 Task: Buy 5 Compact Refrigerators from Small Appliances section under best seller category for shipping address: Andrew Lee, 3630 Station Street, Austin, Texas 78702, Cell Number 5122113583. Pay from credit card ending with 7965, CVV 549
Action: Mouse moved to (155, 72)
Screenshot: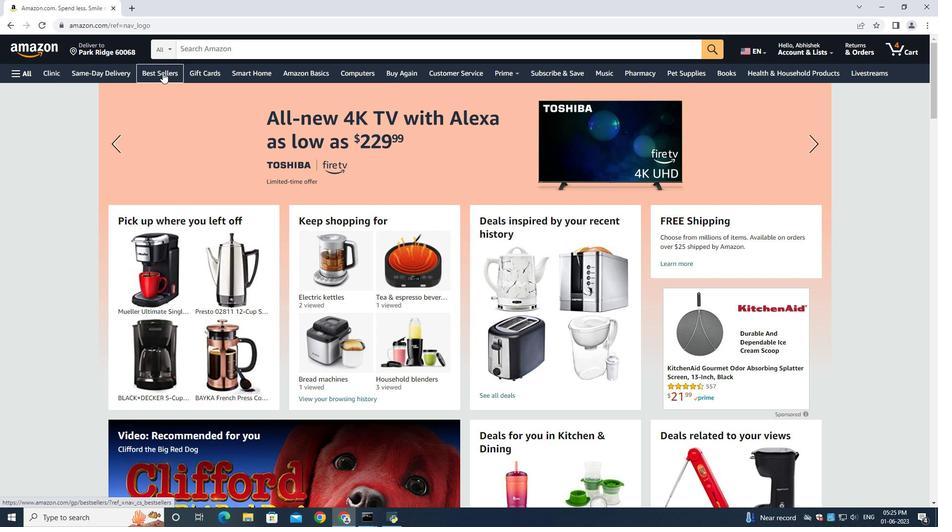 
Action: Mouse pressed left at (155, 72)
Screenshot: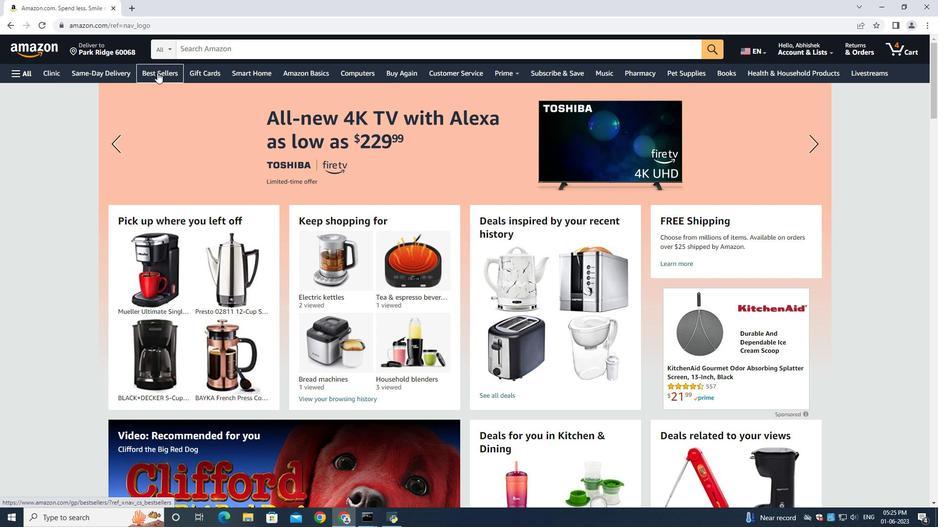 
Action: Mouse moved to (203, 50)
Screenshot: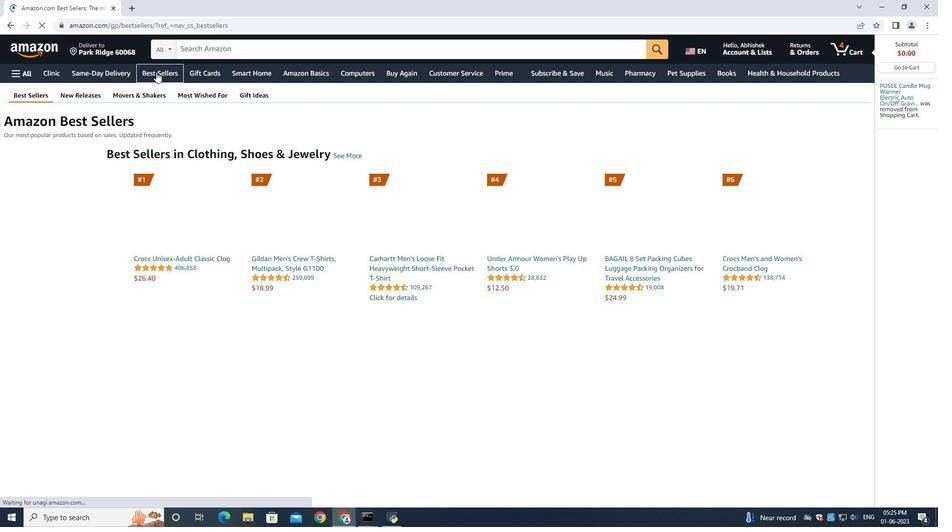 
Action: Mouse pressed left at (203, 50)
Screenshot: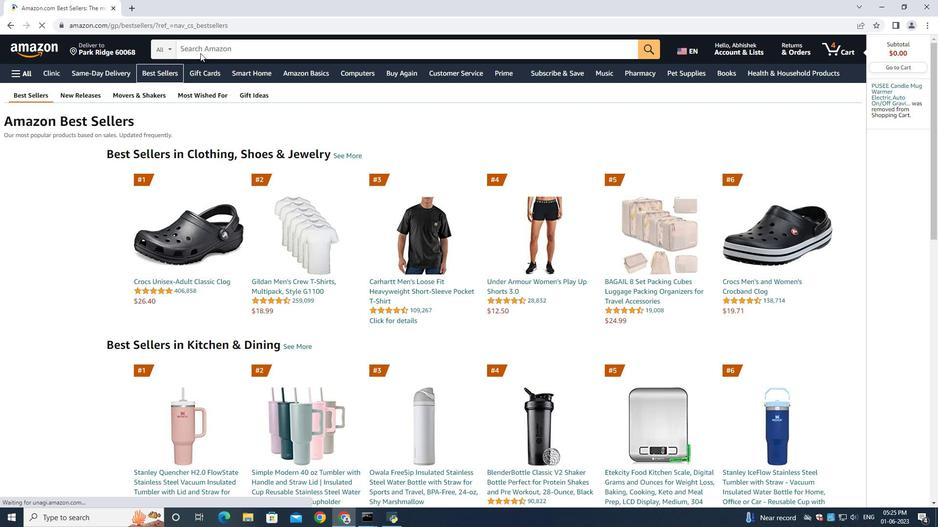 
Action: Mouse moved to (914, 205)
Screenshot: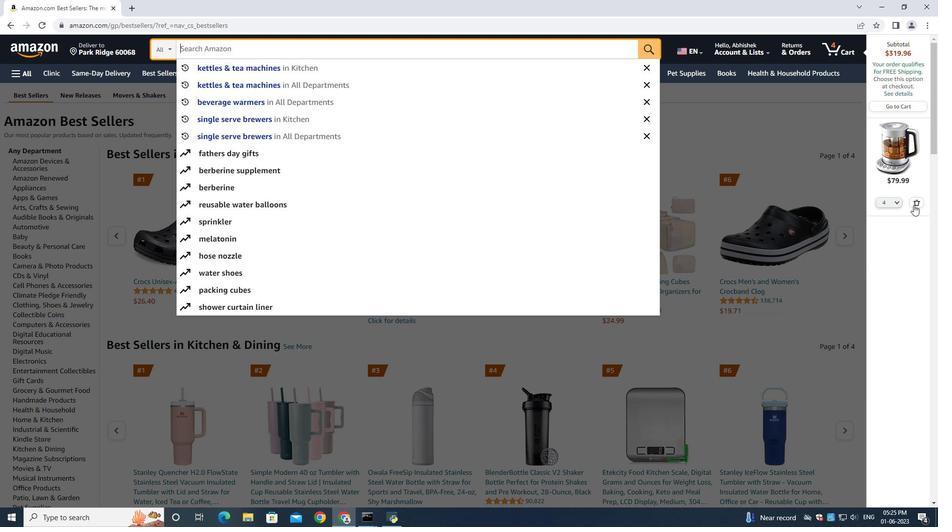 
Action: Mouse pressed left at (914, 205)
Screenshot: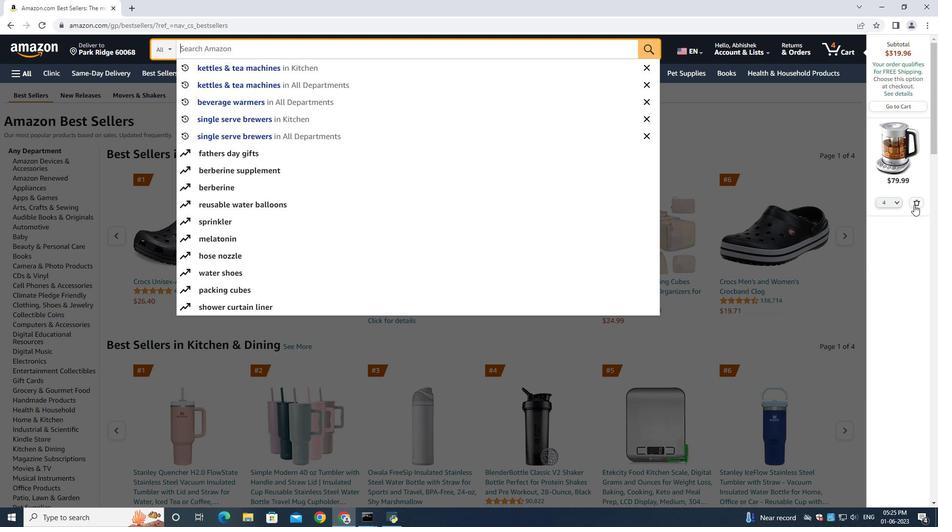 
Action: Mouse moved to (211, 46)
Screenshot: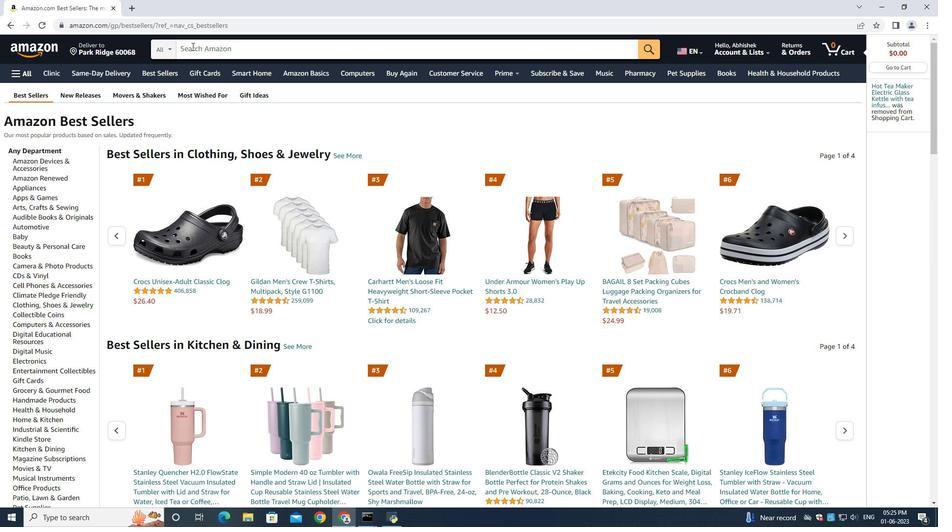 
Action: Mouse pressed left at (211, 46)
Screenshot: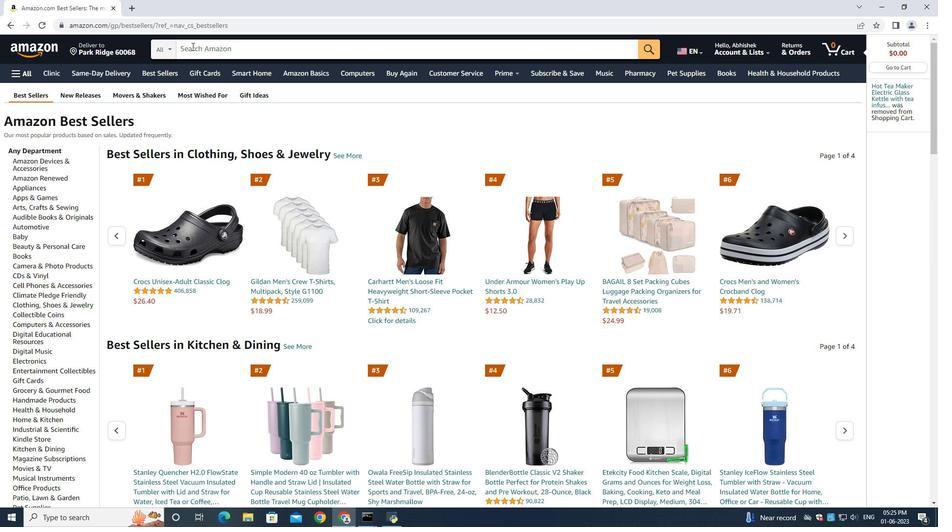 
Action: Mouse moved to (211, 46)
Screenshot: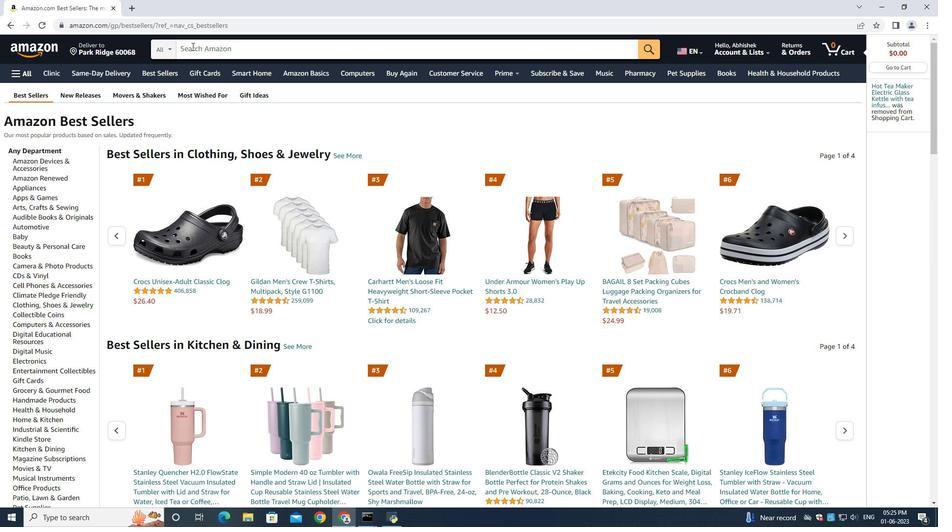 
Action: Key pressed <Key.shift>Compact<Key.space><Key.shift>Refriger<Key.backspace>ators<Key.enter>
Screenshot: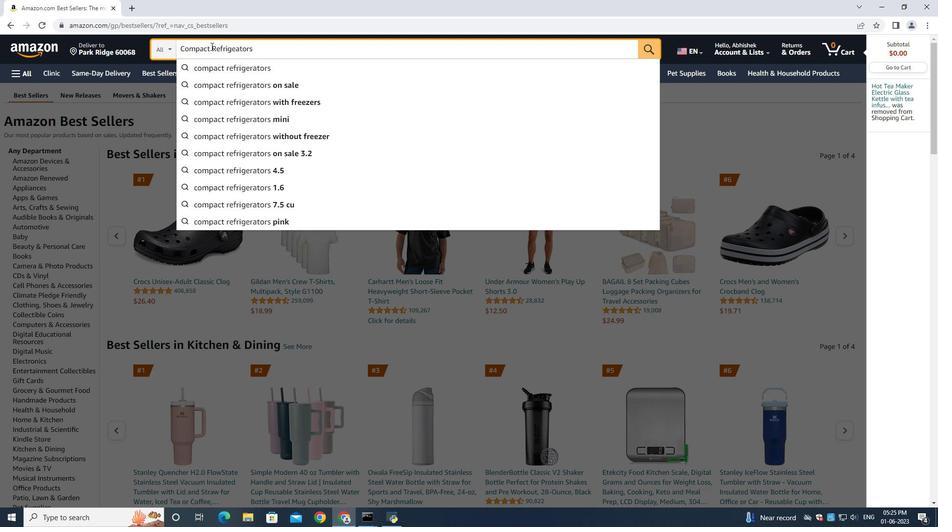 
Action: Mouse moved to (71, 230)
Screenshot: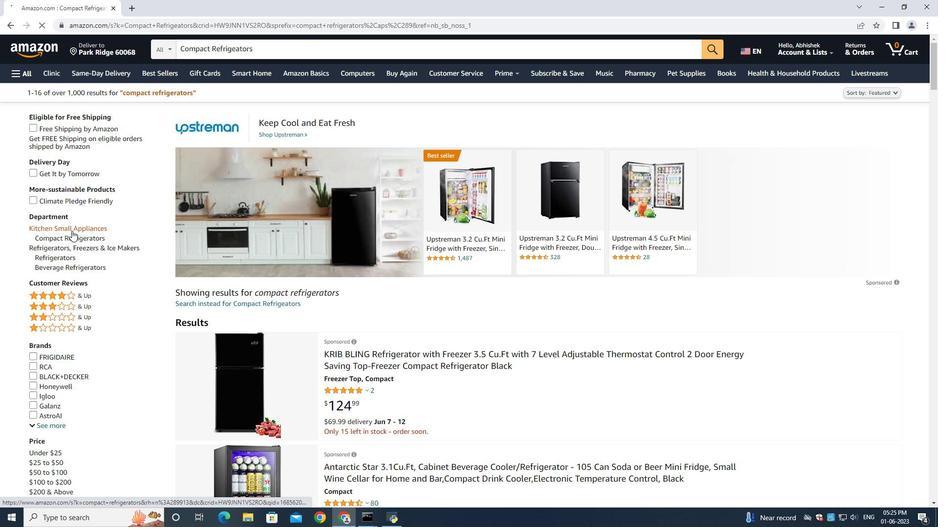 
Action: Mouse pressed left at (71, 230)
Screenshot: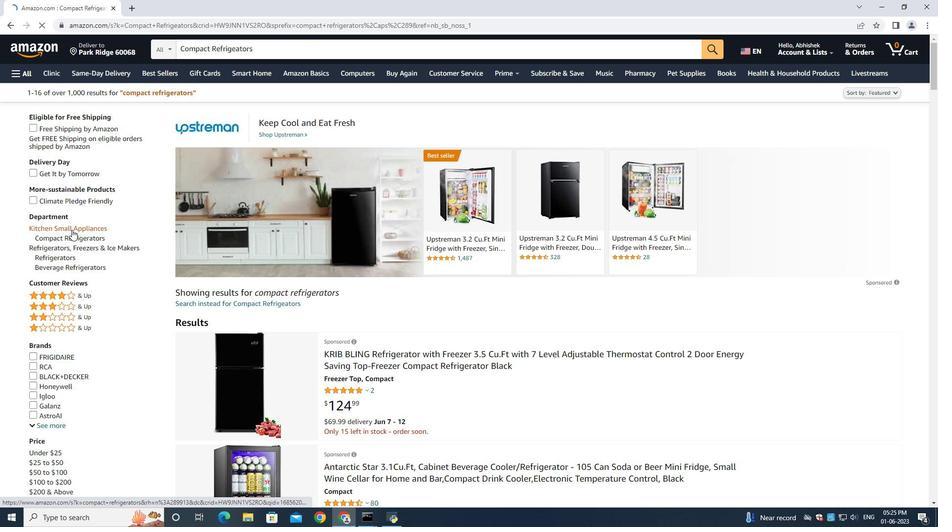 
Action: Mouse moved to (486, 311)
Screenshot: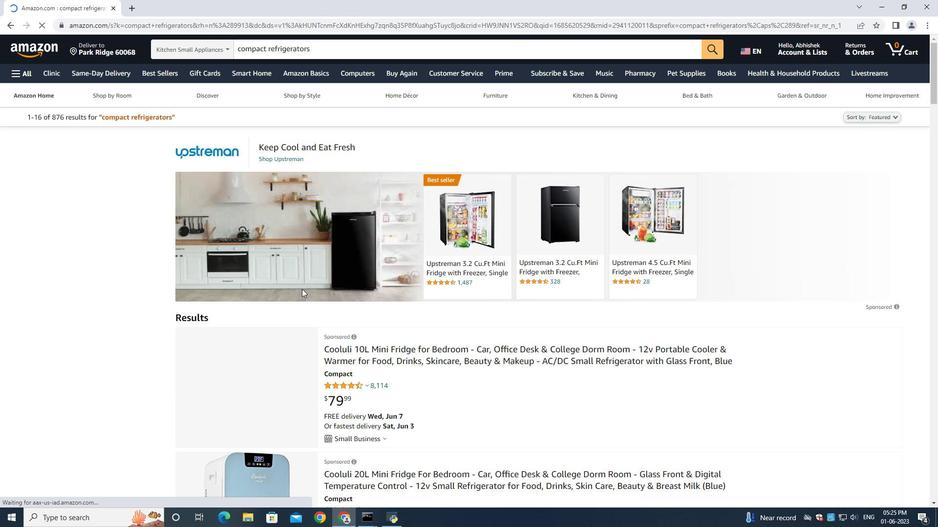 
Action: Mouse scrolled (486, 311) with delta (0, 0)
Screenshot: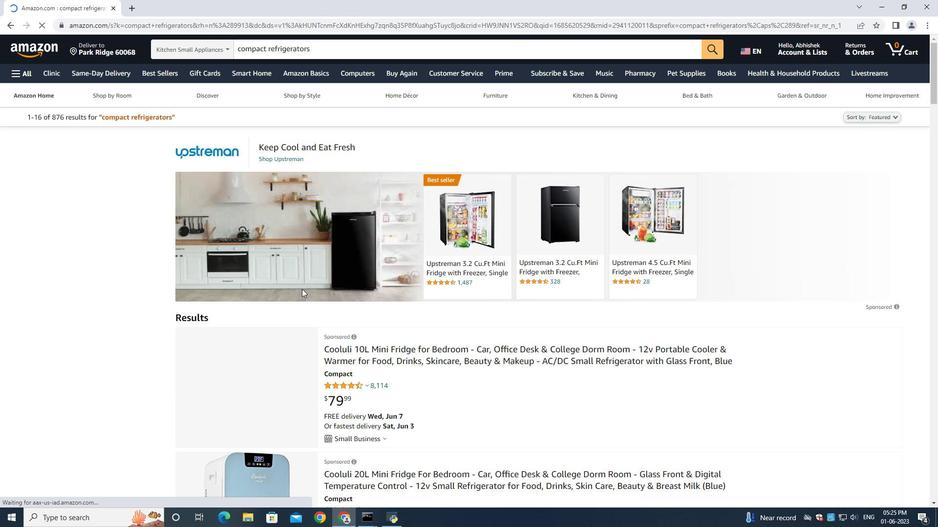 
Action: Mouse moved to (489, 312)
Screenshot: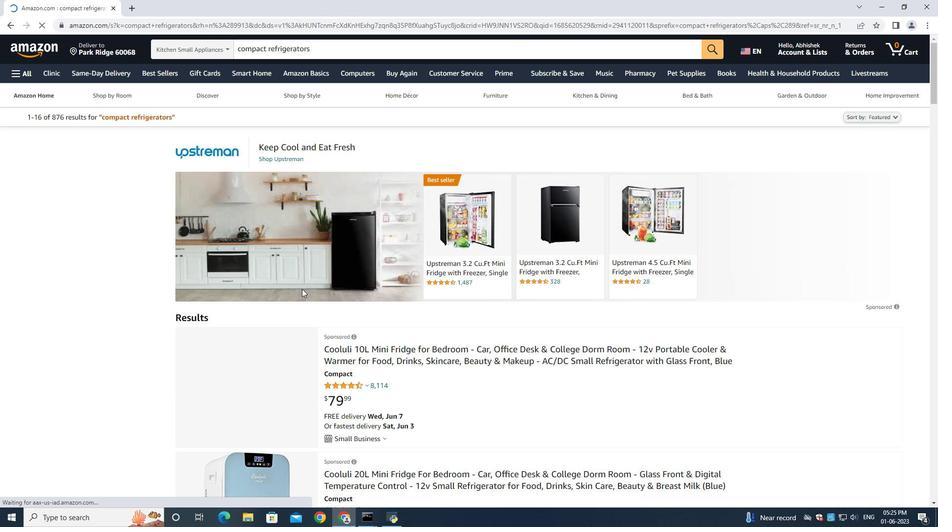 
Action: Mouse scrolled (489, 312) with delta (0, 0)
Screenshot: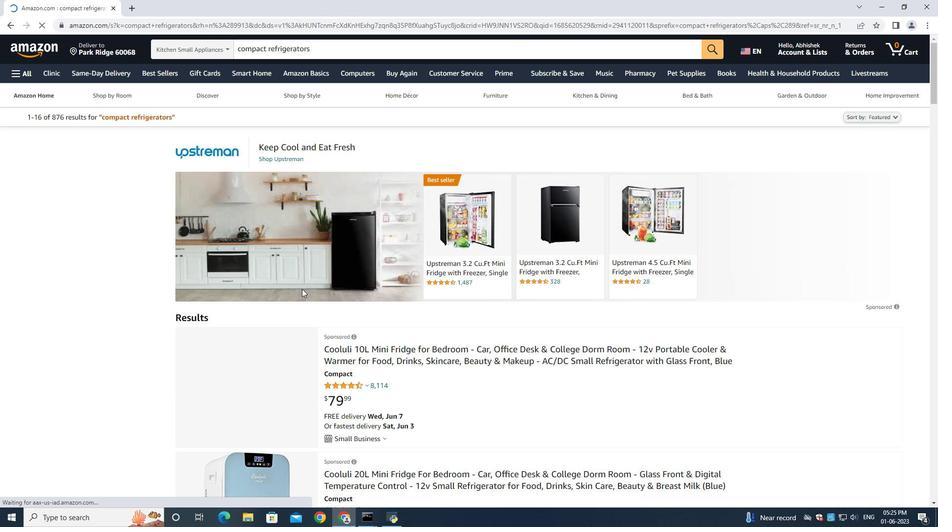 
Action: Mouse moved to (489, 312)
Screenshot: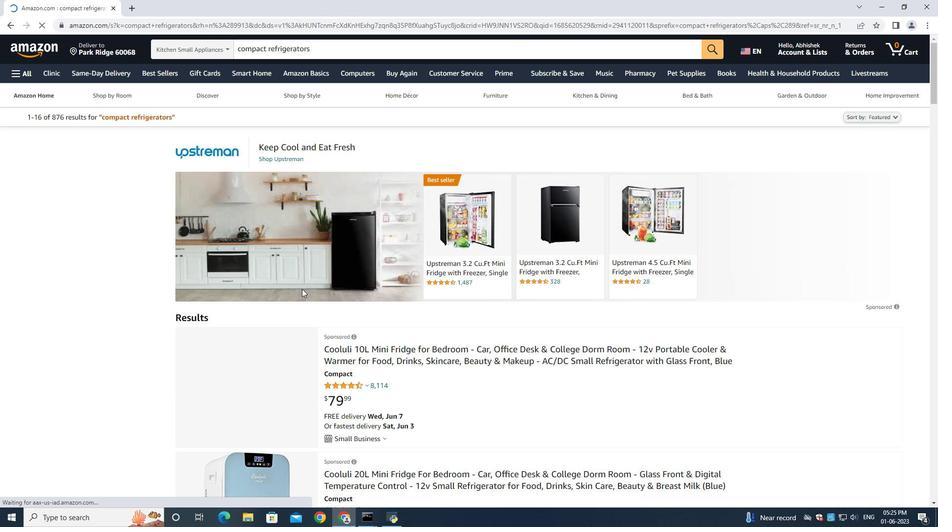 
Action: Mouse scrolled (489, 312) with delta (0, 0)
Screenshot: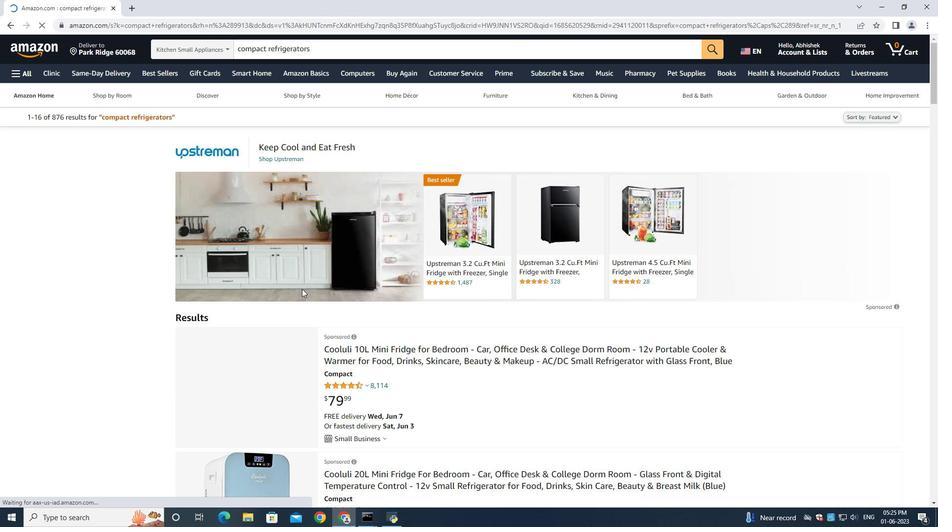 
Action: Mouse moved to (440, 208)
Screenshot: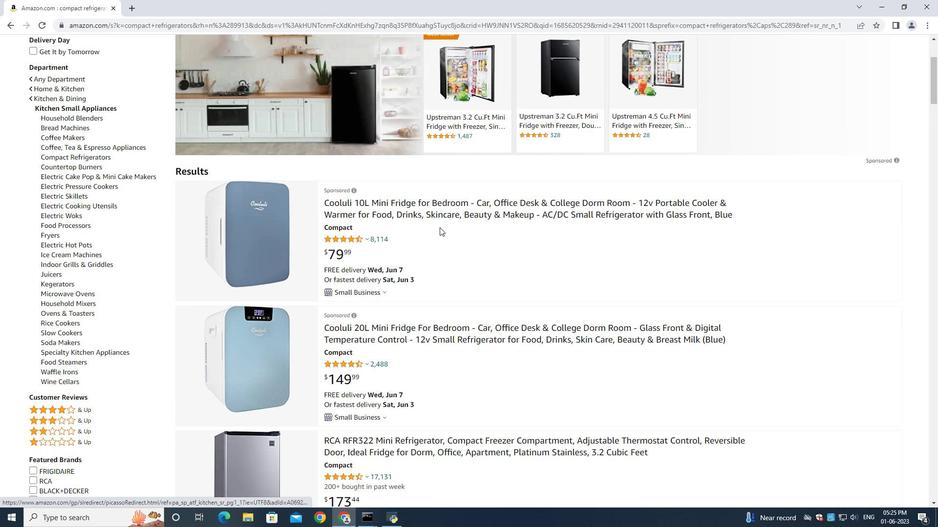 
Action: Mouse pressed left at (440, 208)
Screenshot: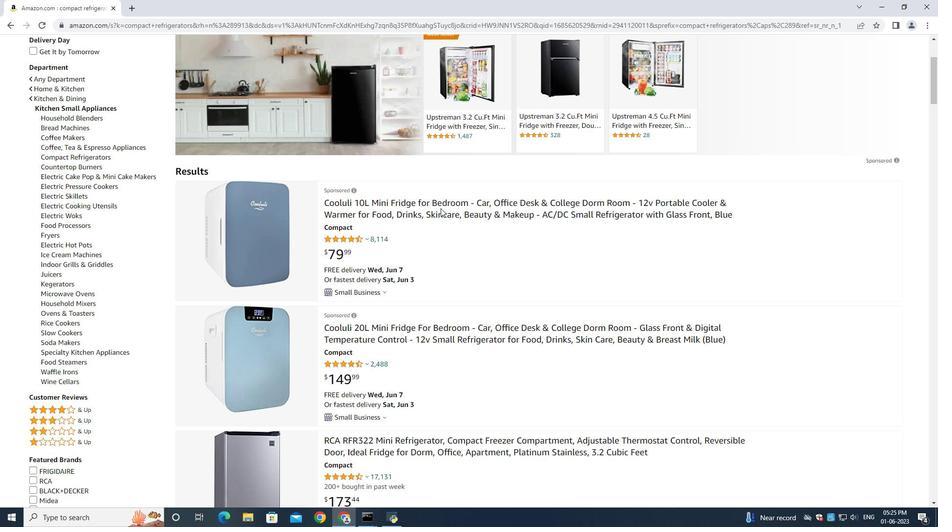 
Action: Mouse moved to (398, 210)
Screenshot: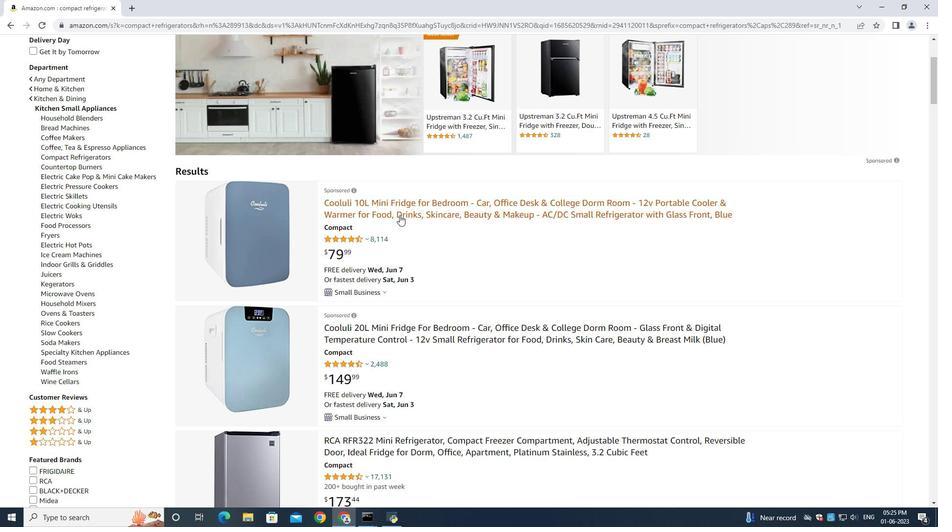 
Action: Mouse pressed left at (398, 210)
Screenshot: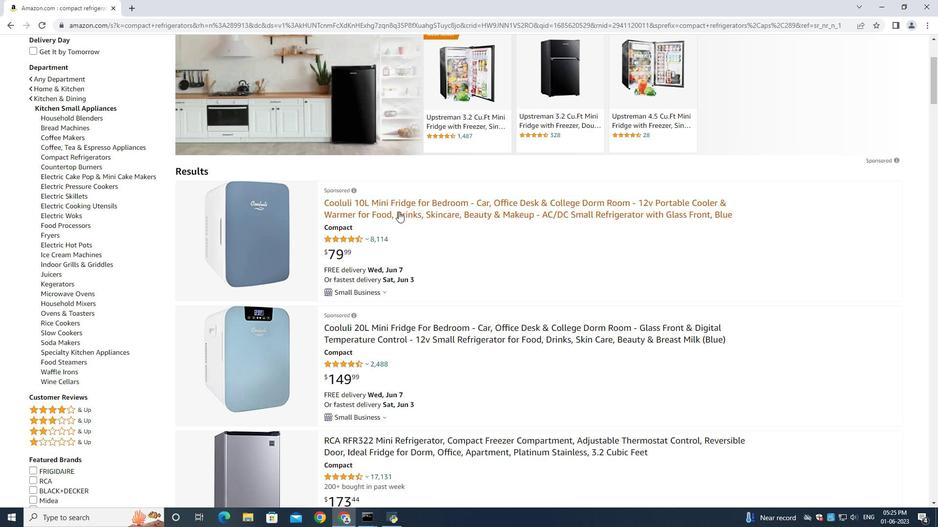 
Action: Mouse moved to (733, 374)
Screenshot: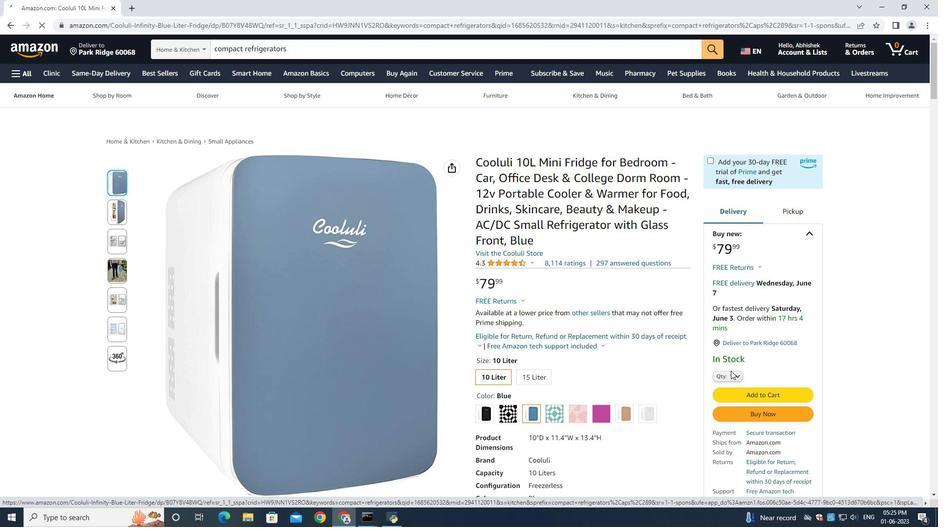 
Action: Mouse pressed left at (733, 374)
Screenshot: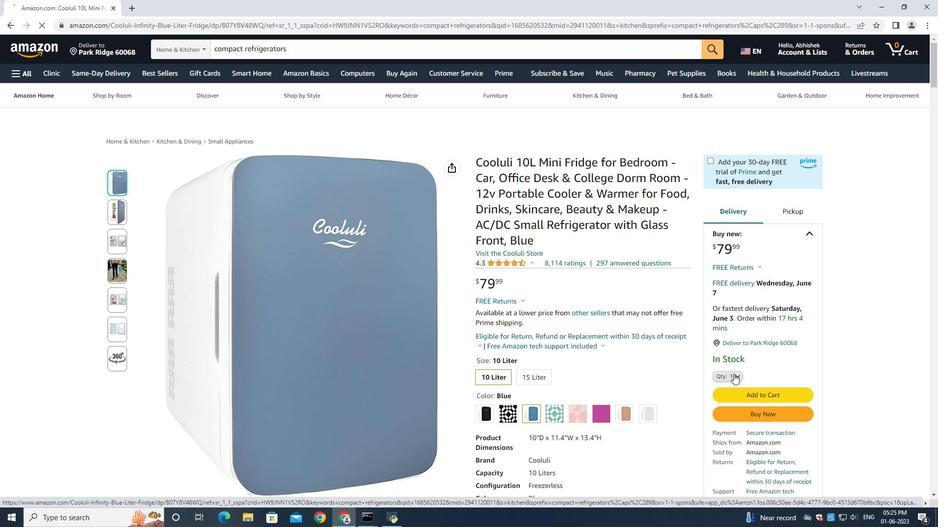 
Action: Mouse moved to (722, 107)
Screenshot: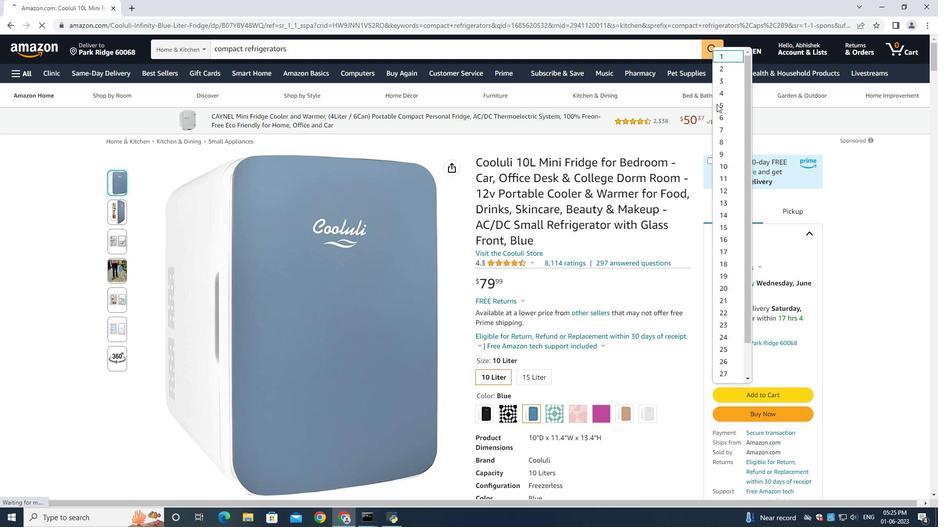 
Action: Mouse pressed left at (722, 107)
Screenshot: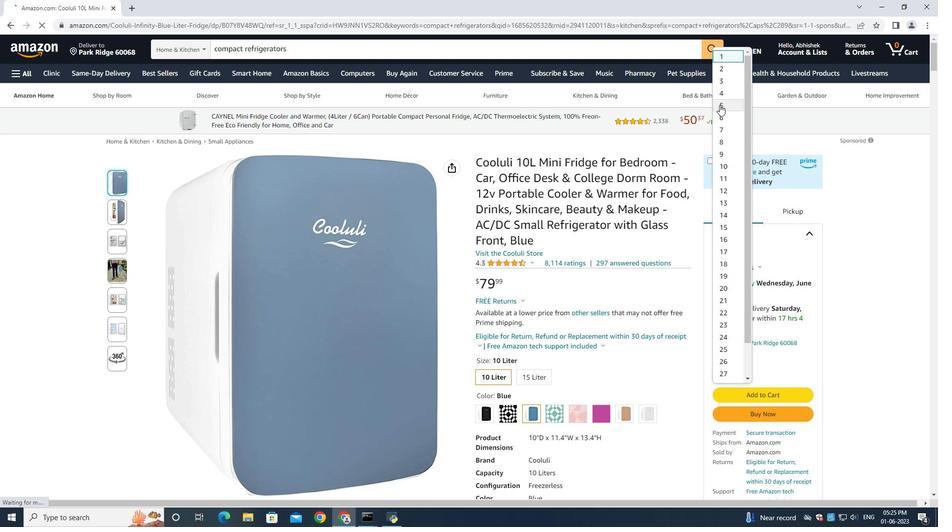 
Action: Mouse moved to (763, 415)
Screenshot: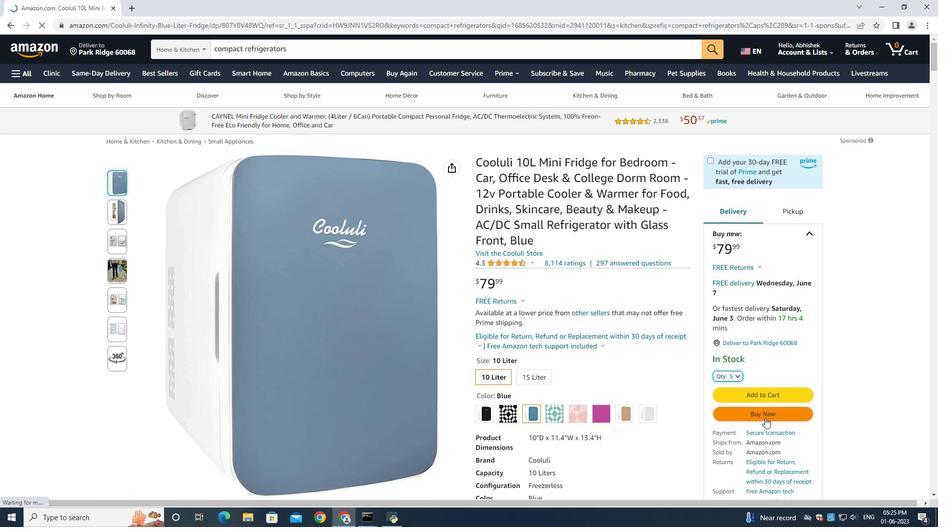 
Action: Mouse pressed left at (763, 415)
Screenshot: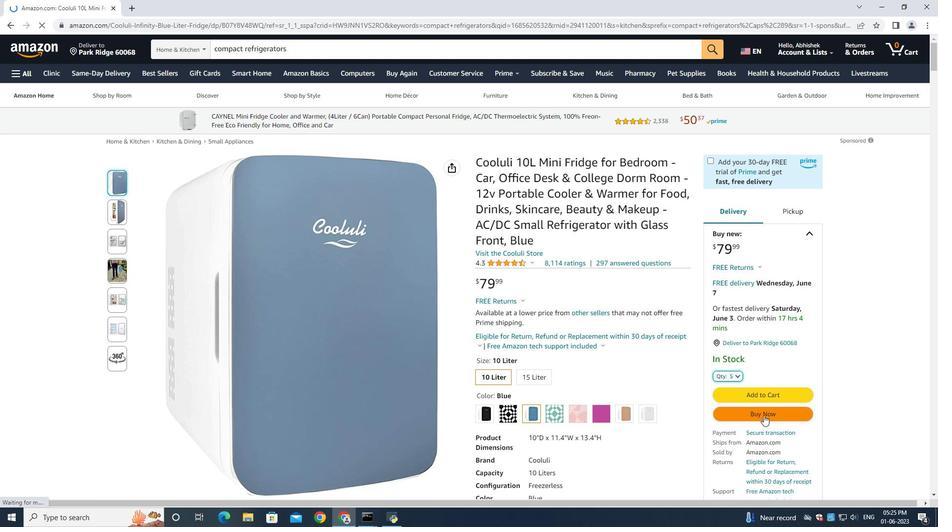
Action: Mouse moved to (534, 319)
Screenshot: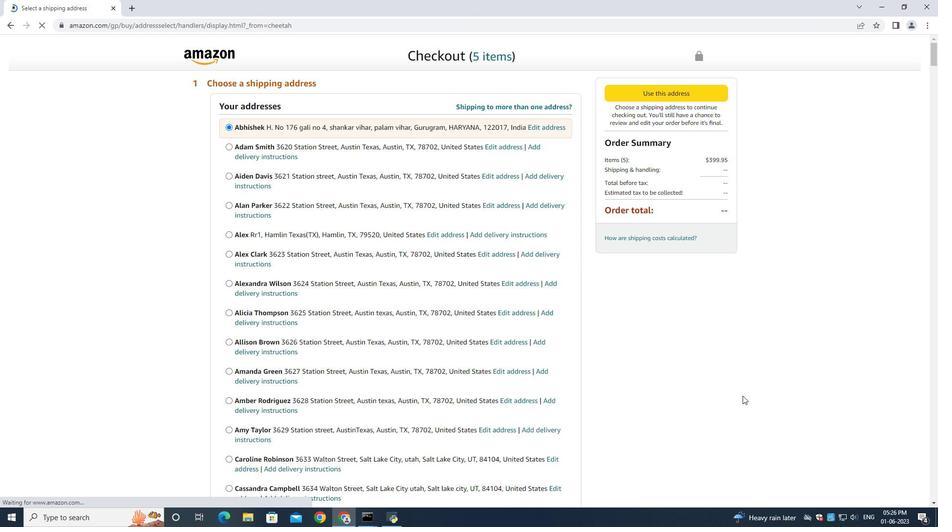 
Action: Mouse scrolled (536, 318) with delta (0, 0)
Screenshot: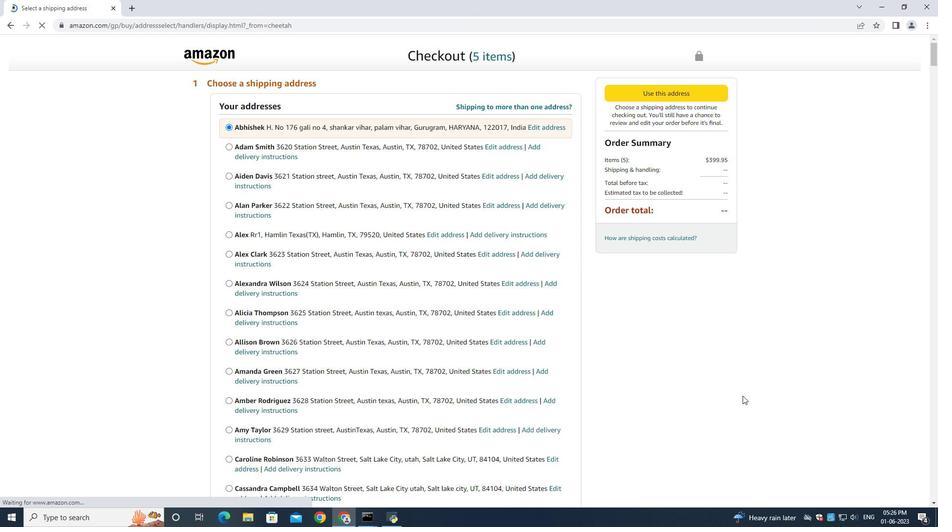 
Action: Mouse moved to (531, 319)
Screenshot: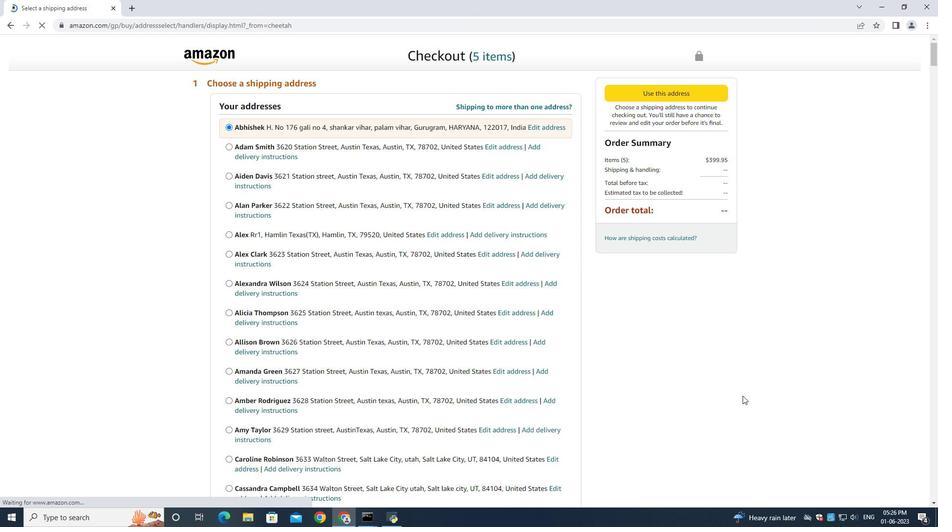 
Action: Mouse scrolled (536, 319) with delta (0, 0)
Screenshot: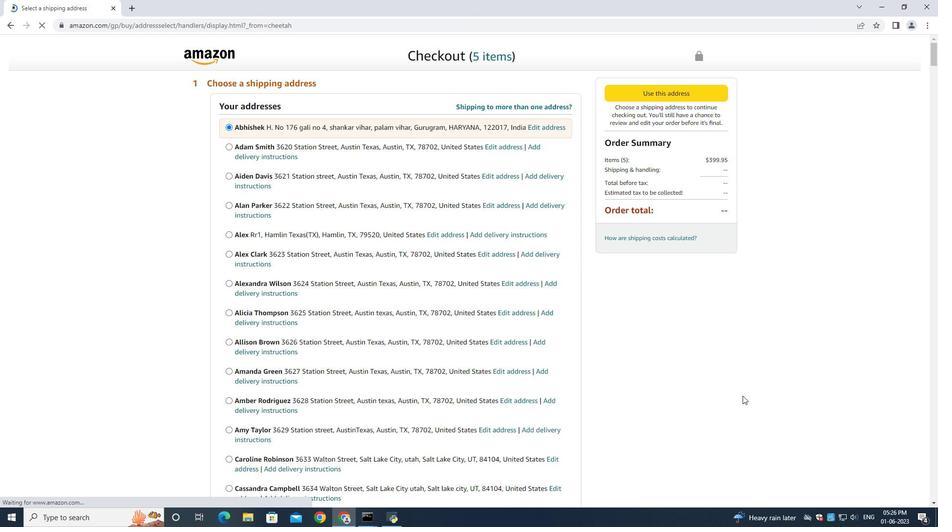 
Action: Mouse moved to (528, 318)
Screenshot: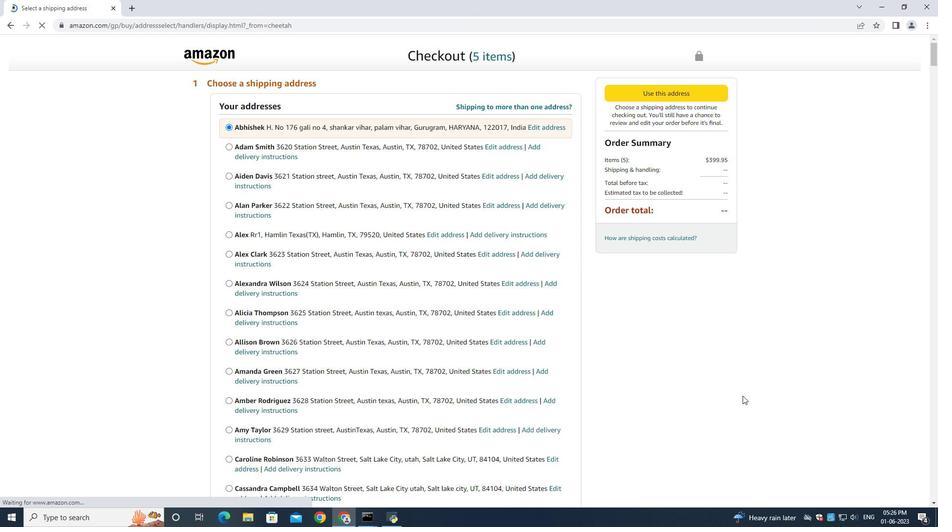 
Action: Mouse scrolled (536, 319) with delta (0, 0)
Screenshot: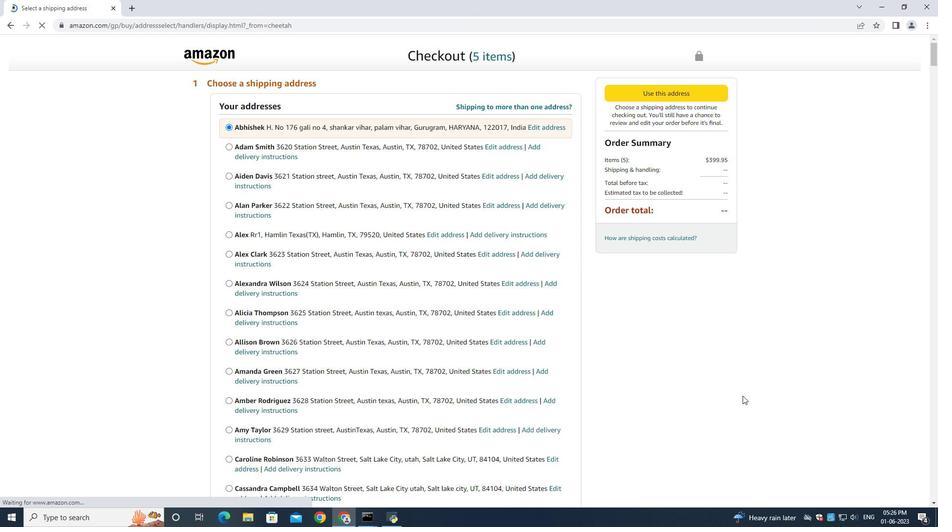 
Action: Mouse moved to (523, 316)
Screenshot: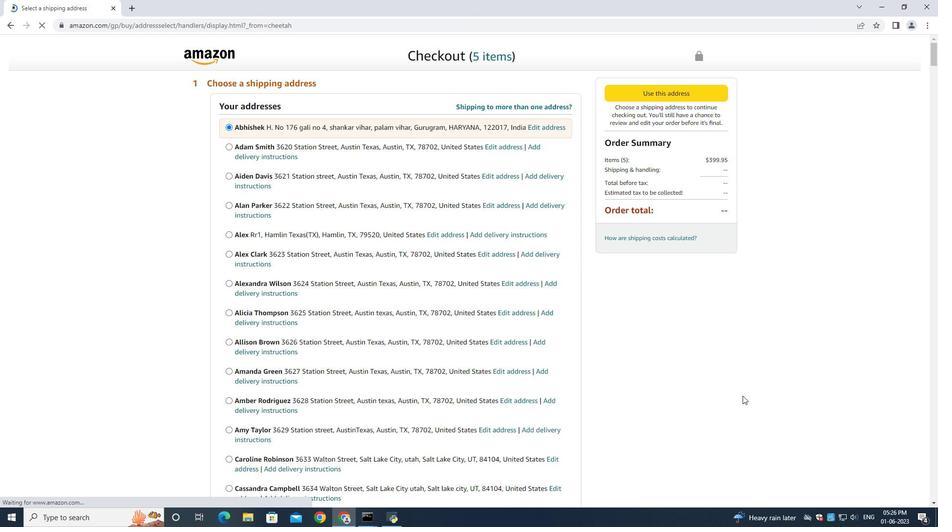 
Action: Mouse scrolled (536, 319) with delta (0, 0)
Screenshot: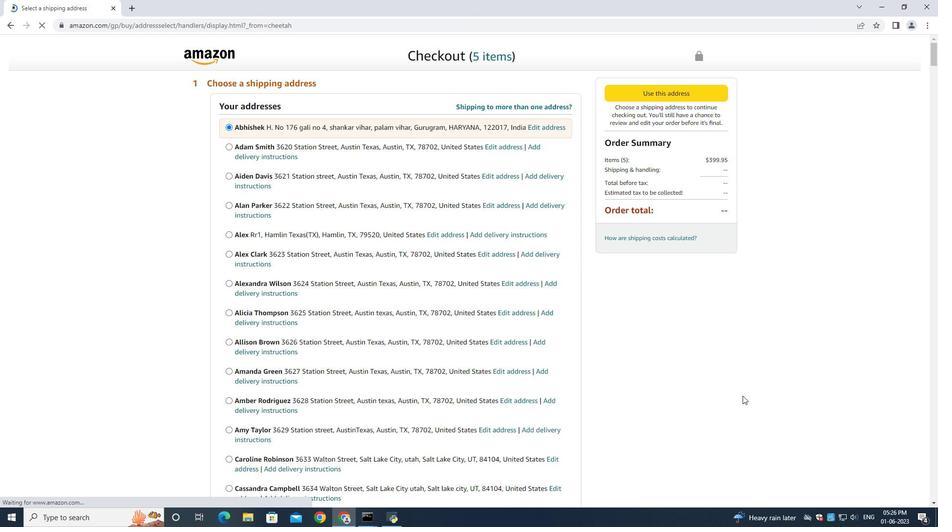 
Action: Mouse moved to (521, 315)
Screenshot: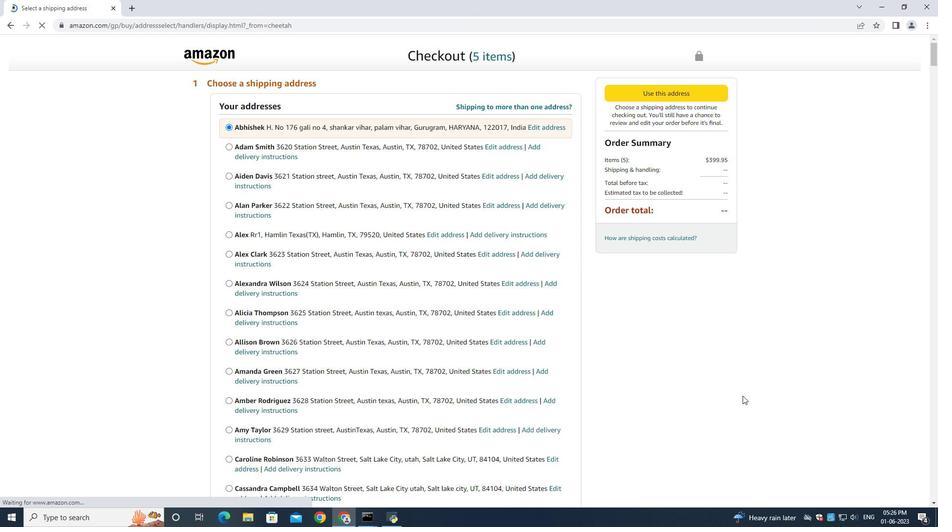 
Action: Mouse scrolled (536, 319) with delta (0, 0)
Screenshot: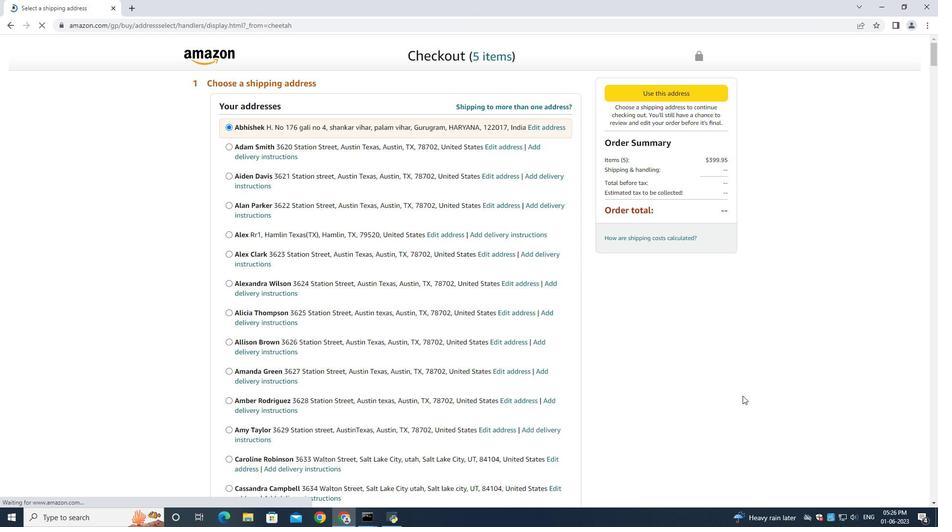 
Action: Mouse moved to (520, 315)
Screenshot: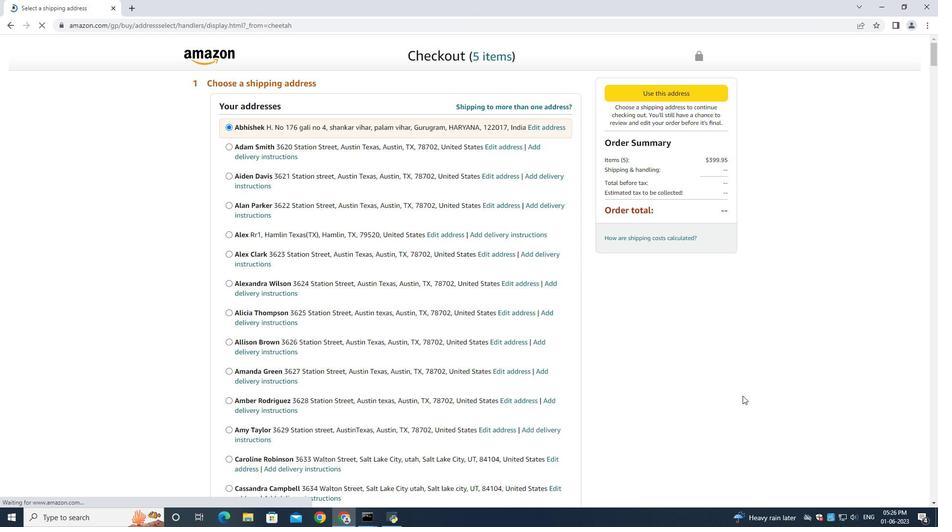 
Action: Mouse scrolled (534, 319) with delta (0, 0)
Screenshot: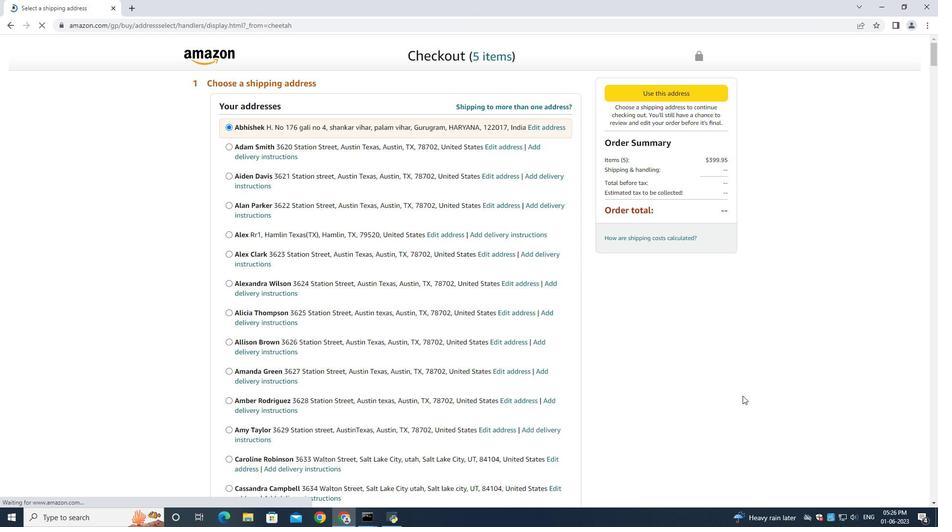 
Action: Mouse moved to (520, 315)
Screenshot: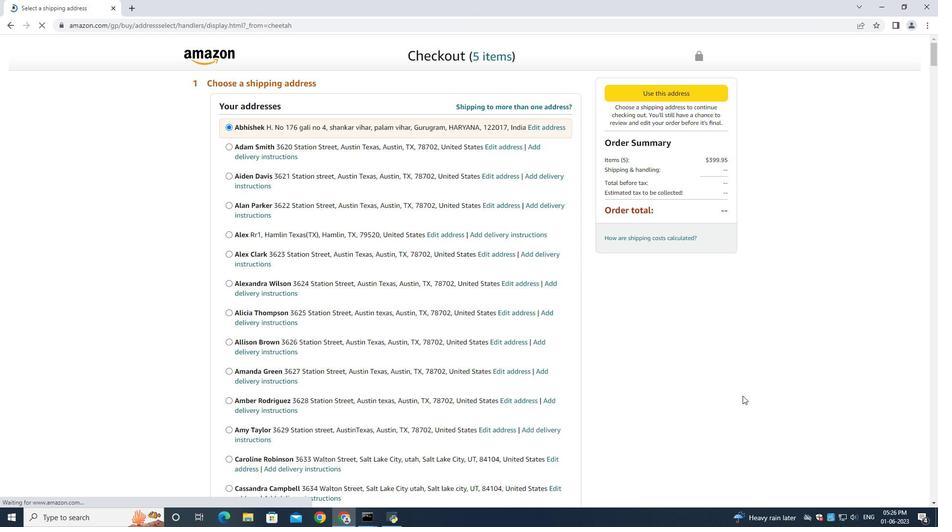 
Action: Mouse scrolled (528, 318) with delta (0, 0)
Screenshot: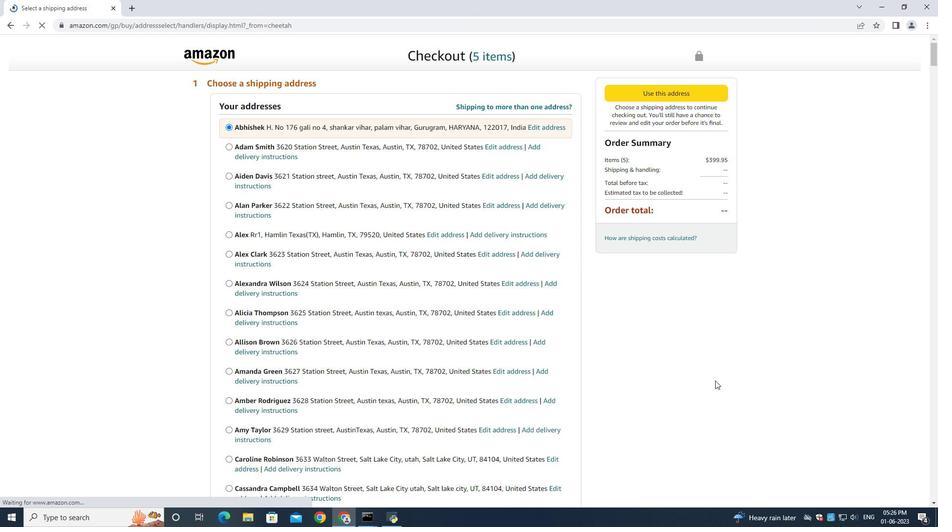 
Action: Mouse moved to (509, 319)
Screenshot: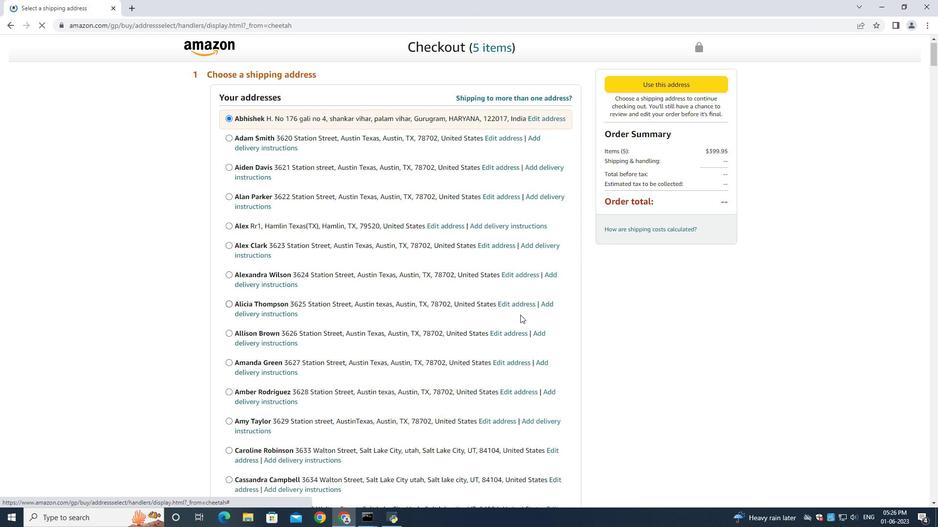 
Action: Mouse scrolled (509, 318) with delta (0, 0)
Screenshot: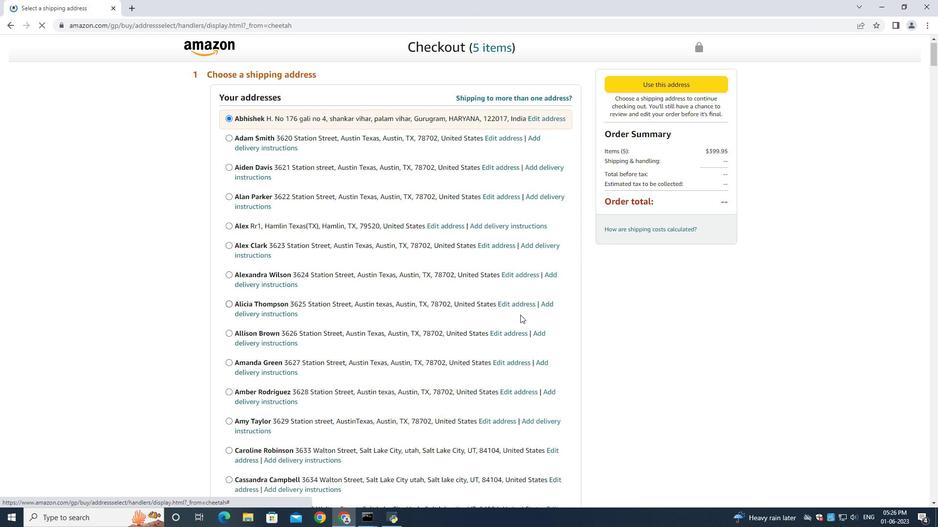 
Action: Mouse moved to (507, 321)
Screenshot: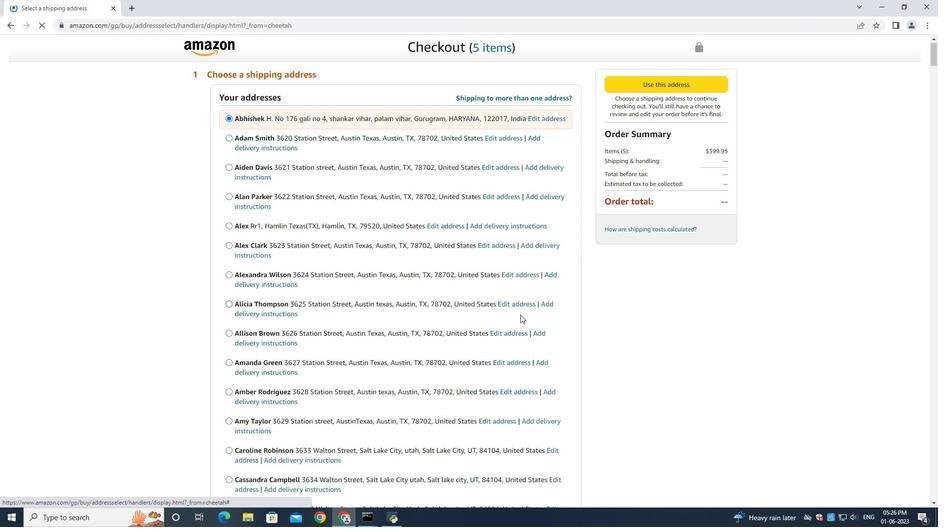 
Action: Mouse scrolled (507, 320) with delta (0, 0)
Screenshot: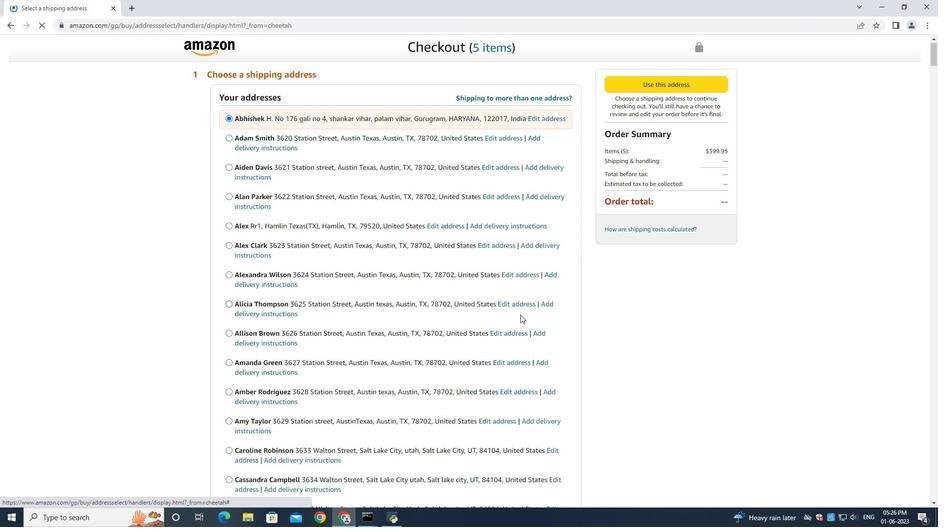 
Action: Mouse scrolled (507, 320) with delta (0, 0)
Screenshot: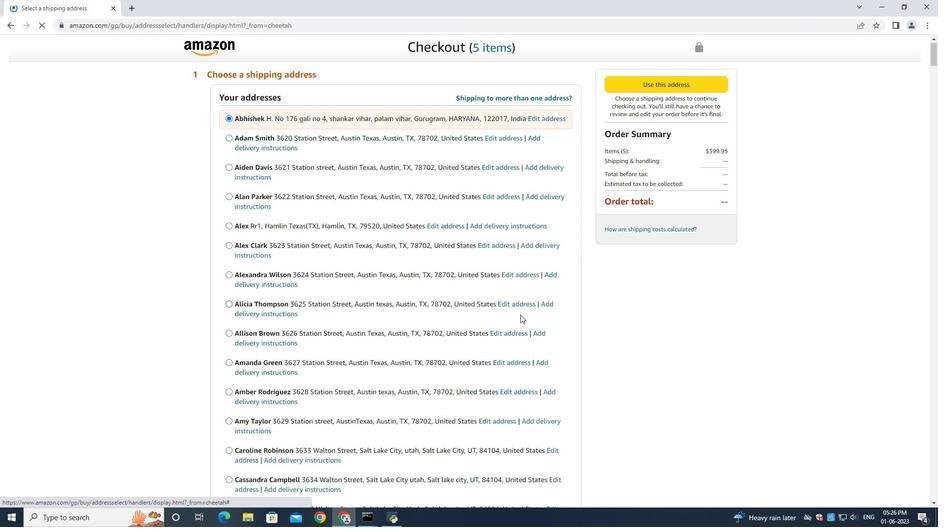 
Action: Mouse scrolled (507, 320) with delta (0, 0)
Screenshot: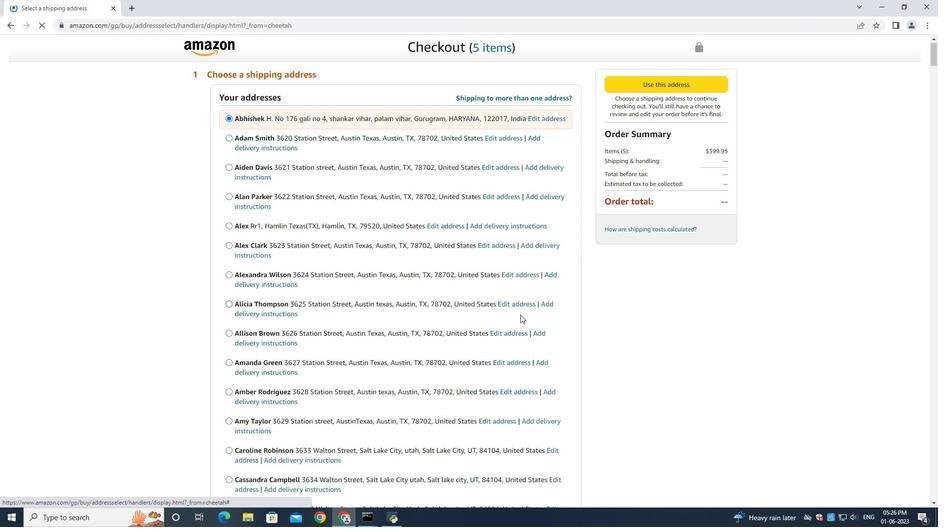 
Action: Mouse scrolled (507, 320) with delta (0, 0)
Screenshot: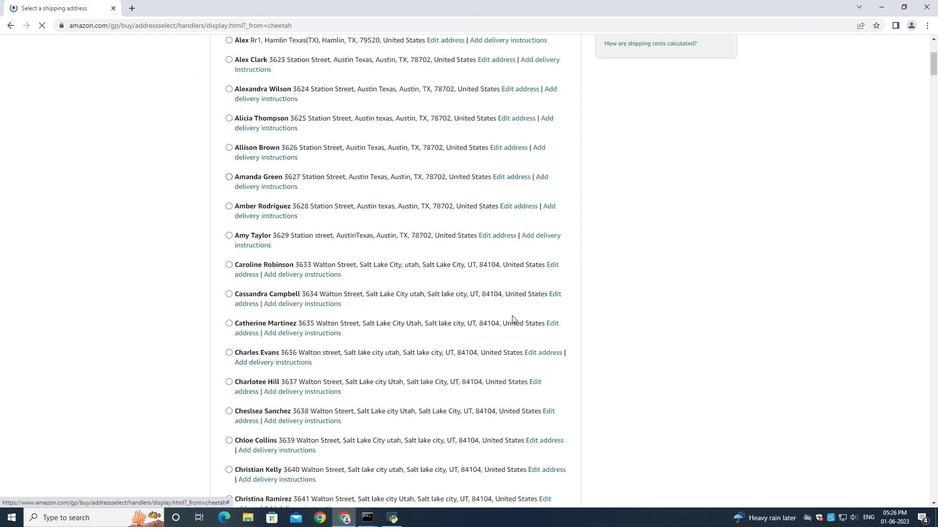 
Action: Mouse scrolled (507, 320) with delta (0, 0)
Screenshot: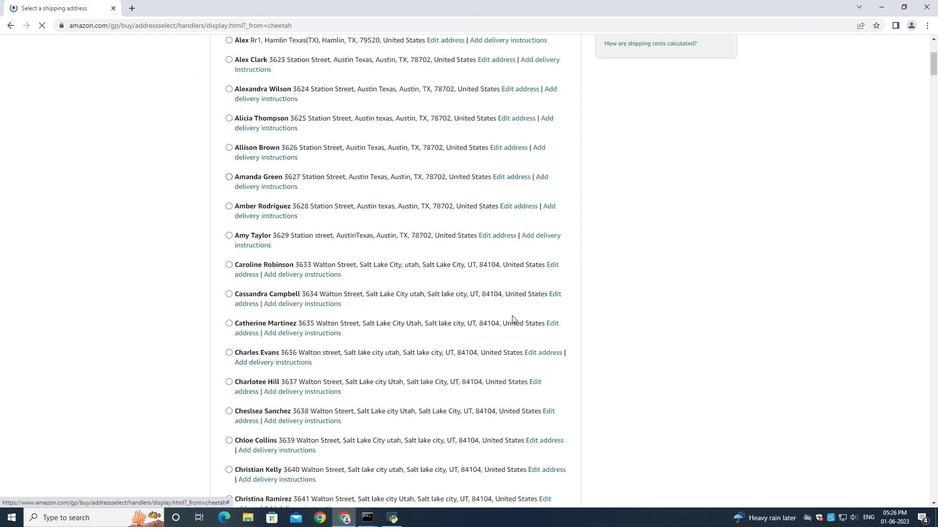 
Action: Mouse scrolled (507, 320) with delta (0, 0)
Screenshot: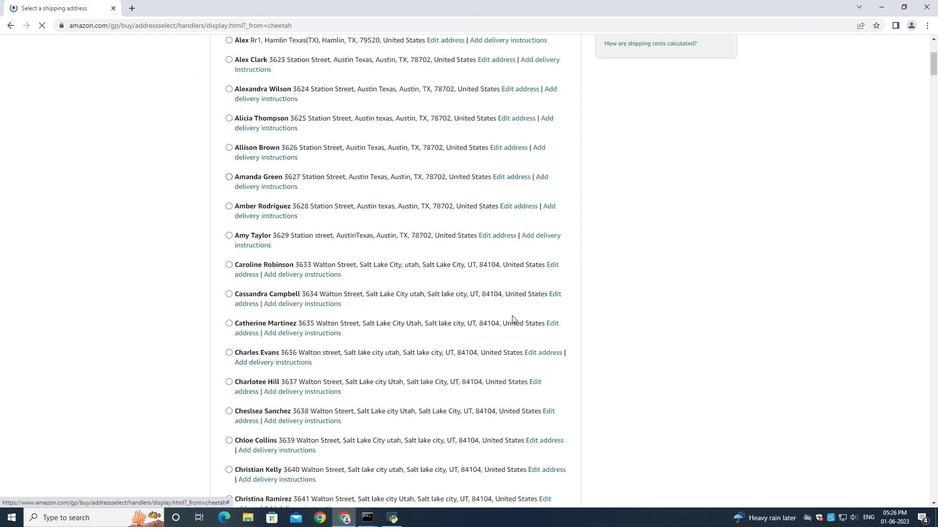 
Action: Mouse moved to (507, 319)
Screenshot: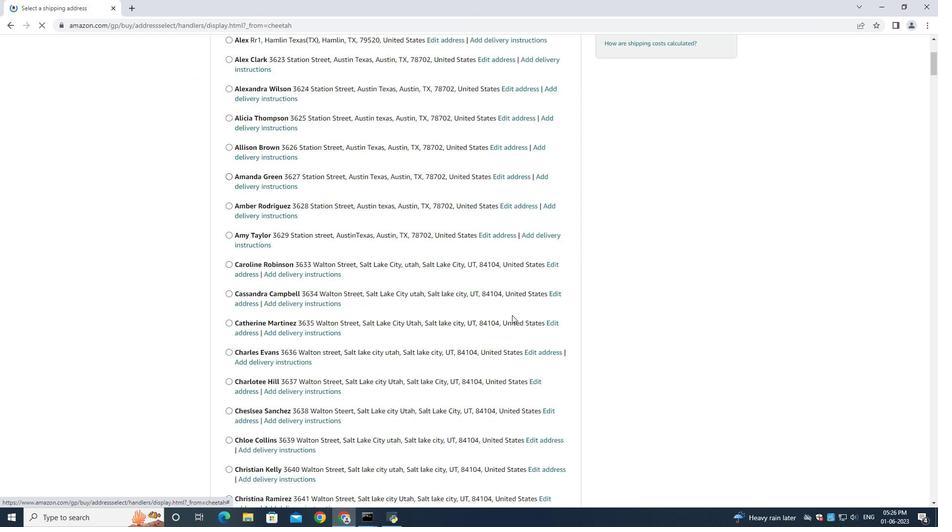 
Action: Mouse scrolled (507, 319) with delta (0, 0)
Screenshot: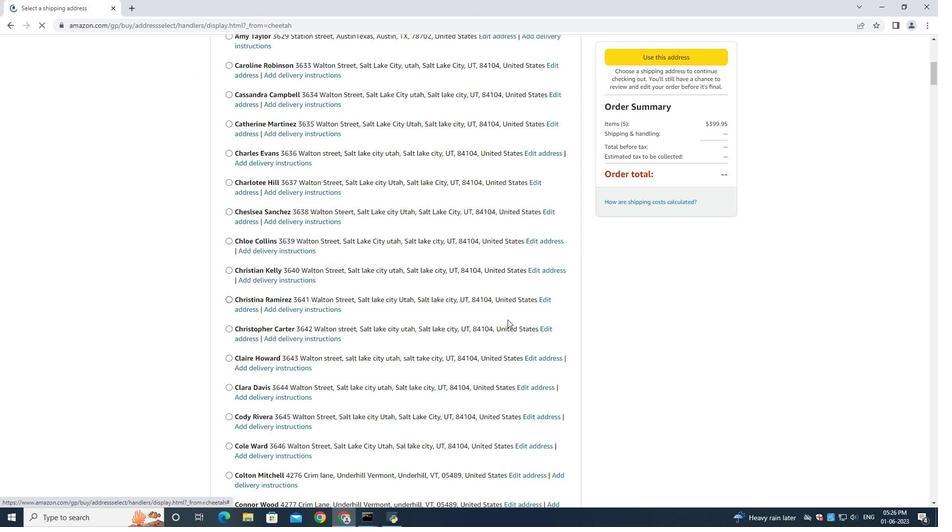 
Action: Mouse scrolled (507, 319) with delta (0, 0)
Screenshot: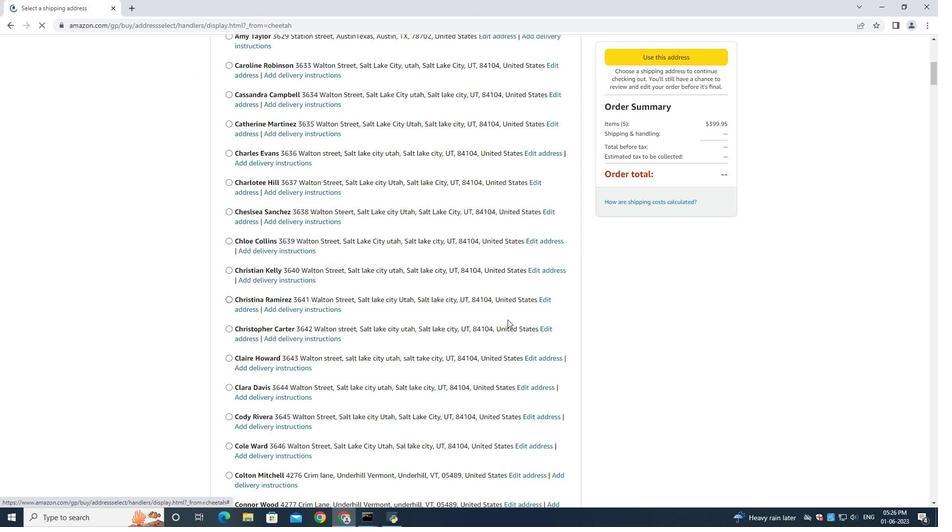 
Action: Mouse scrolled (507, 319) with delta (0, 0)
Screenshot: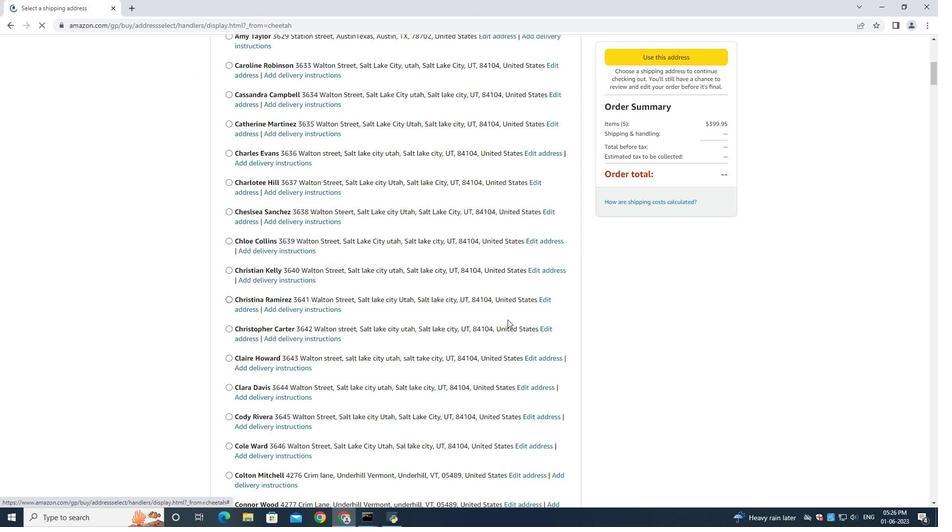 
Action: Mouse scrolled (507, 319) with delta (0, 0)
Screenshot: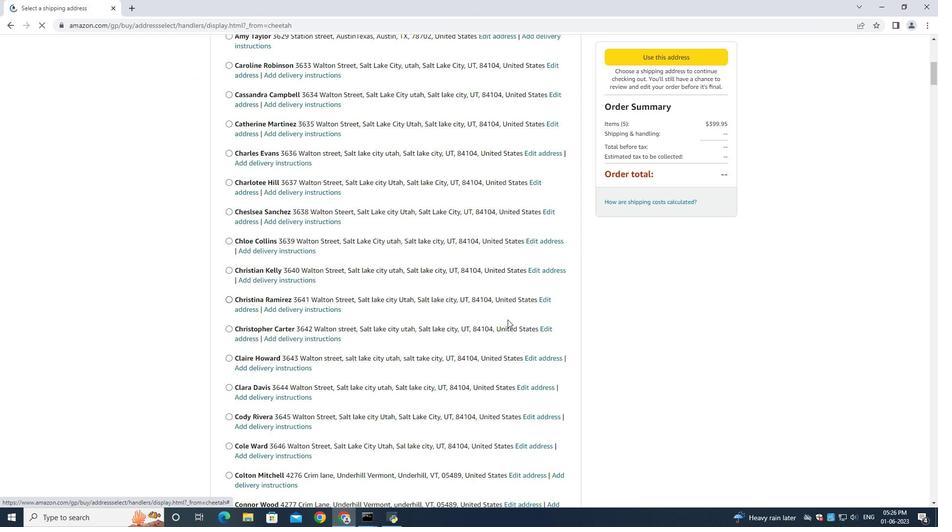 
Action: Mouse scrolled (507, 319) with delta (0, 0)
Screenshot: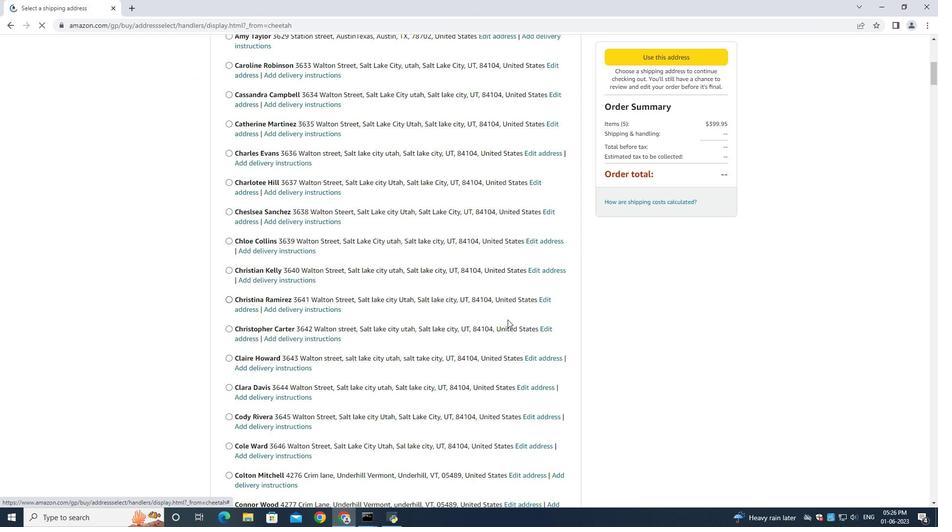 
Action: Mouse scrolled (507, 318) with delta (0, 0)
Screenshot: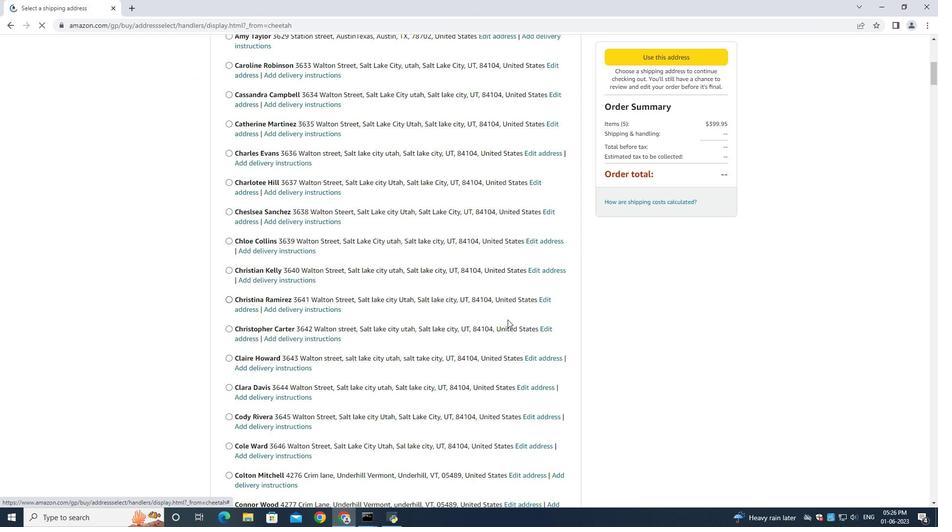 
Action: Mouse scrolled (507, 319) with delta (0, 0)
Screenshot: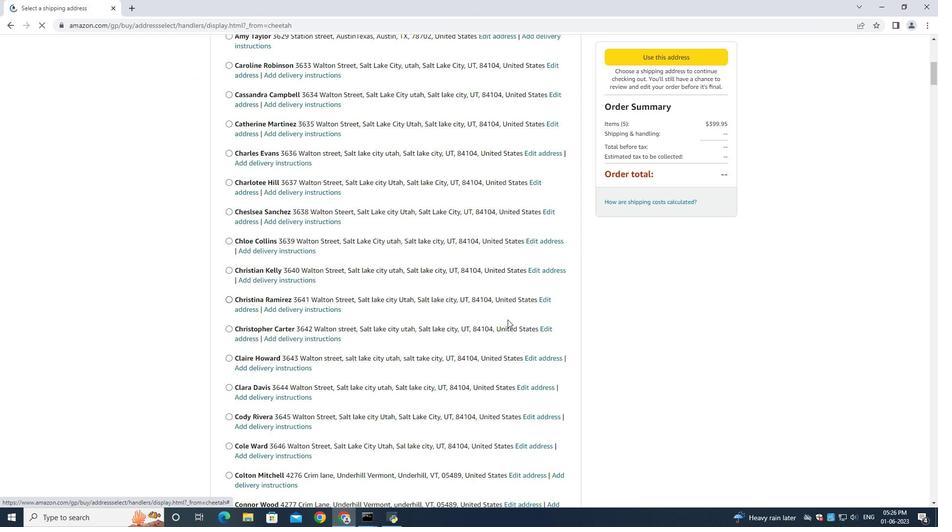 
Action: Mouse moved to (507, 319)
Screenshot: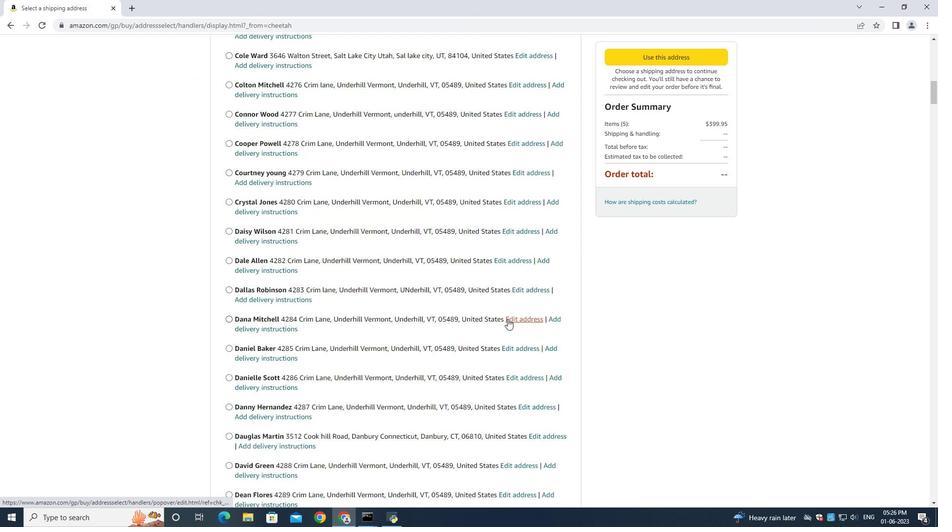 
Action: Mouse scrolled (507, 318) with delta (0, 0)
Screenshot: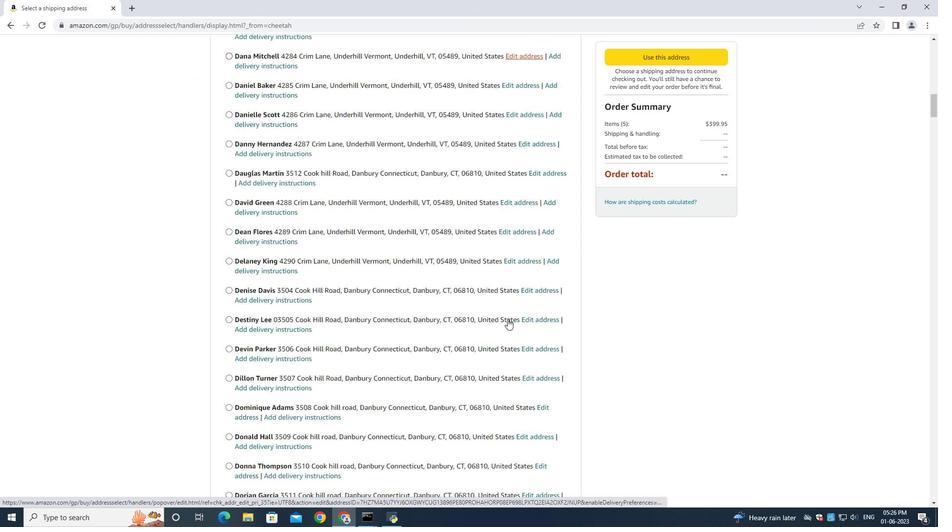 
Action: Mouse scrolled (507, 318) with delta (0, 0)
Screenshot: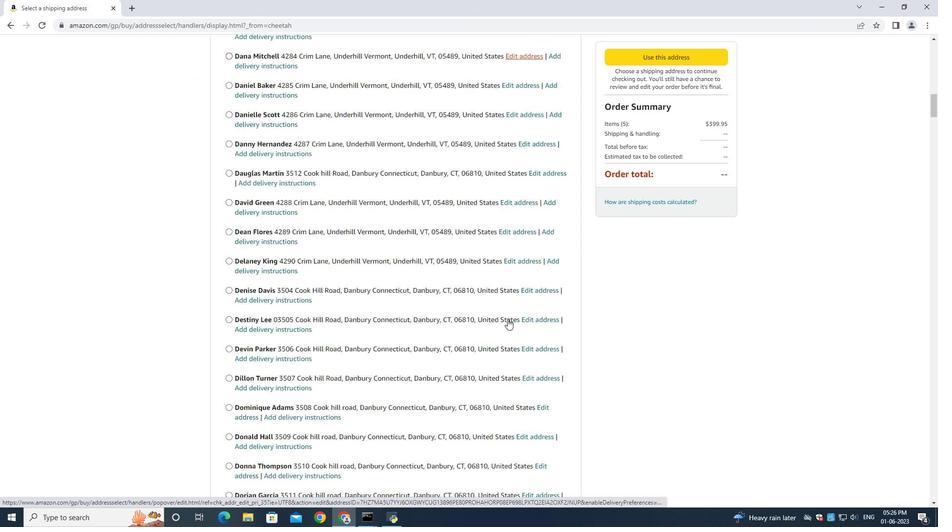 
Action: Mouse scrolled (507, 318) with delta (0, 0)
Screenshot: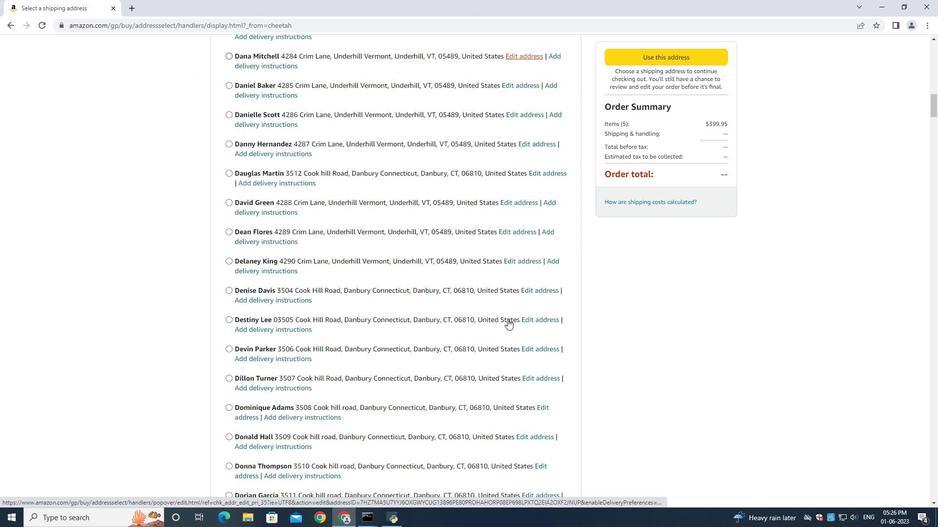 
Action: Mouse scrolled (507, 318) with delta (0, 0)
Screenshot: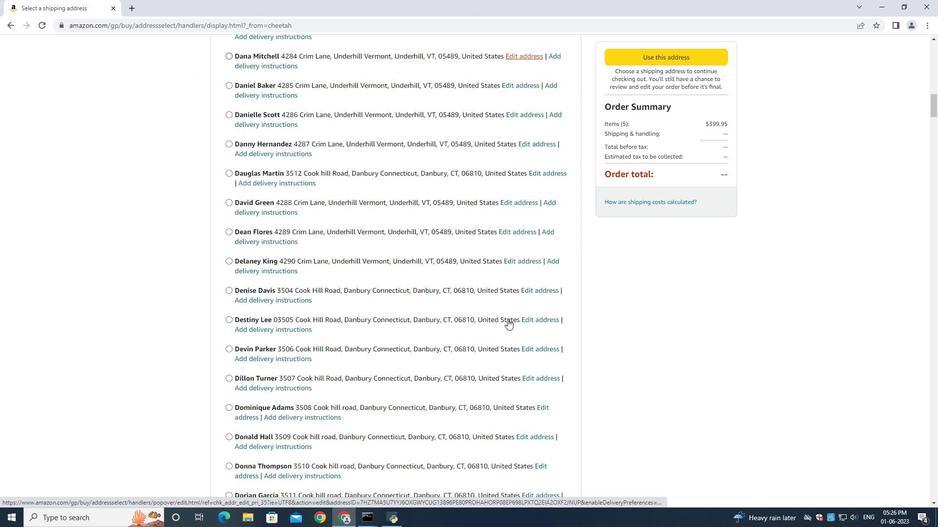 
Action: Mouse scrolled (507, 318) with delta (0, 0)
Screenshot: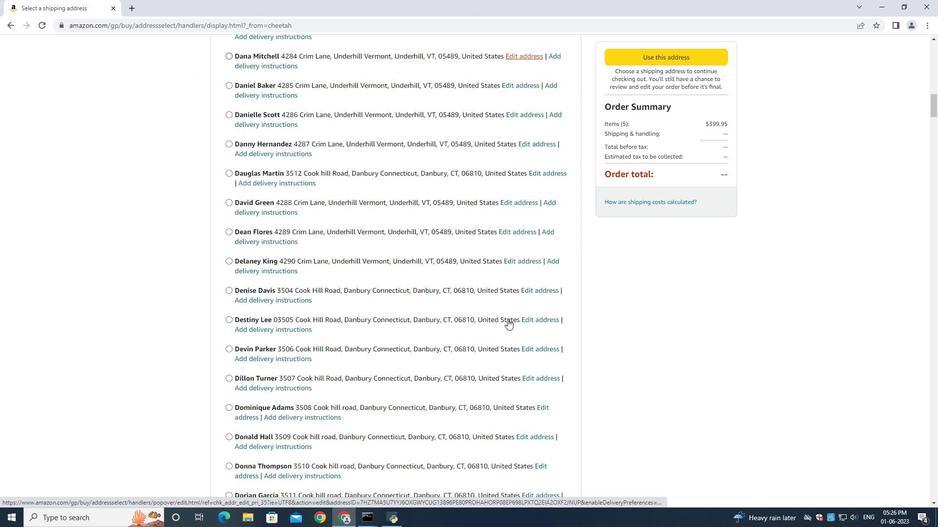 
Action: Mouse scrolled (507, 318) with delta (0, 0)
Screenshot: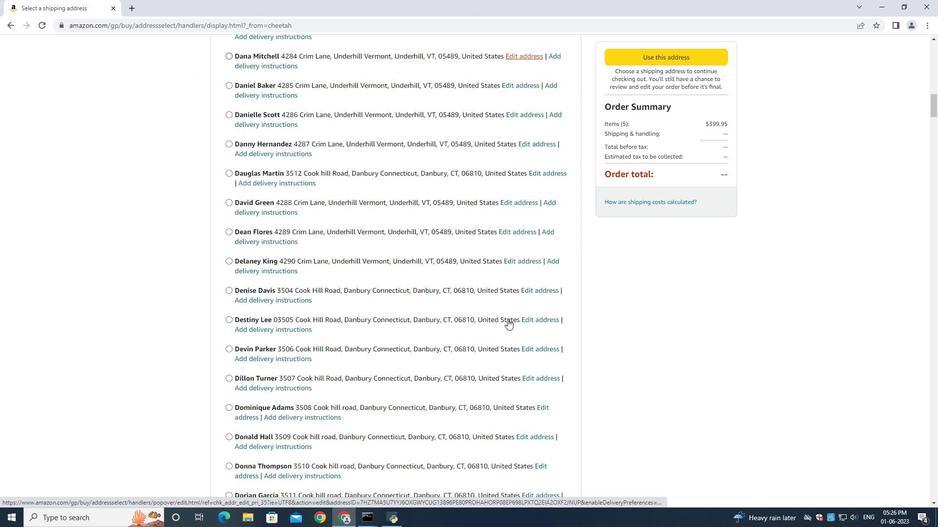 
Action: Mouse scrolled (507, 318) with delta (0, 0)
Screenshot: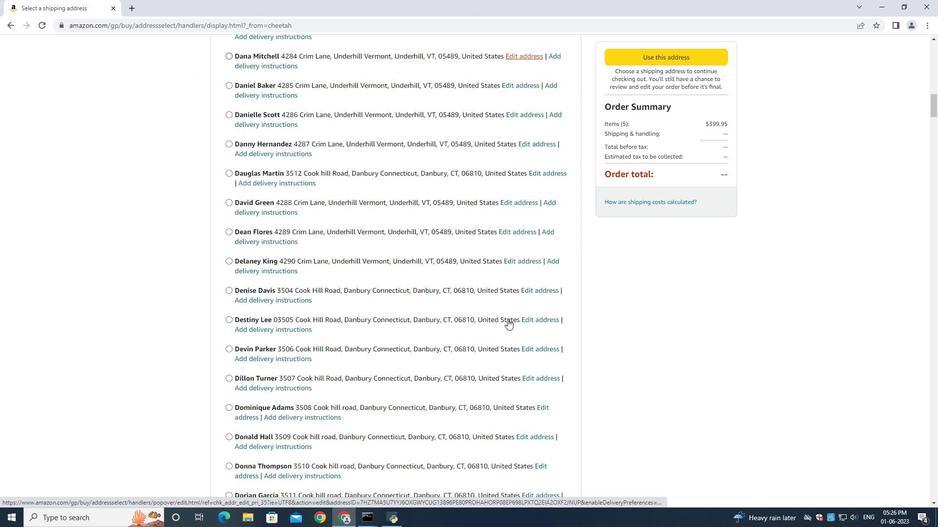 
Action: Mouse moved to (509, 317)
Screenshot: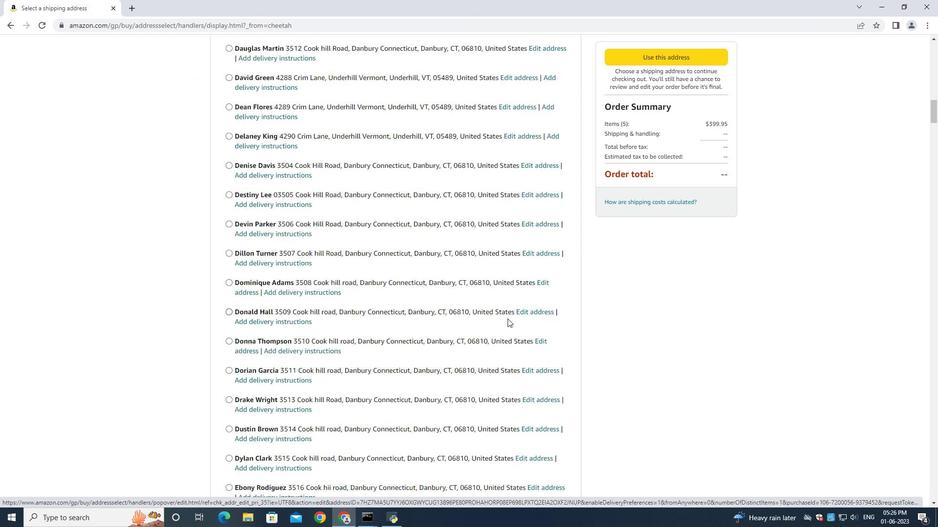 
Action: Mouse scrolled (509, 316) with delta (0, 0)
Screenshot: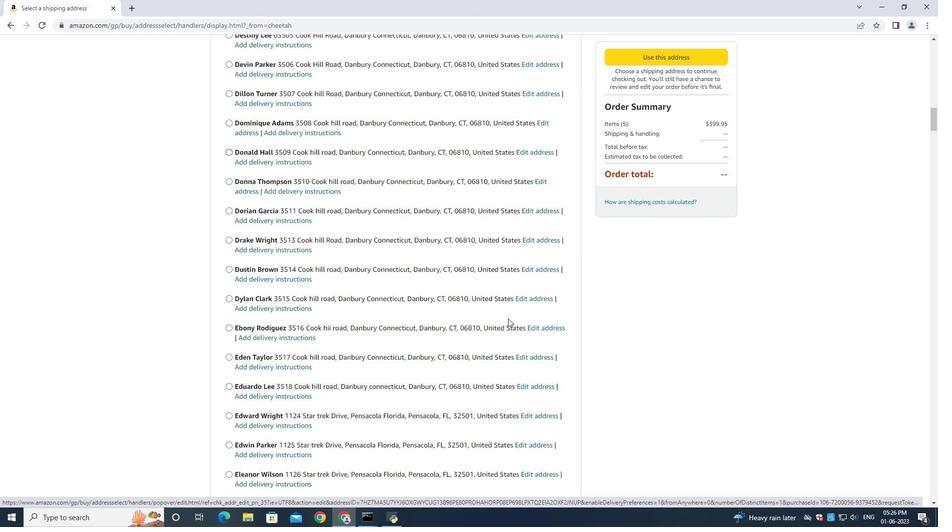 
Action: Mouse scrolled (509, 316) with delta (0, 0)
Screenshot: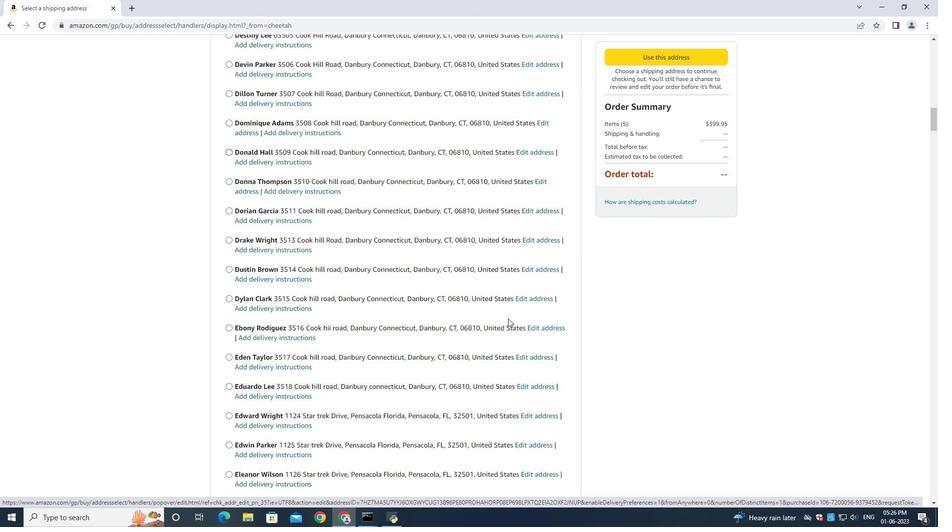 
Action: Mouse scrolled (509, 316) with delta (0, 0)
Screenshot: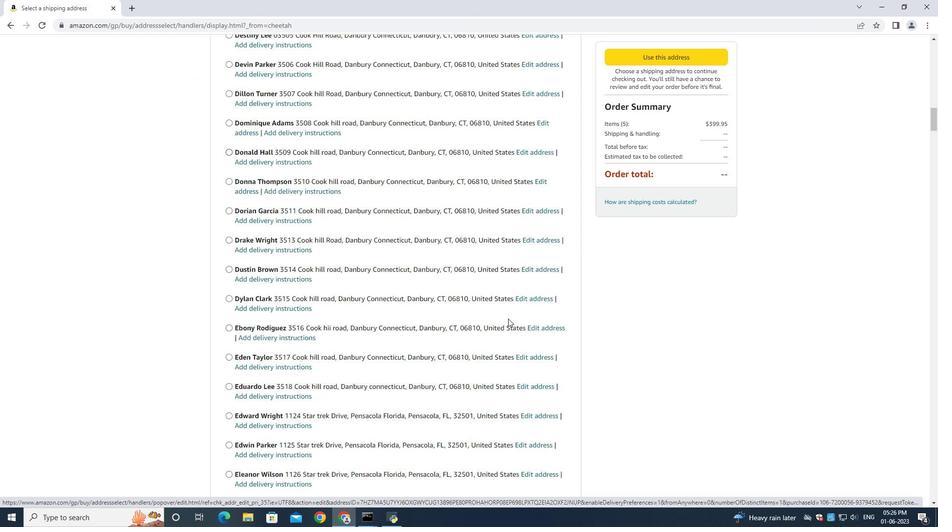 
Action: Mouse scrolled (509, 316) with delta (0, 0)
Screenshot: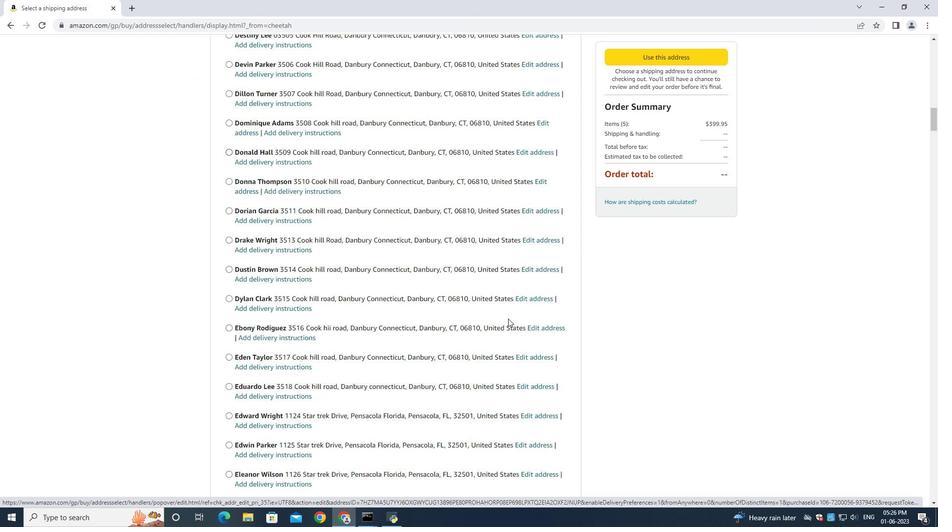 
Action: Mouse scrolled (509, 316) with delta (0, 0)
Screenshot: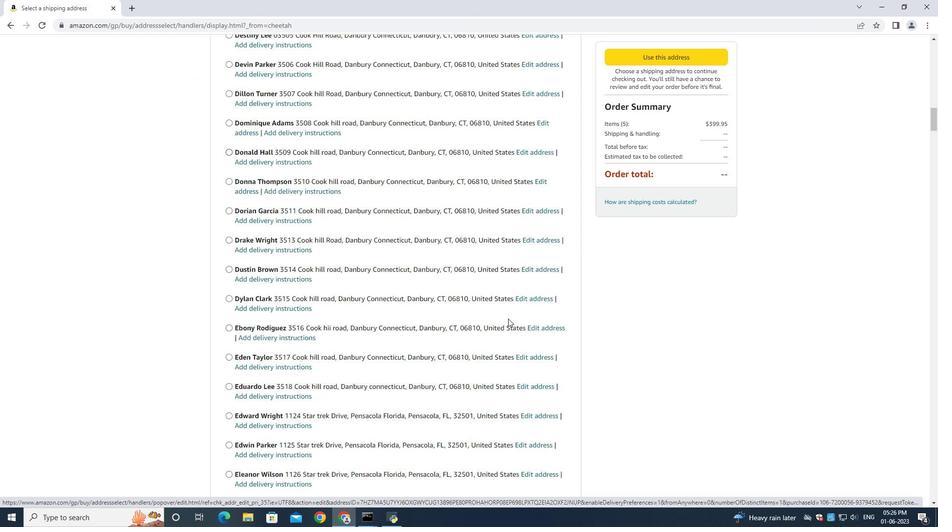
Action: Mouse scrolled (509, 316) with delta (0, 0)
Screenshot: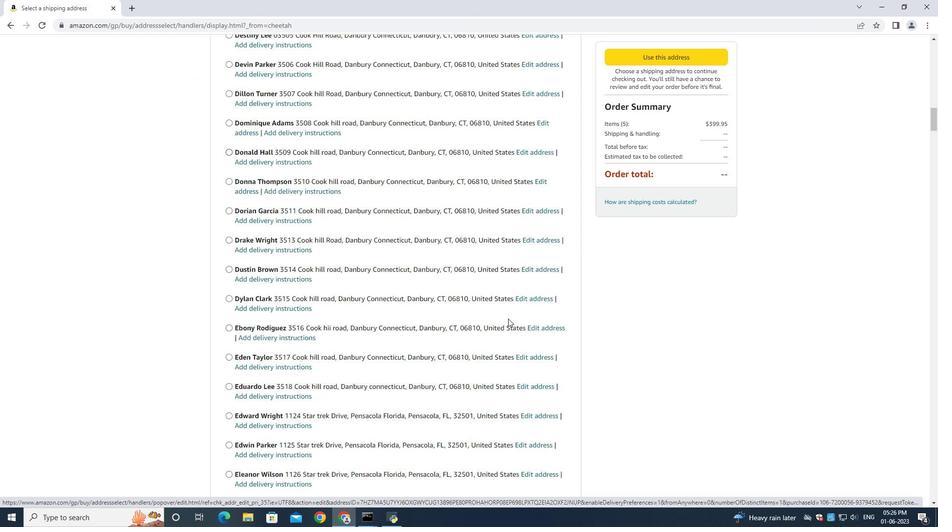 
Action: Mouse scrolled (509, 316) with delta (0, 0)
Screenshot: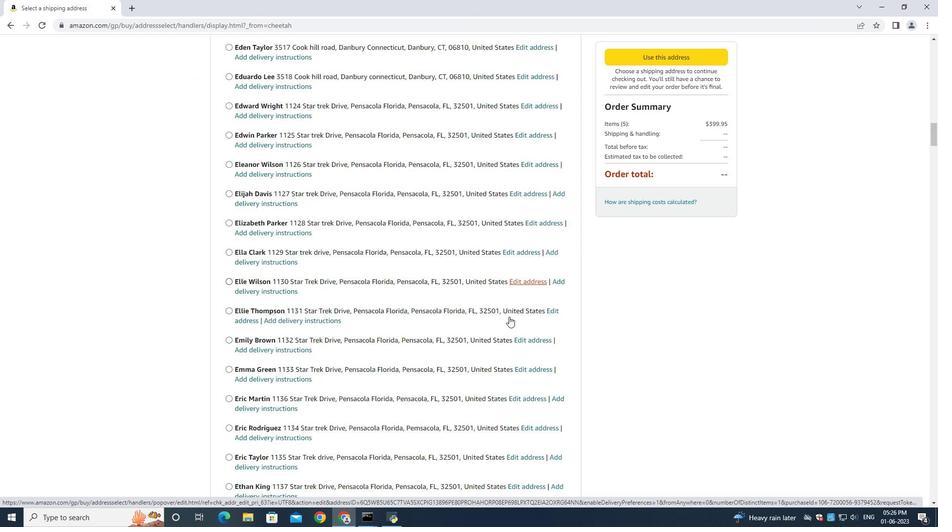 
Action: Mouse scrolled (509, 316) with delta (0, 0)
Screenshot: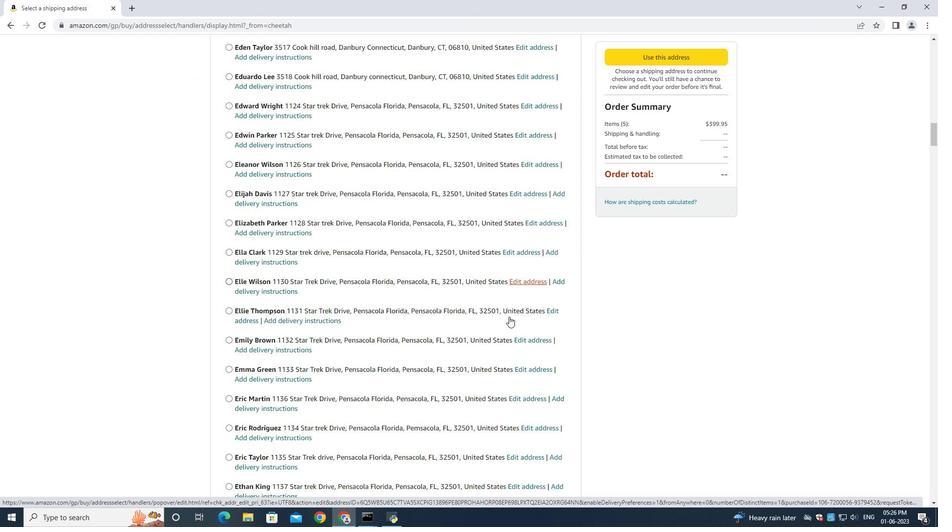 
Action: Mouse scrolled (509, 316) with delta (0, 0)
Screenshot: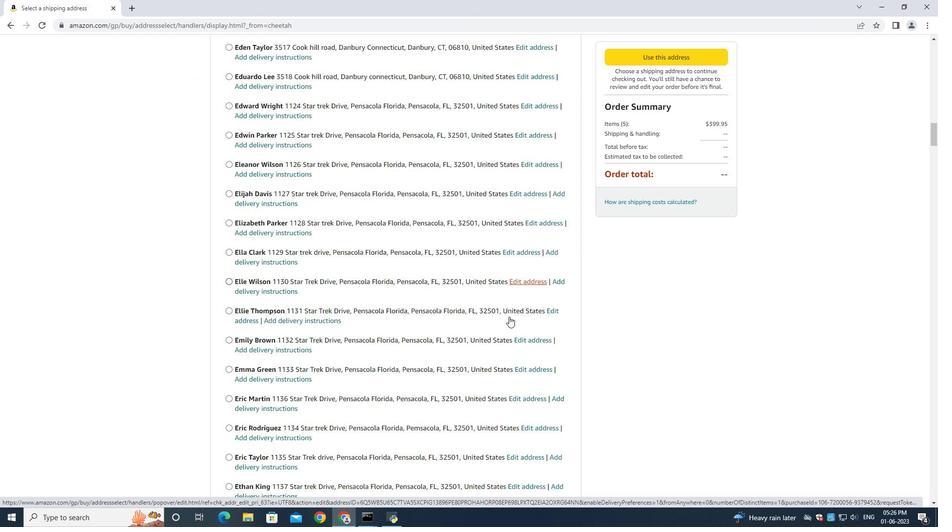 
Action: Mouse scrolled (509, 316) with delta (0, 0)
Screenshot: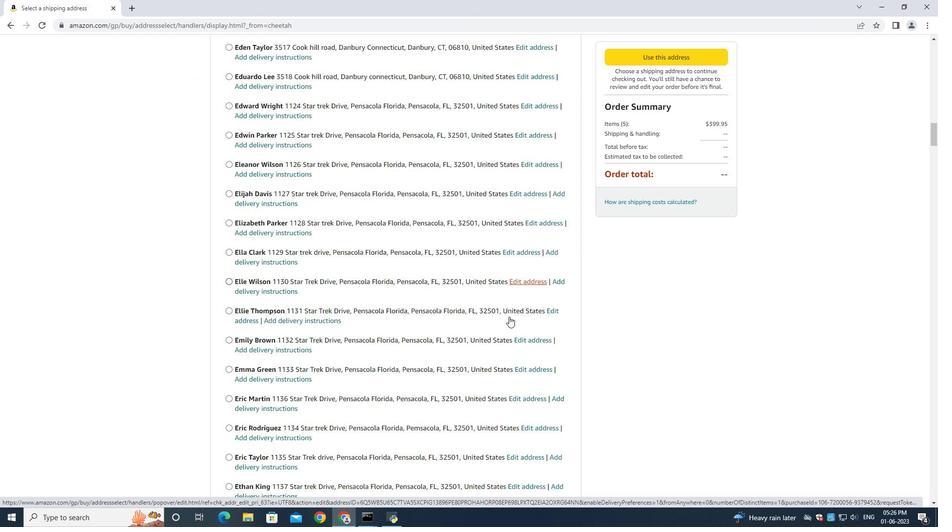 
Action: Mouse scrolled (509, 316) with delta (0, 0)
Screenshot: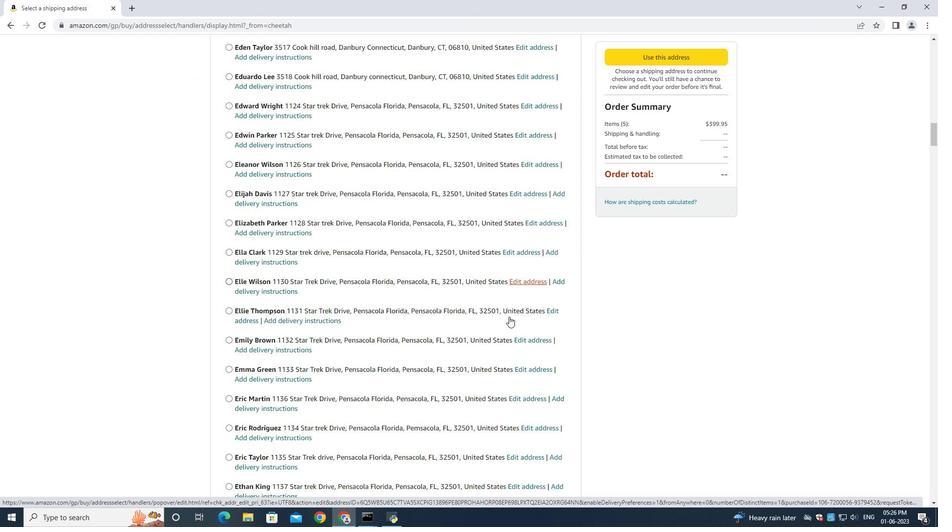 
Action: Mouse scrolled (509, 316) with delta (0, 0)
Screenshot: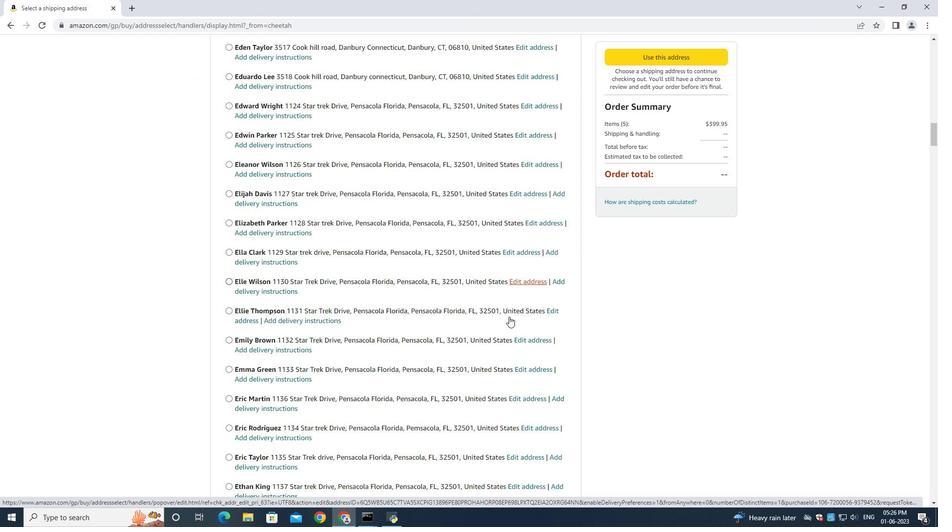 
Action: Mouse scrolled (509, 316) with delta (0, 0)
Screenshot: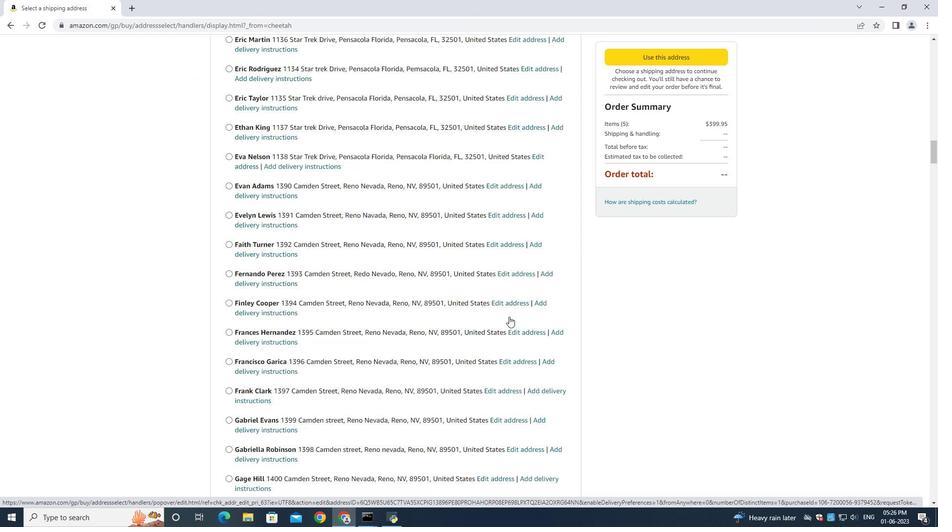 
Action: Mouse scrolled (509, 316) with delta (0, 0)
Screenshot: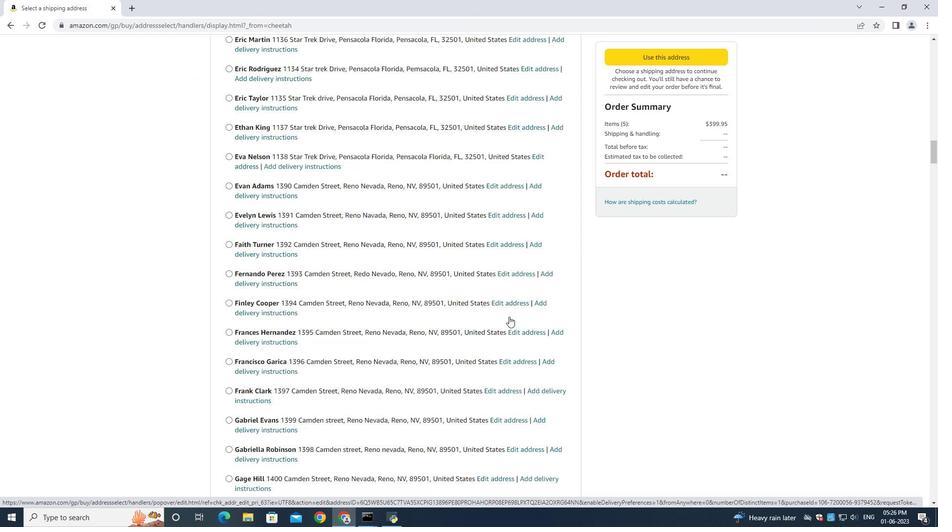 
Action: Mouse scrolled (509, 316) with delta (0, 0)
Screenshot: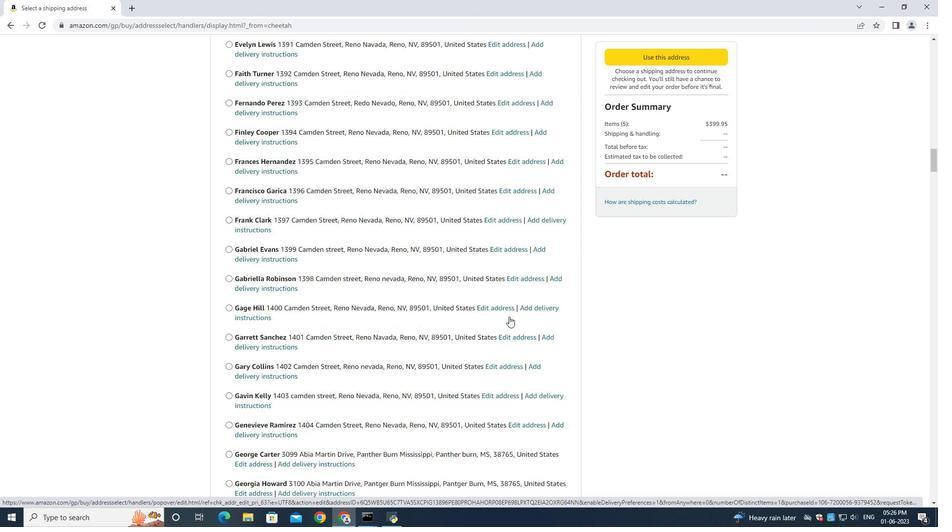 
Action: Mouse scrolled (509, 316) with delta (0, 0)
Screenshot: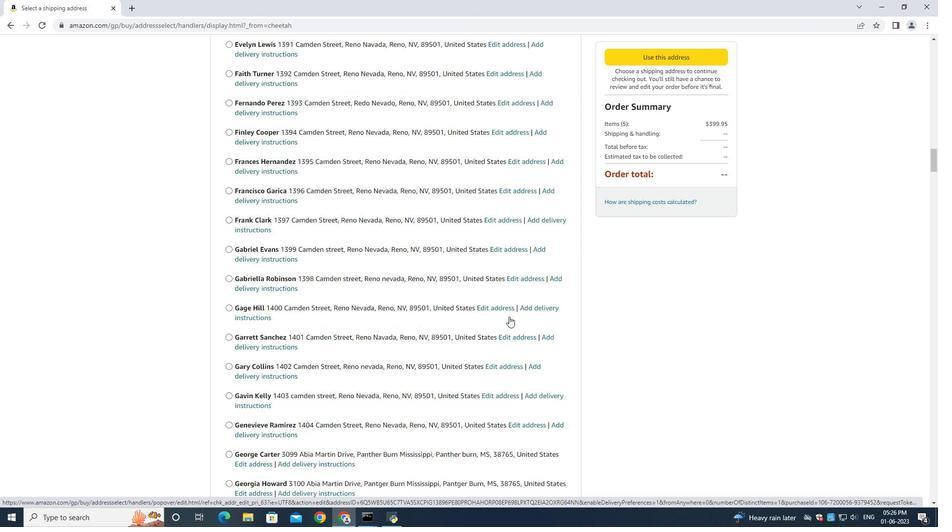 
Action: Mouse scrolled (509, 316) with delta (0, 0)
Screenshot: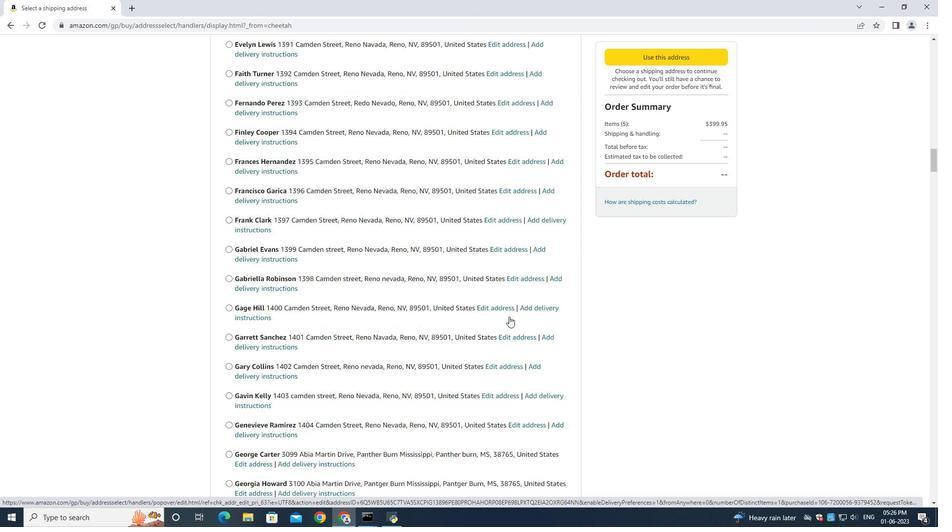 
Action: Mouse scrolled (509, 316) with delta (0, 0)
Screenshot: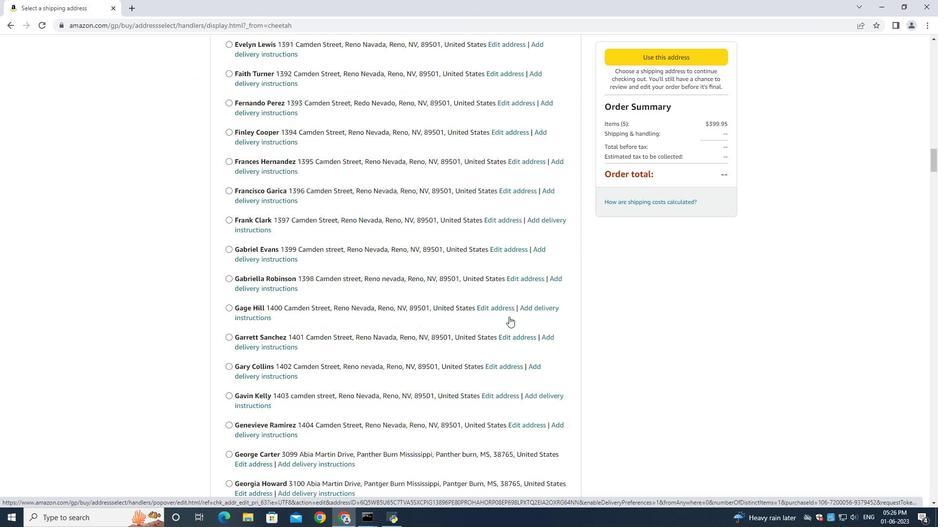 
Action: Mouse scrolled (509, 316) with delta (0, 0)
Screenshot: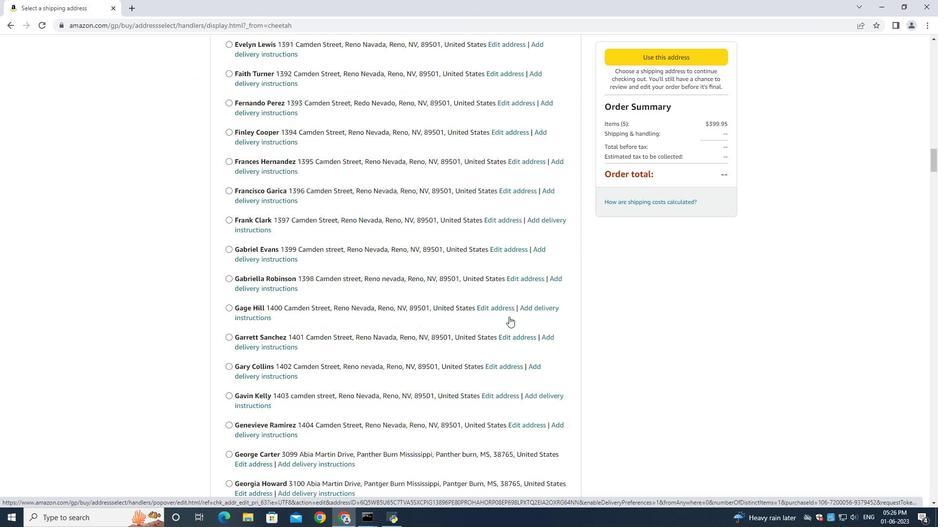 
Action: Mouse scrolled (509, 316) with delta (0, 0)
Screenshot: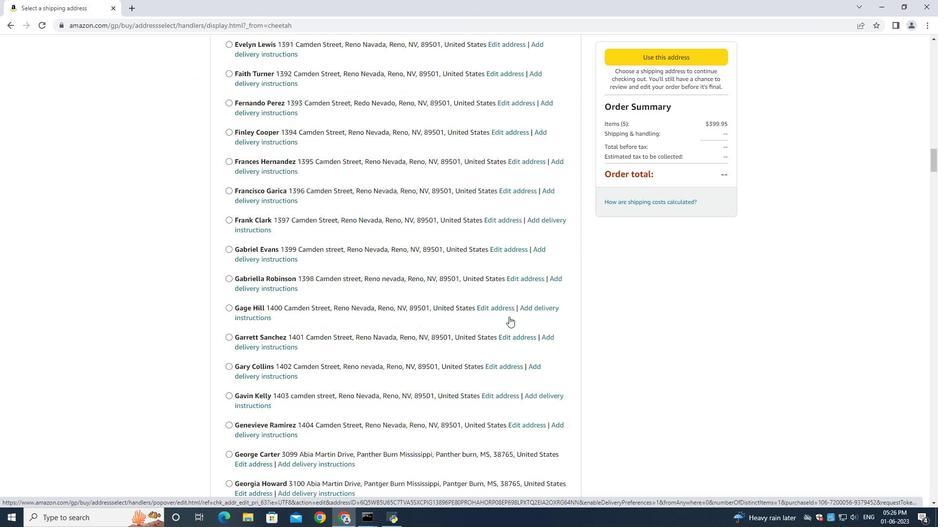
Action: Mouse moved to (511, 309)
Screenshot: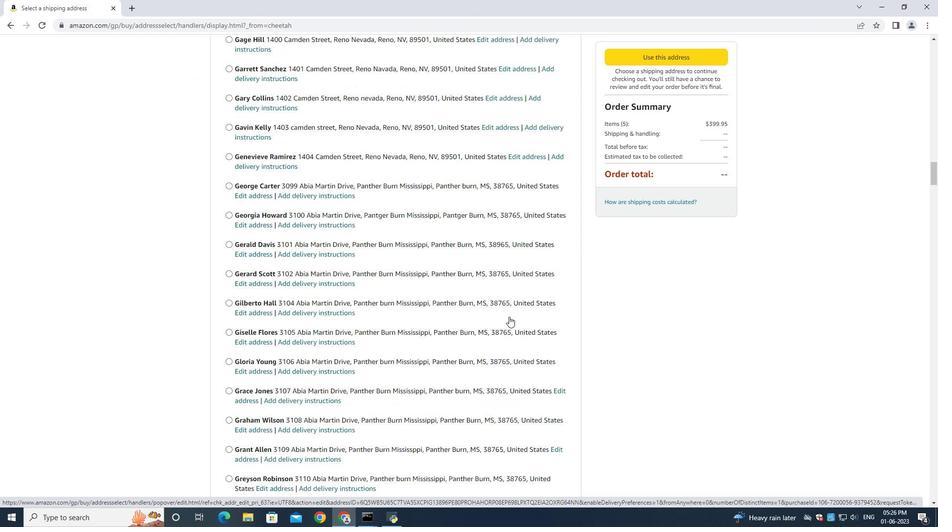 
Action: Mouse scrolled (511, 309) with delta (0, 0)
Screenshot: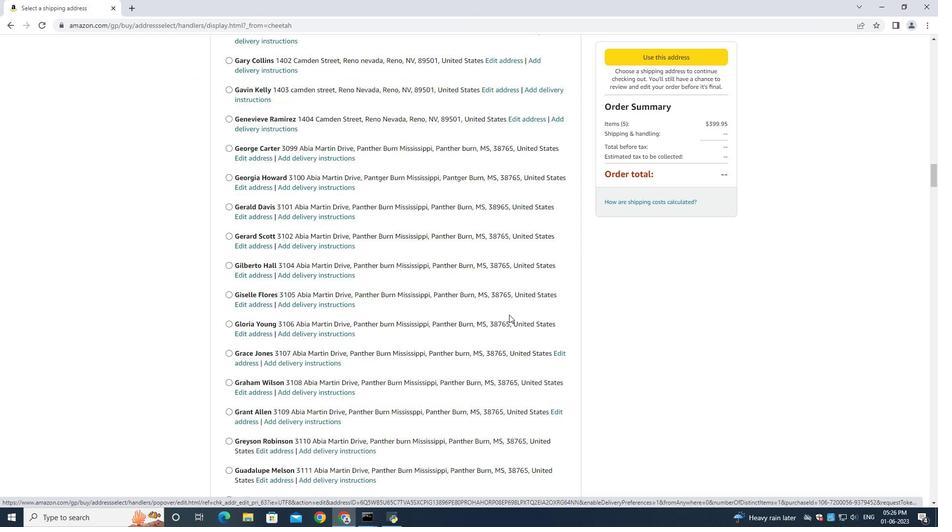 
Action: Mouse scrolled (511, 309) with delta (0, 0)
Screenshot: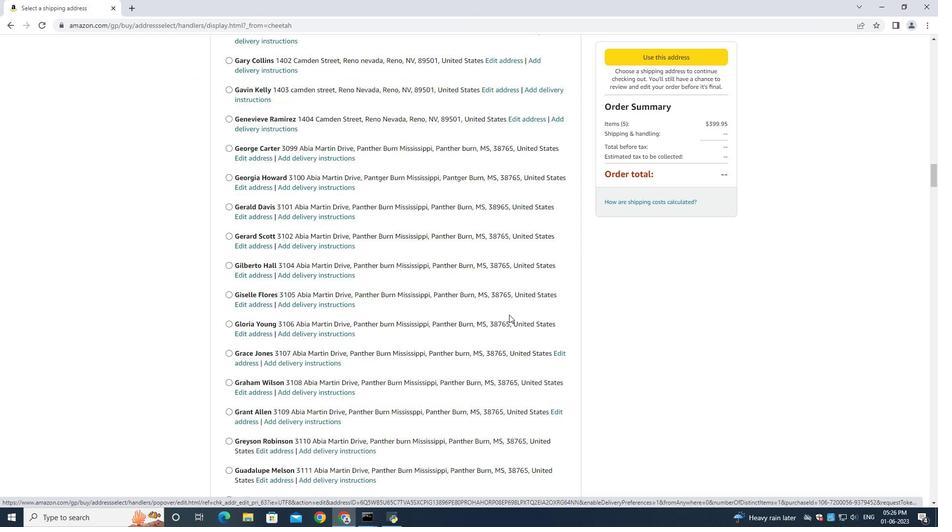 
Action: Mouse scrolled (511, 309) with delta (0, 0)
Screenshot: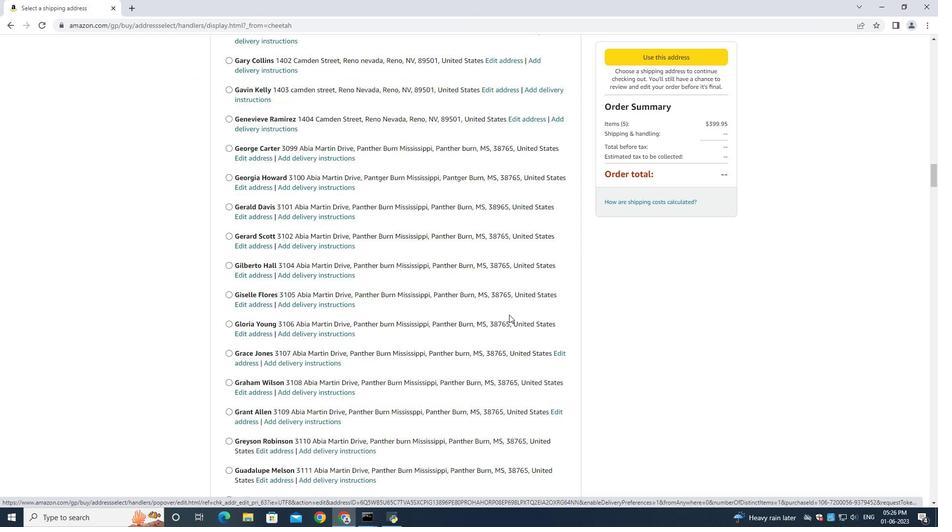 
Action: Mouse scrolled (511, 309) with delta (0, 0)
Screenshot: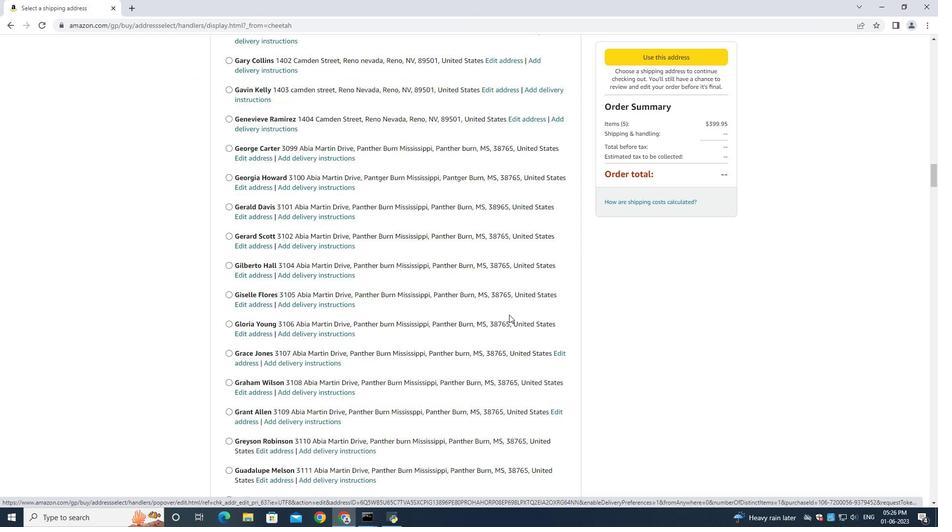 
Action: Mouse scrolled (511, 309) with delta (0, 0)
Screenshot: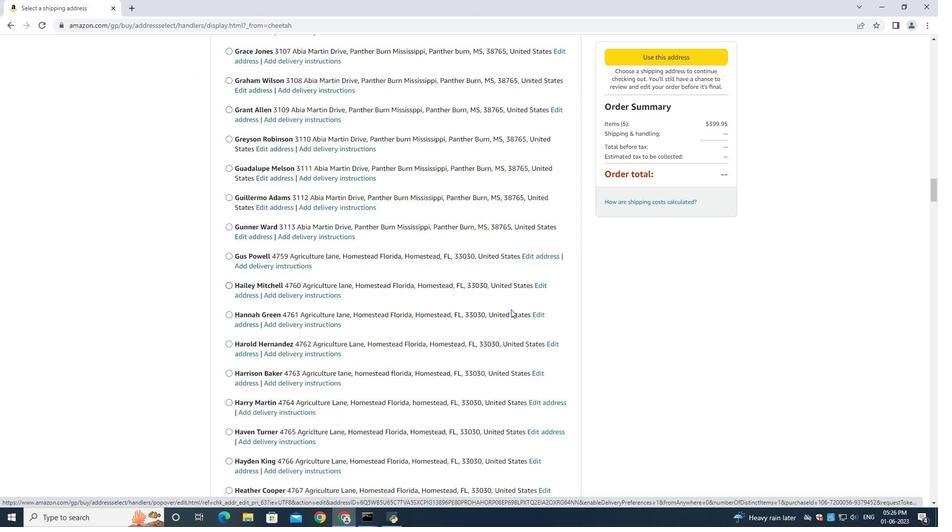 
Action: Mouse scrolled (511, 308) with delta (0, 0)
Screenshot: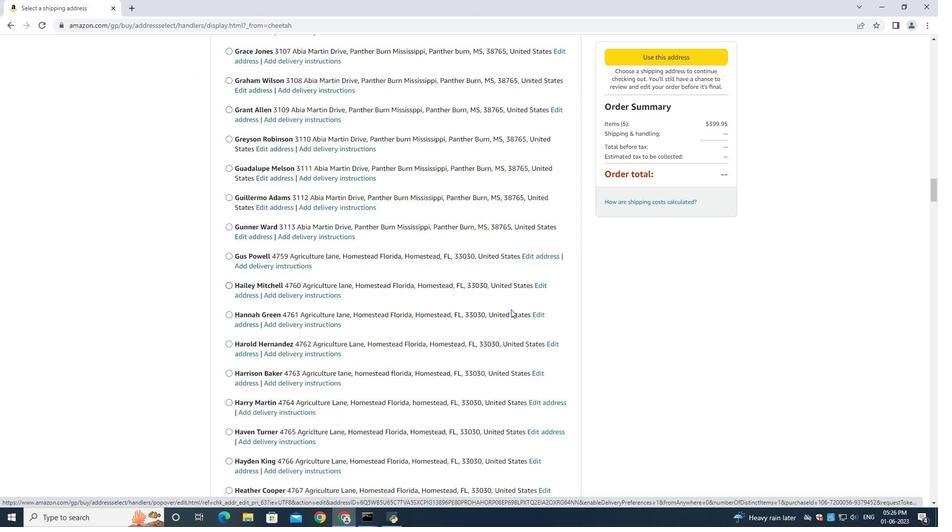 
Action: Mouse scrolled (511, 309) with delta (0, 0)
Screenshot: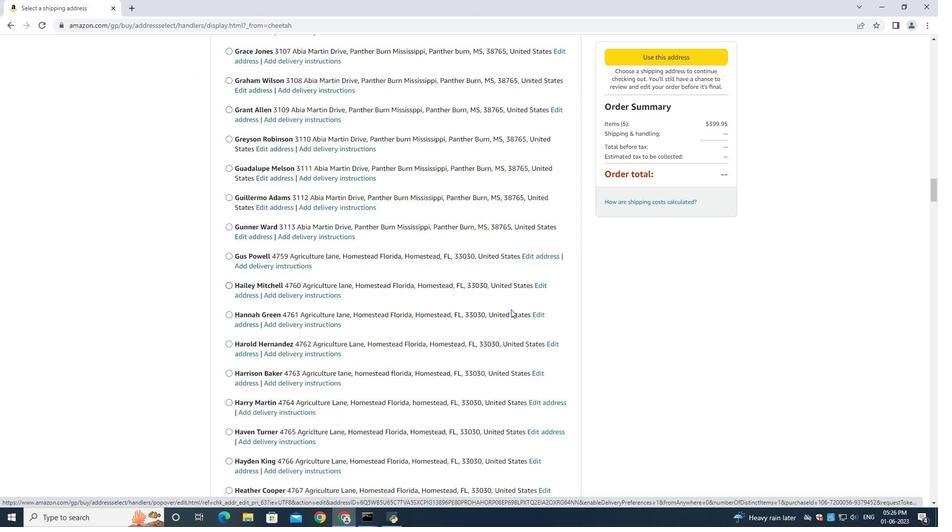 
Action: Mouse scrolled (511, 309) with delta (0, 0)
Screenshot: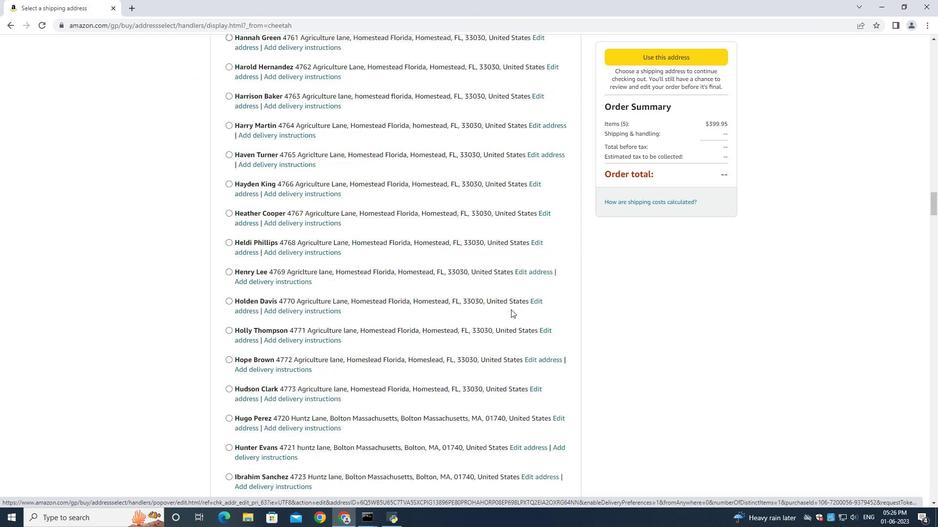 
Action: Mouse scrolled (511, 309) with delta (0, 0)
Screenshot: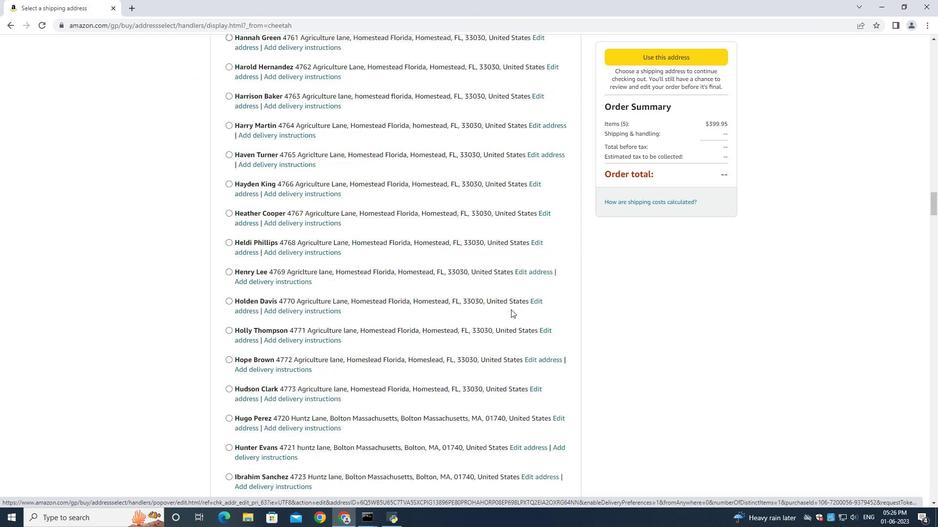 
Action: Mouse scrolled (511, 309) with delta (0, 0)
Screenshot: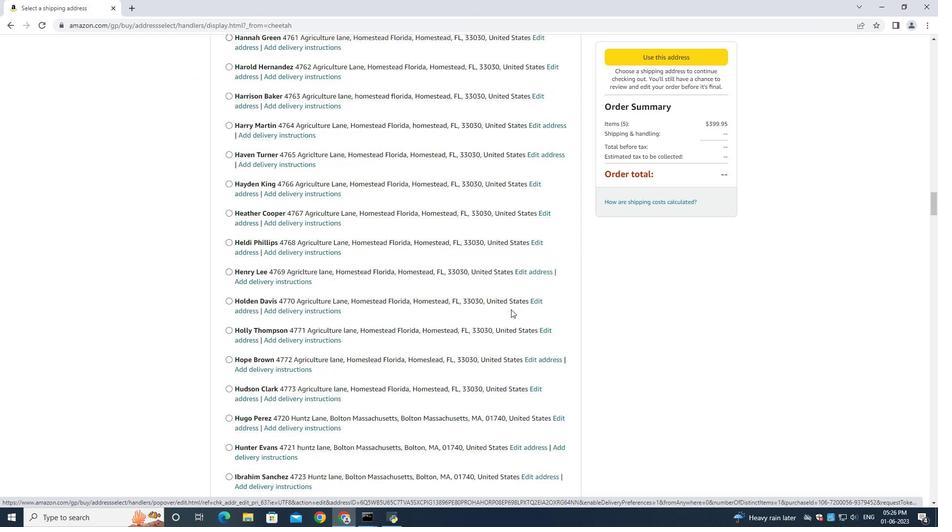 
Action: Mouse scrolled (511, 308) with delta (0, 0)
Screenshot: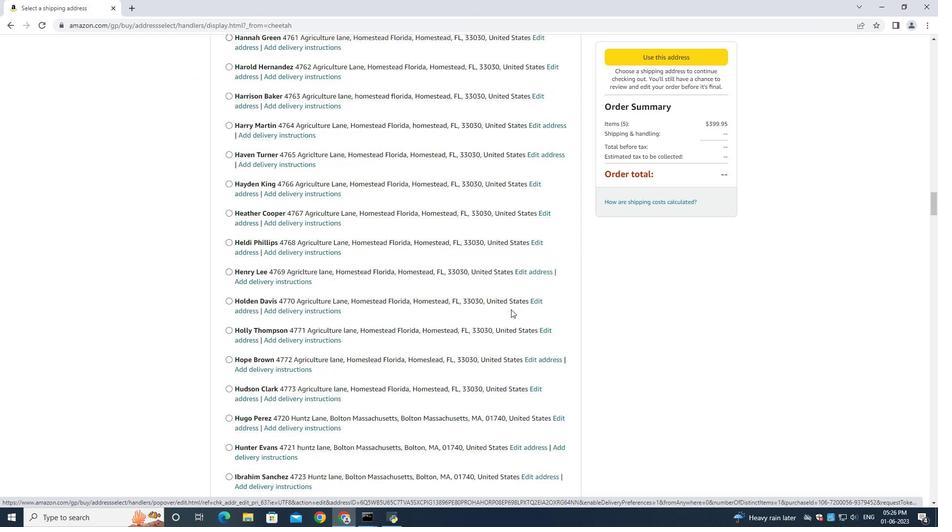 
Action: Mouse scrolled (511, 309) with delta (0, 0)
Screenshot: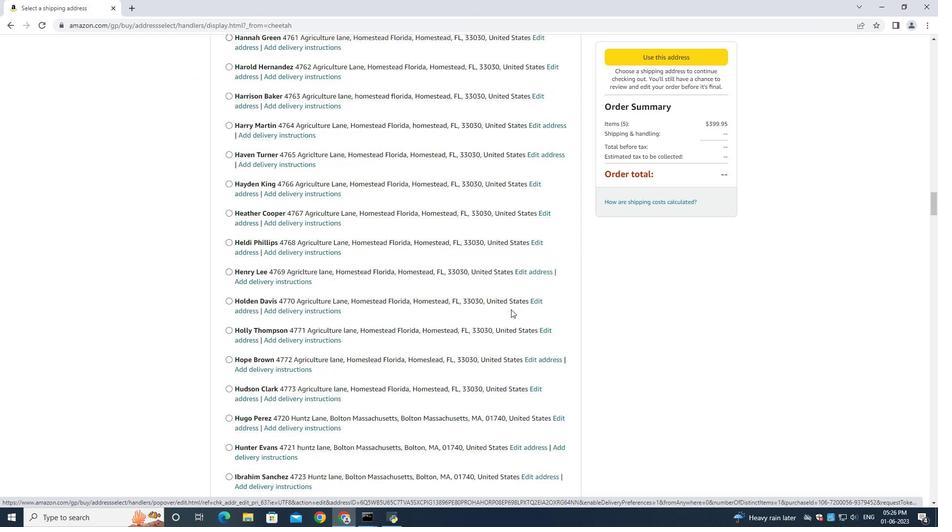 
Action: Mouse scrolled (511, 309) with delta (0, 0)
Screenshot: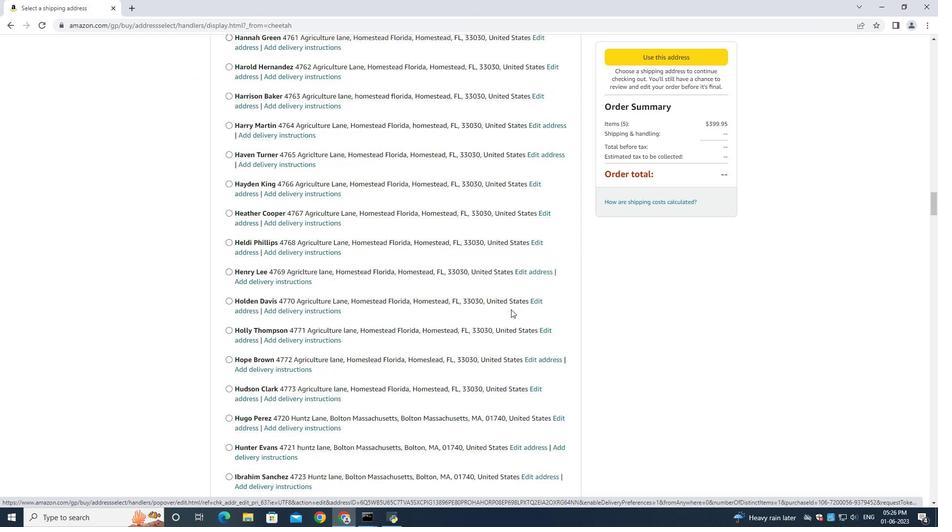 
Action: Mouse scrolled (511, 309) with delta (0, 0)
Screenshot: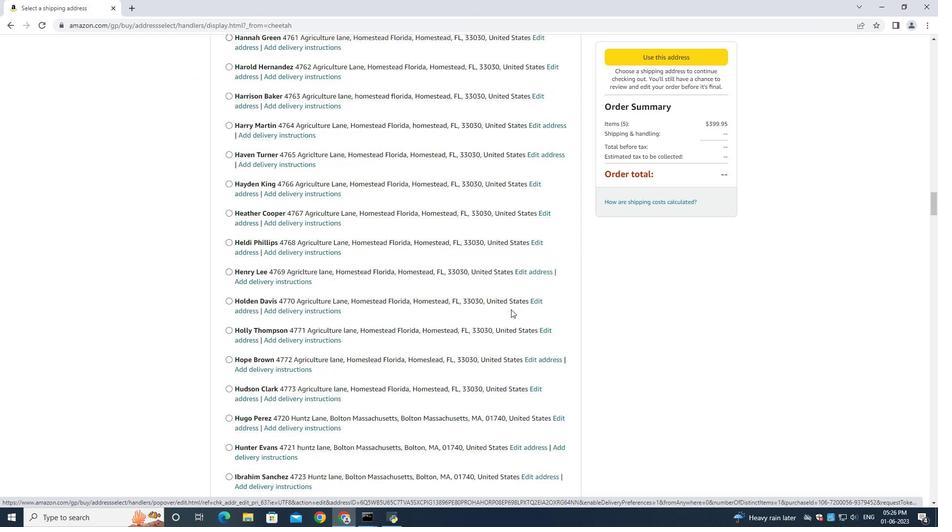 
Action: Mouse moved to (513, 301)
Screenshot: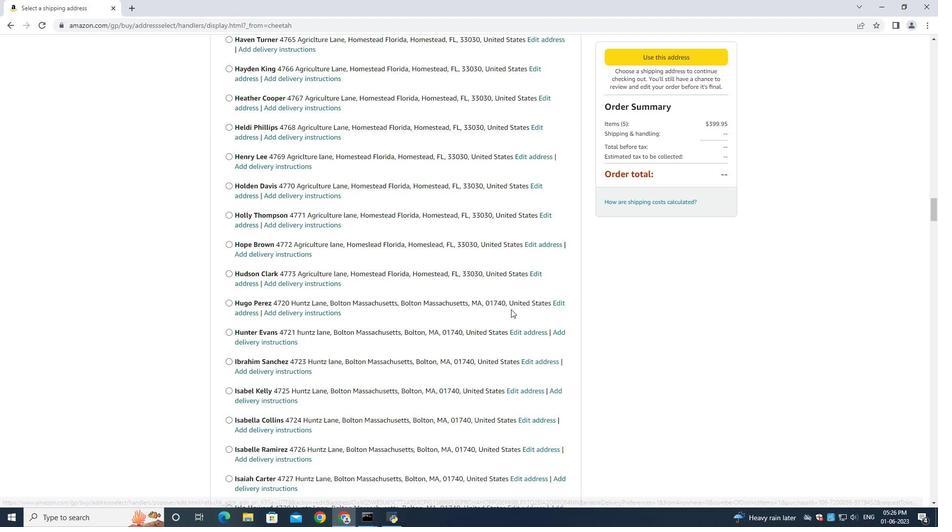 
Action: Mouse scrolled (513, 301) with delta (0, 0)
Screenshot: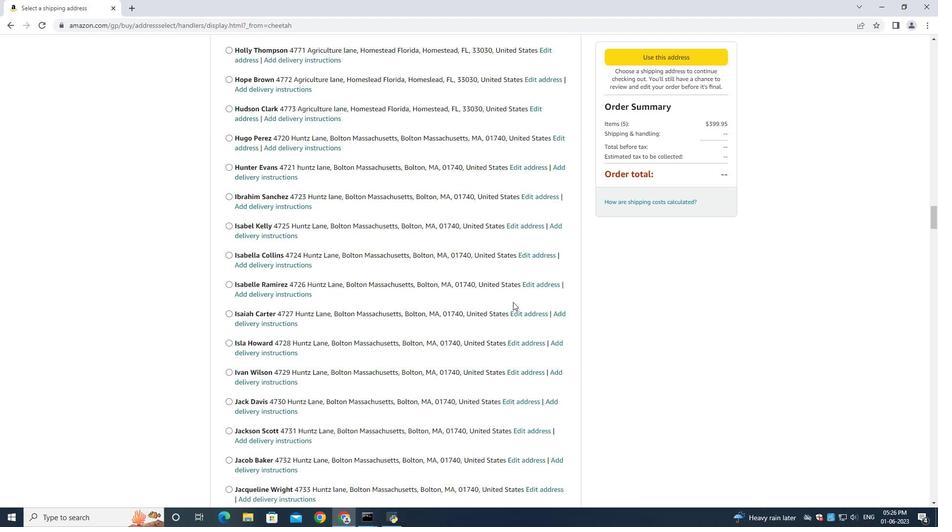 
Action: Mouse moved to (513, 301)
Screenshot: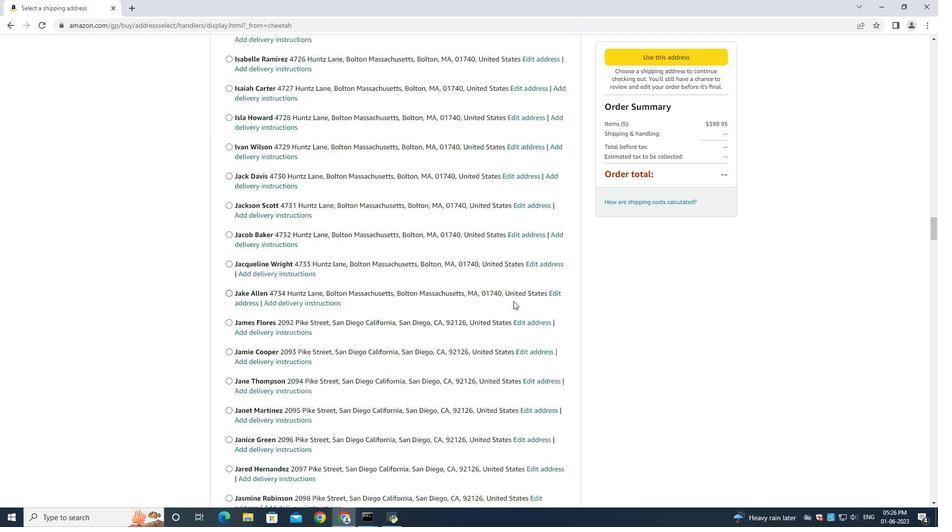 
Action: Mouse scrolled (513, 301) with delta (0, 0)
Screenshot: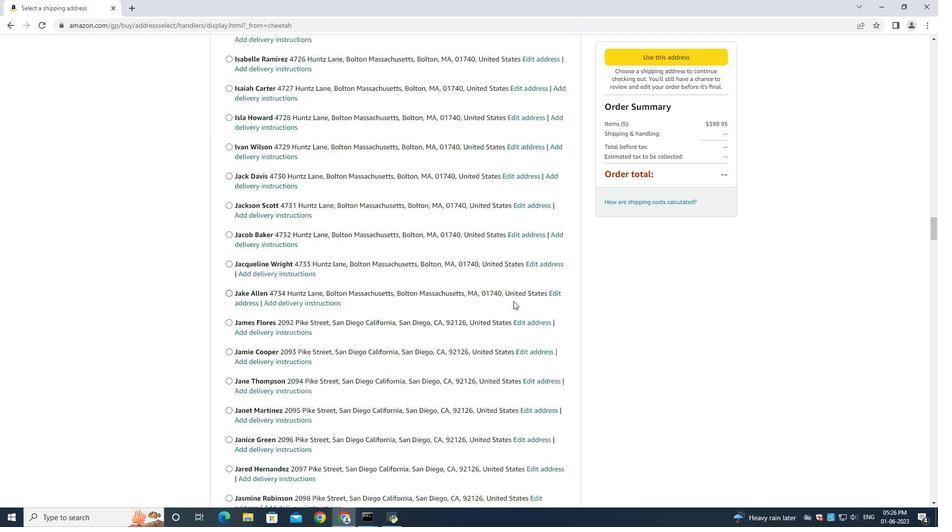 
Action: Mouse moved to (513, 301)
Screenshot: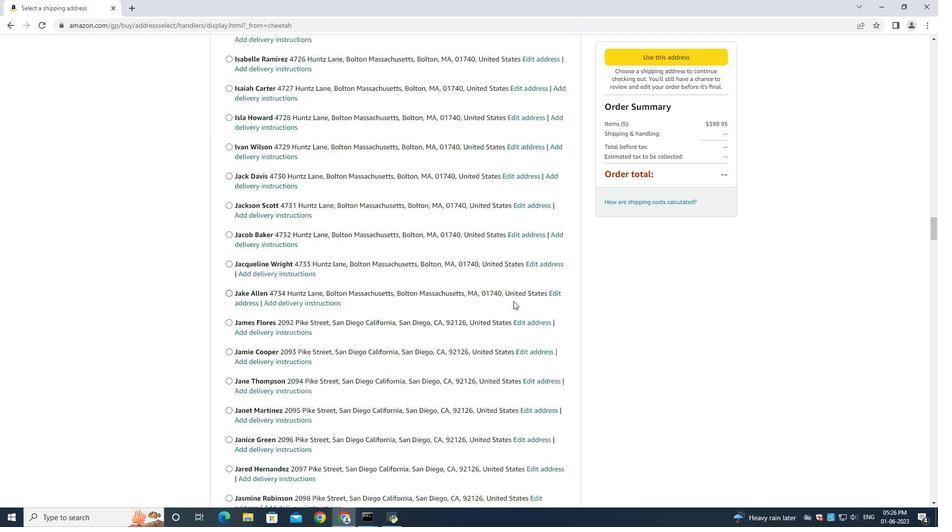 
Action: Mouse scrolled (513, 301) with delta (0, 0)
Screenshot: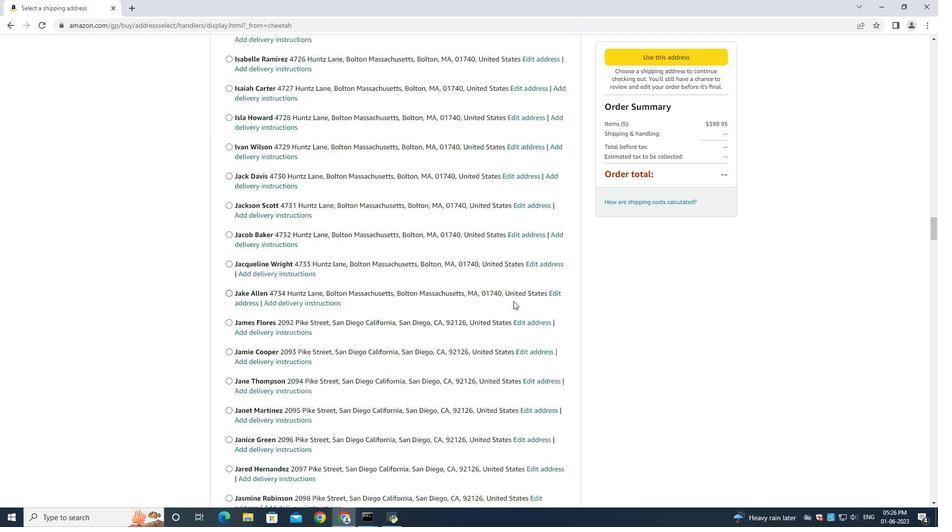 
Action: Mouse moved to (513, 301)
Screenshot: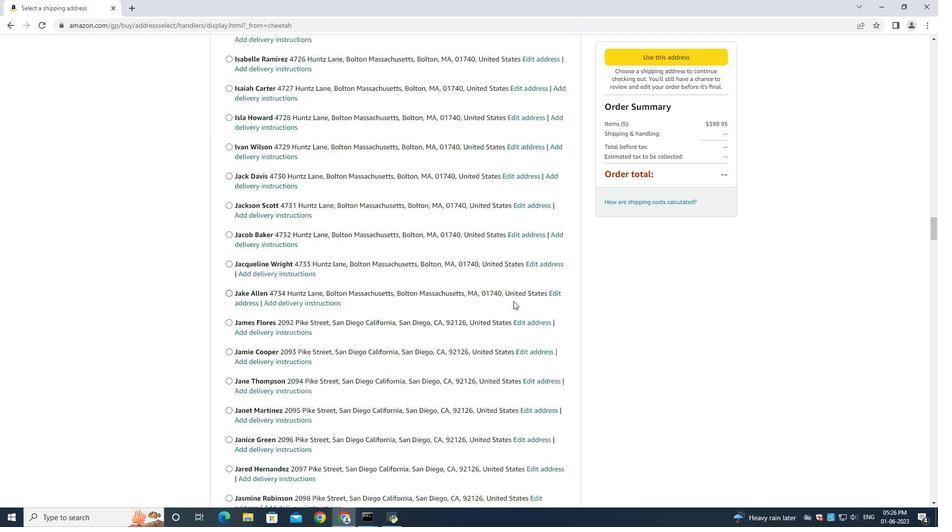 
Action: Mouse scrolled (513, 301) with delta (0, 0)
Screenshot: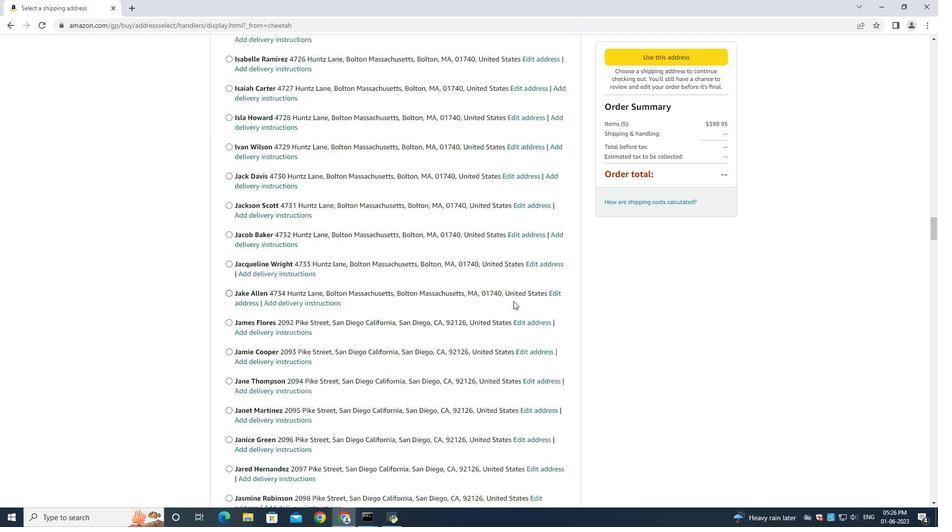 
Action: Mouse scrolled (513, 301) with delta (0, 0)
Screenshot: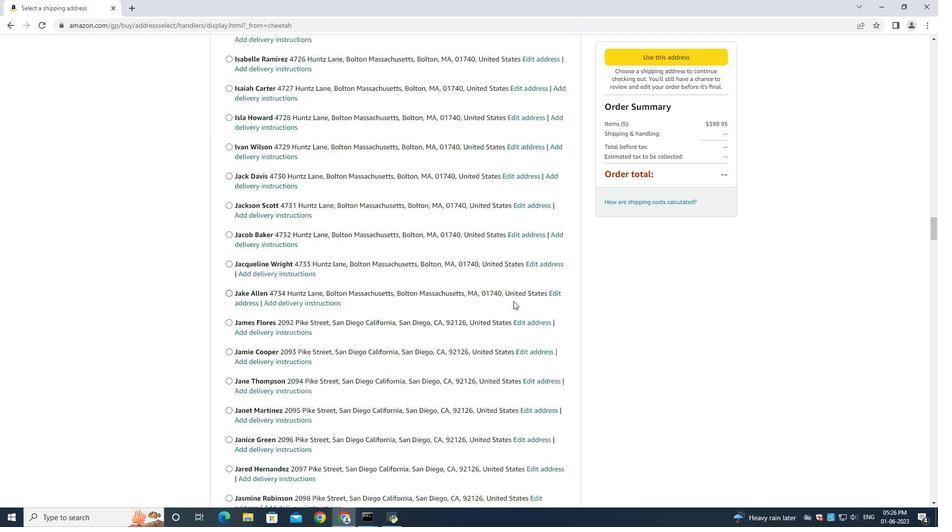 
Action: Mouse scrolled (513, 300) with delta (0, 0)
Screenshot: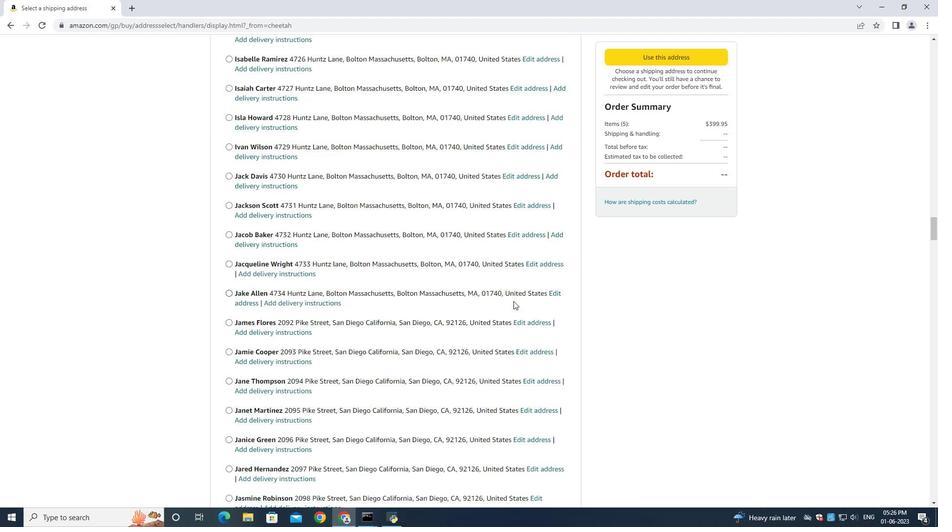 
Action: Mouse scrolled (513, 301) with delta (0, 0)
Screenshot: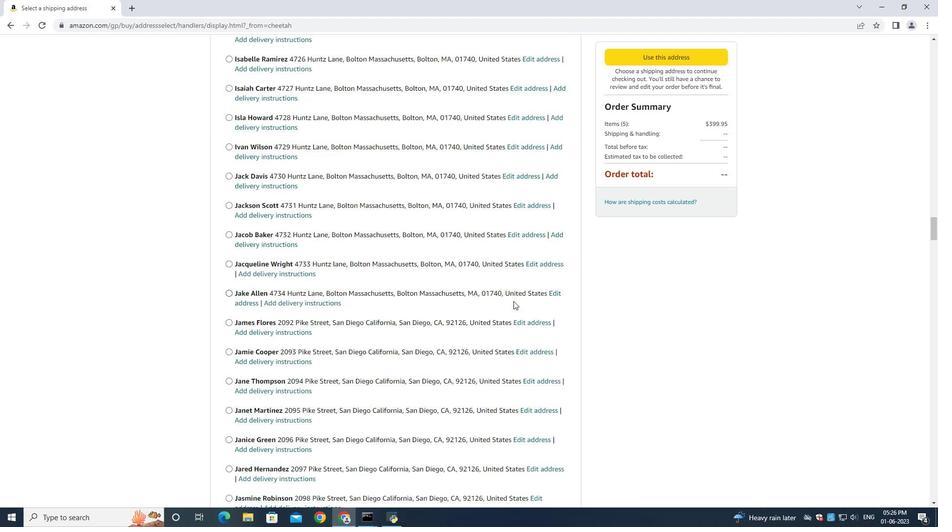 
Action: Mouse scrolled (513, 301) with delta (0, 0)
Screenshot: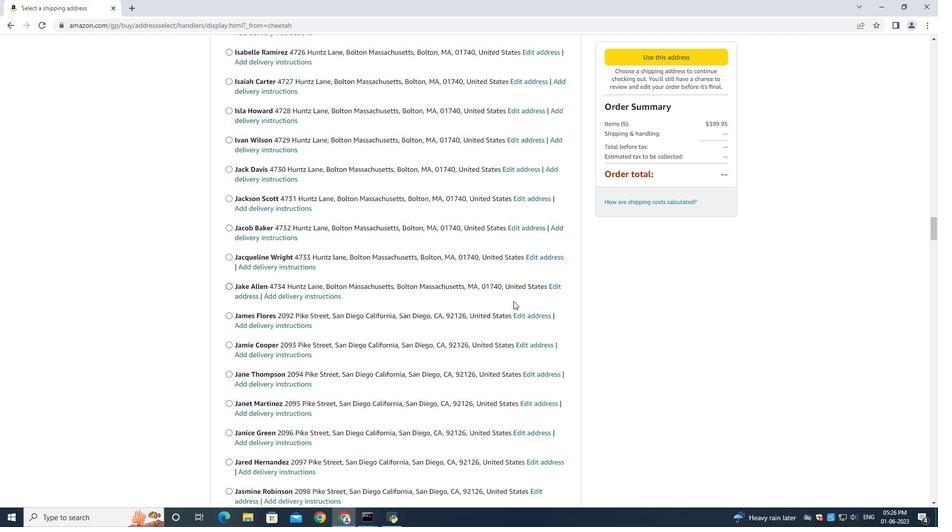 
Action: Mouse scrolled (513, 301) with delta (0, 0)
Screenshot: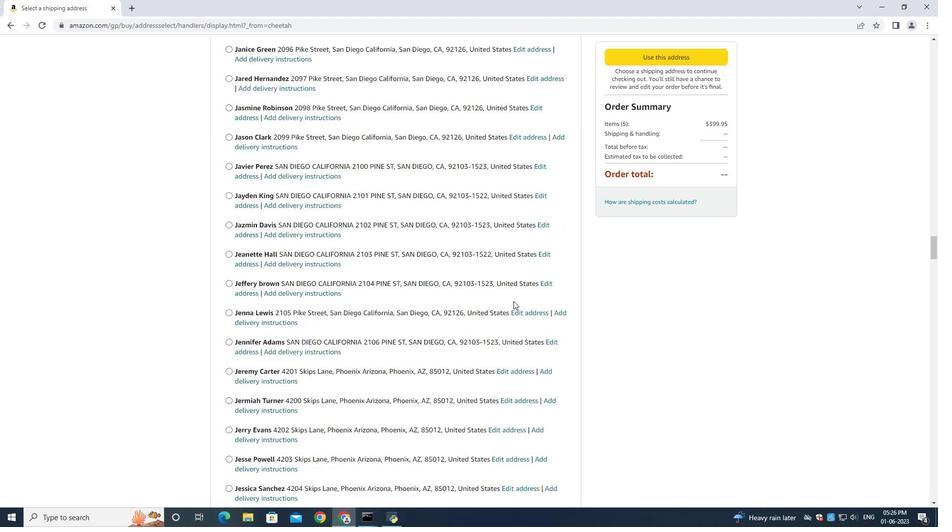 
Action: Mouse scrolled (513, 300) with delta (0, 0)
Screenshot: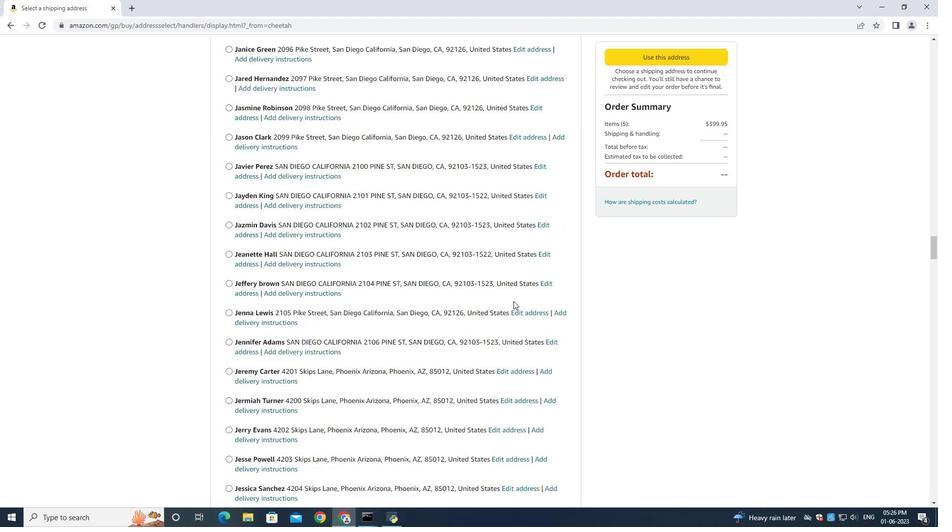 
Action: Mouse scrolled (513, 301) with delta (0, 0)
Screenshot: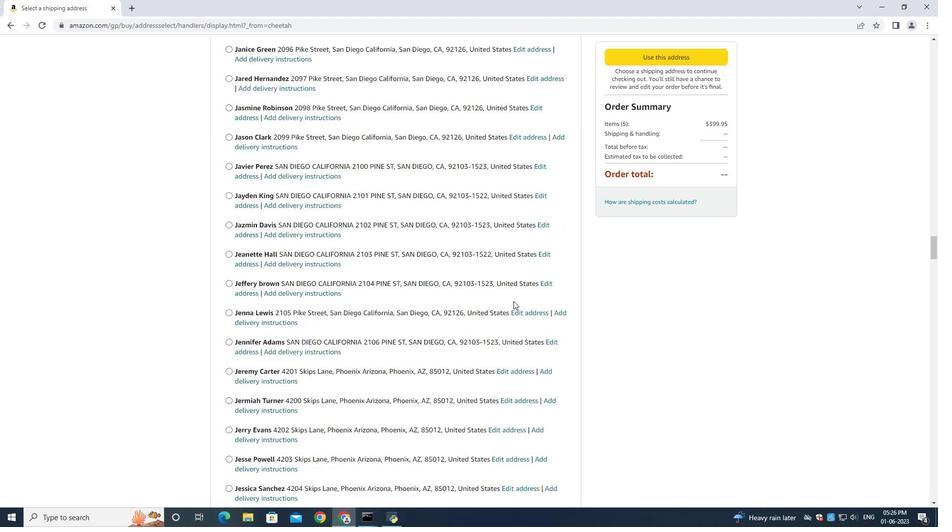 
Action: Mouse scrolled (513, 301) with delta (0, 0)
Screenshot: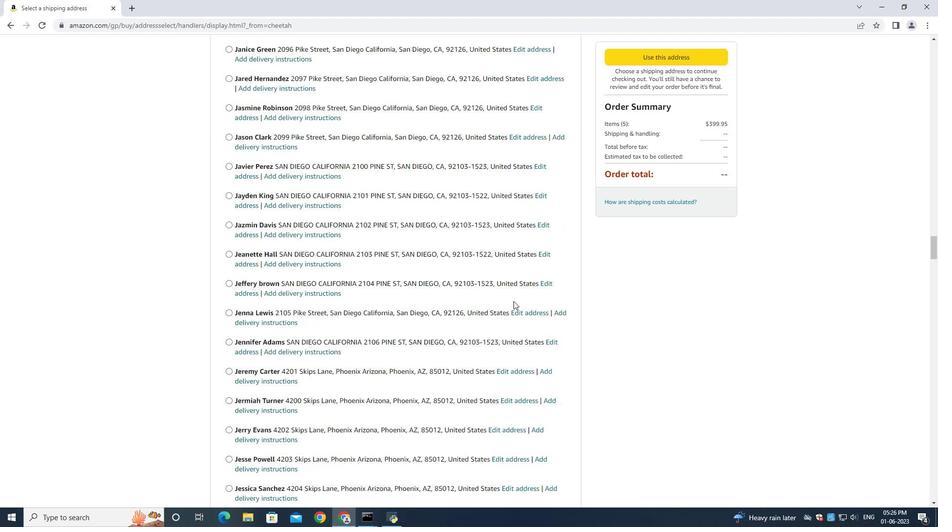 
Action: Mouse scrolled (513, 301) with delta (0, 0)
Screenshot: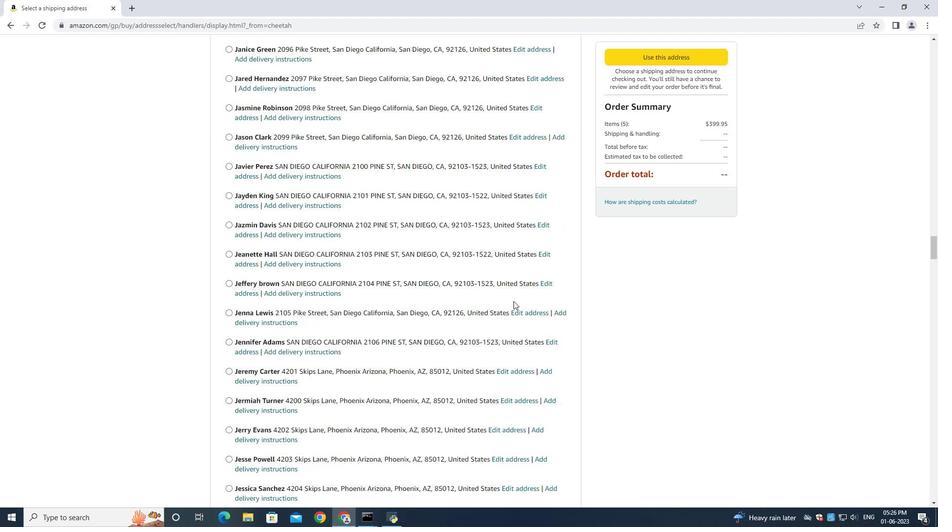 
Action: Mouse scrolled (513, 301) with delta (0, 0)
Screenshot: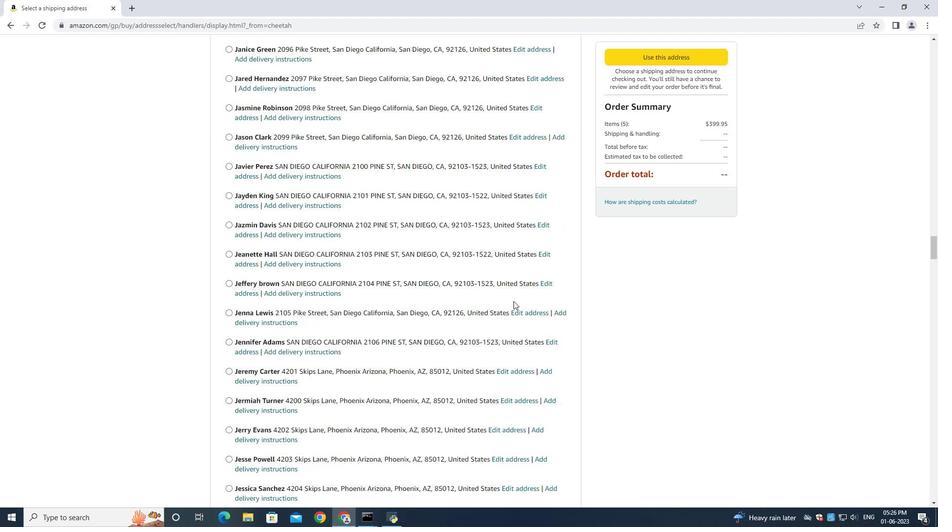 
Action: Mouse scrolled (513, 301) with delta (0, 0)
Screenshot: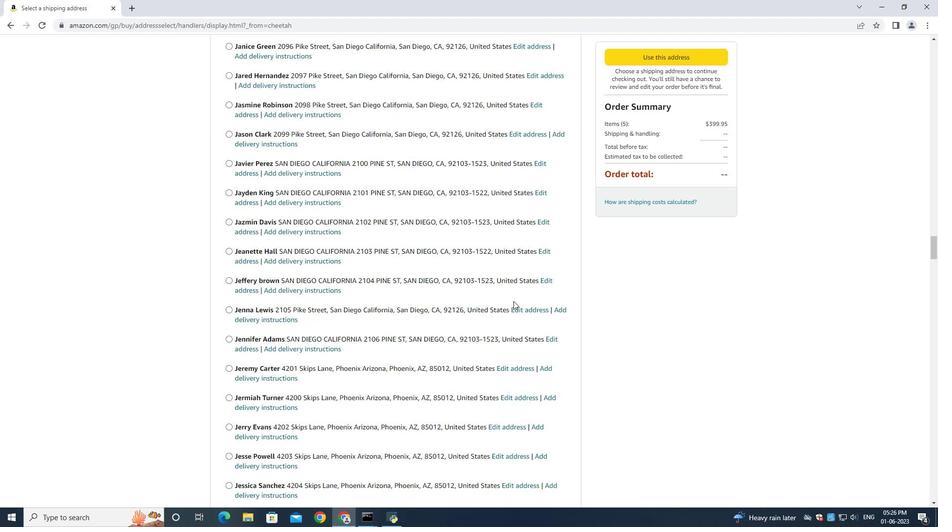 
Action: Mouse scrolled (513, 301) with delta (0, 0)
Screenshot: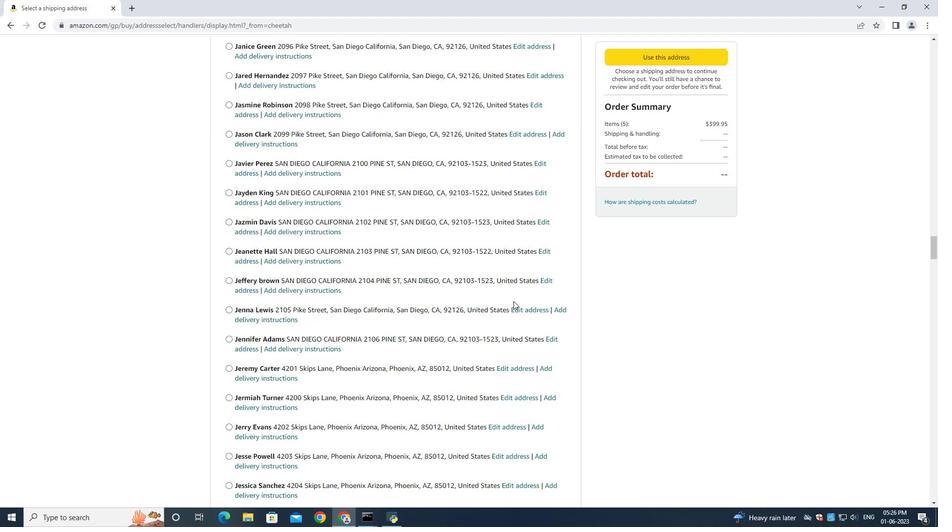 
Action: Mouse scrolled (513, 301) with delta (0, 0)
Screenshot: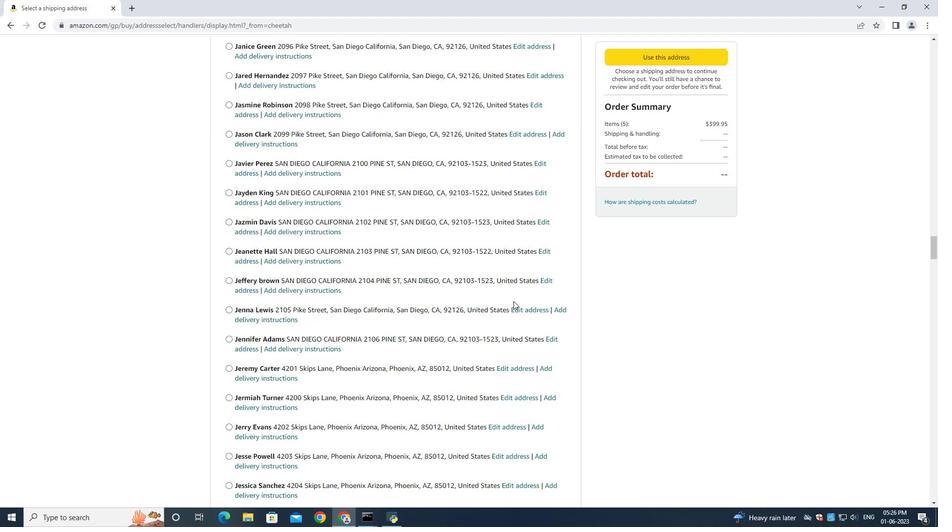 
Action: Mouse scrolled (513, 301) with delta (0, 0)
Screenshot: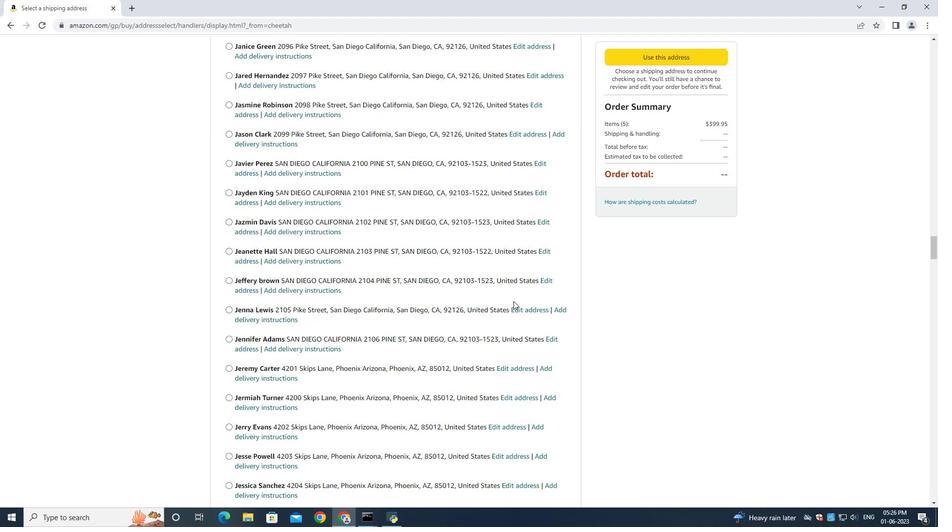 
Action: Mouse scrolled (513, 300) with delta (0, 0)
Screenshot: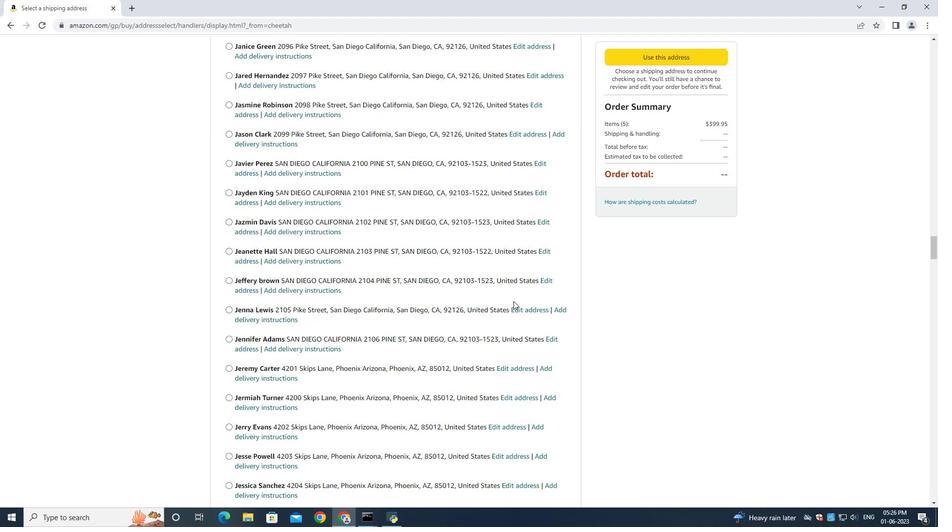 
Action: Mouse scrolled (513, 301) with delta (0, 0)
Screenshot: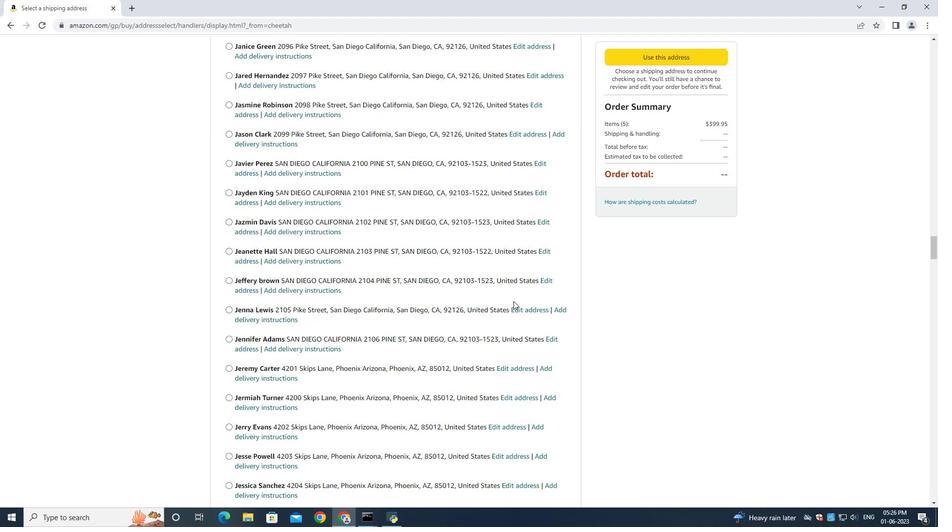 
Action: Mouse scrolled (513, 301) with delta (0, 0)
Screenshot: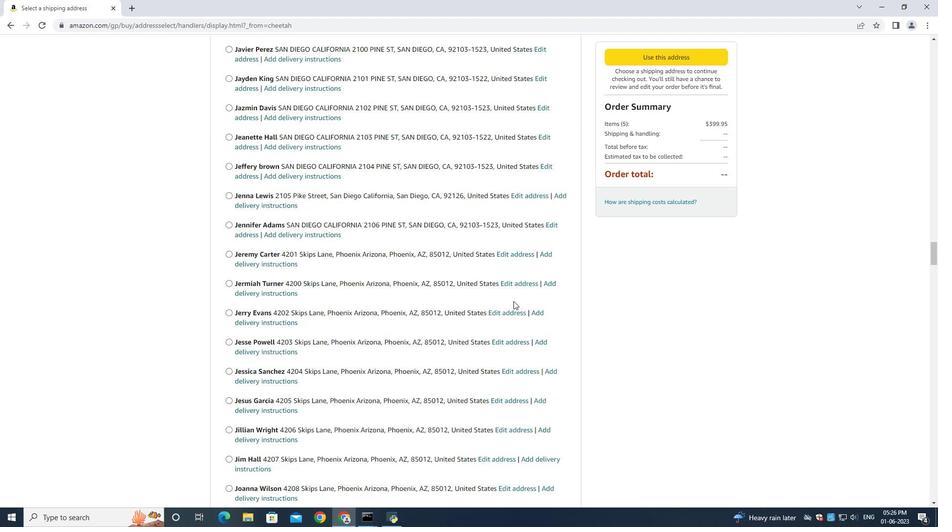 
Action: Mouse scrolled (513, 301) with delta (0, 0)
Screenshot: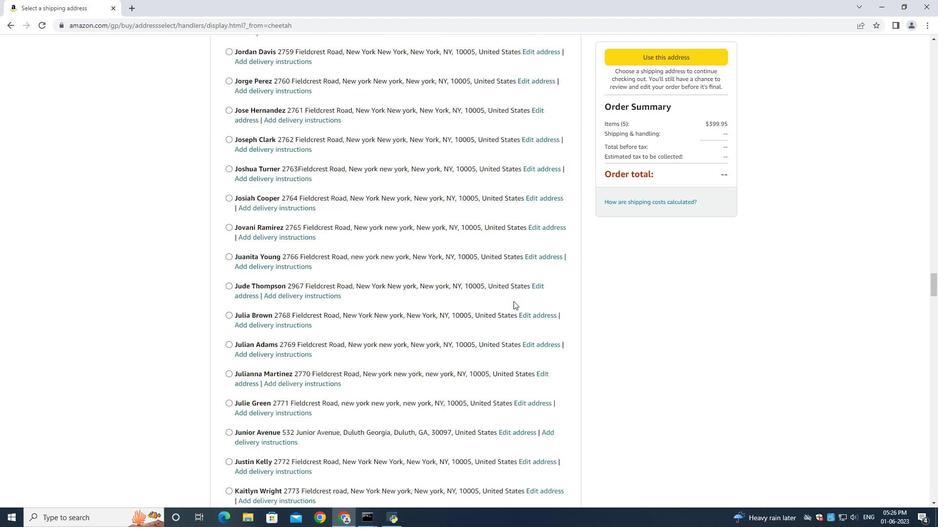 
Action: Mouse scrolled (513, 301) with delta (0, 0)
Screenshot: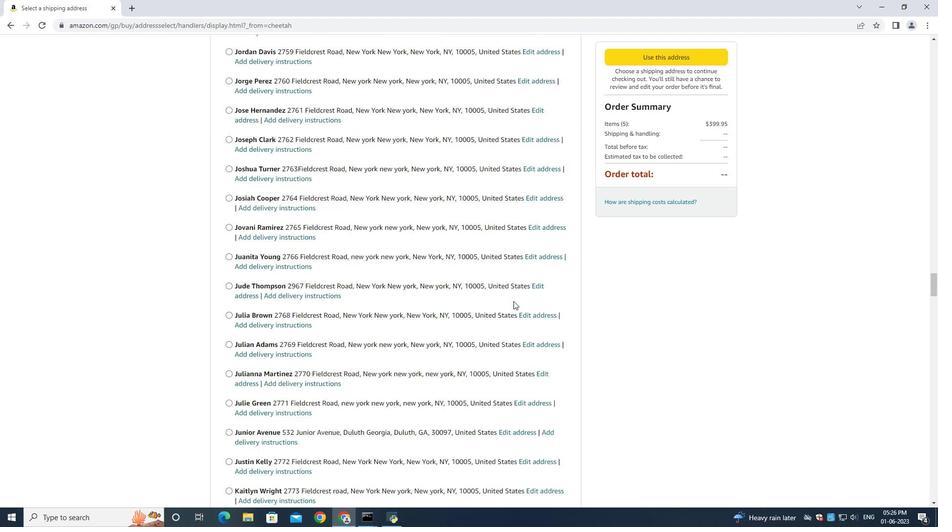 
Action: Mouse scrolled (513, 301) with delta (0, 0)
Screenshot: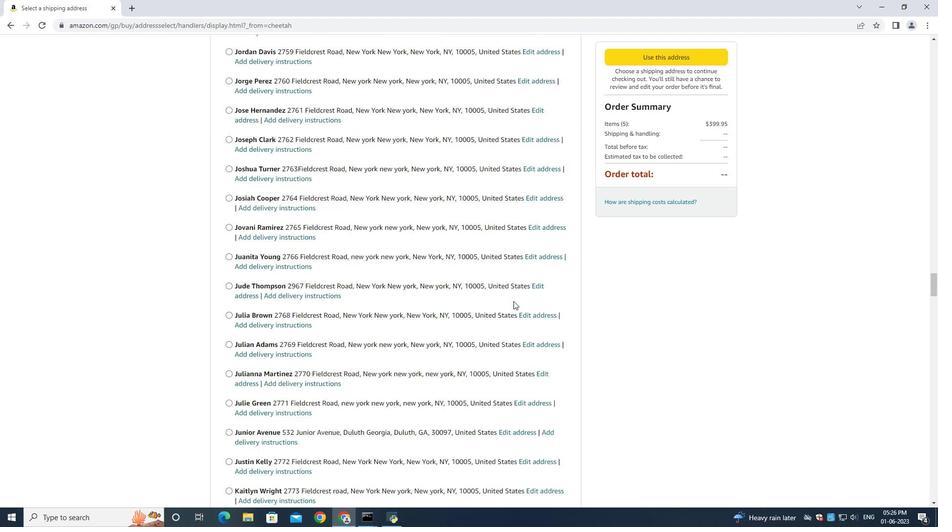 
Action: Mouse scrolled (513, 301) with delta (0, 0)
Screenshot: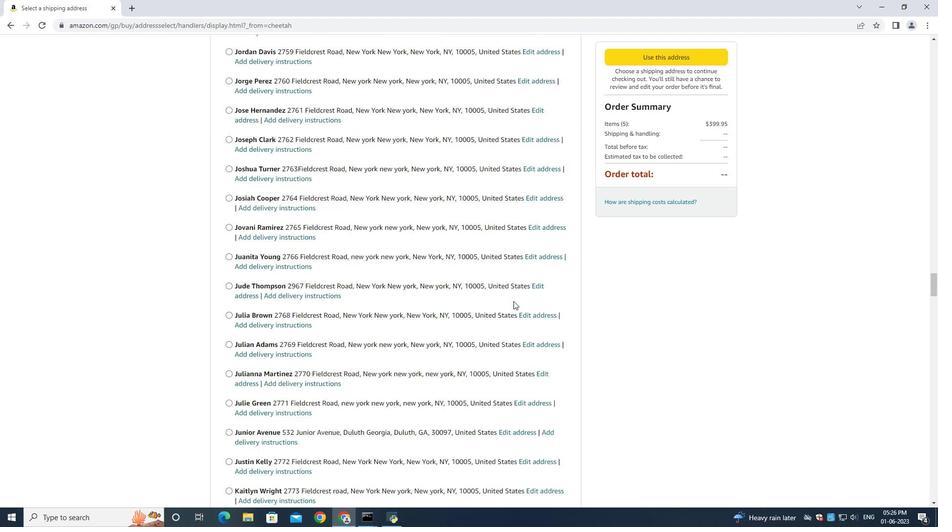 
Action: Mouse scrolled (513, 301) with delta (0, 0)
Screenshot: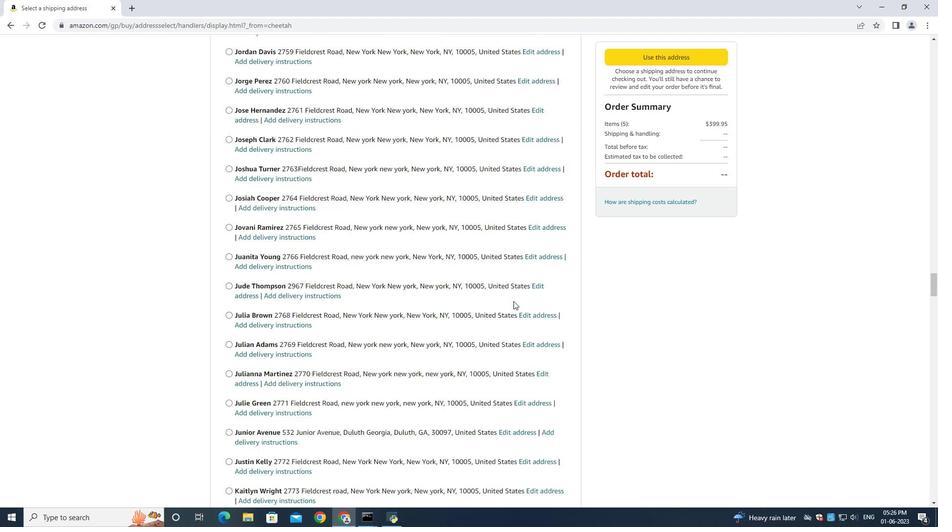 
Action: Mouse scrolled (513, 301) with delta (0, 0)
Screenshot: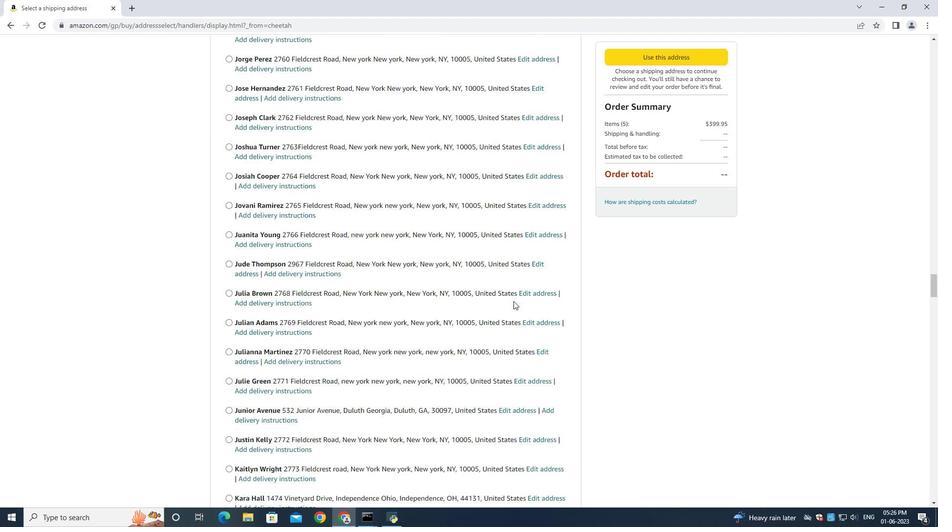 
Action: Mouse scrolled (513, 301) with delta (0, 0)
Screenshot: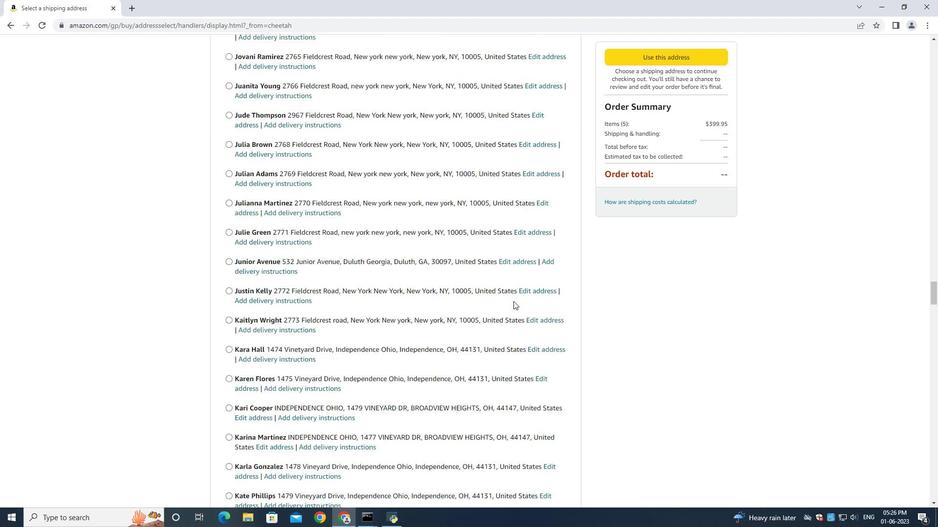 
Action: Mouse scrolled (513, 301) with delta (0, 0)
Screenshot: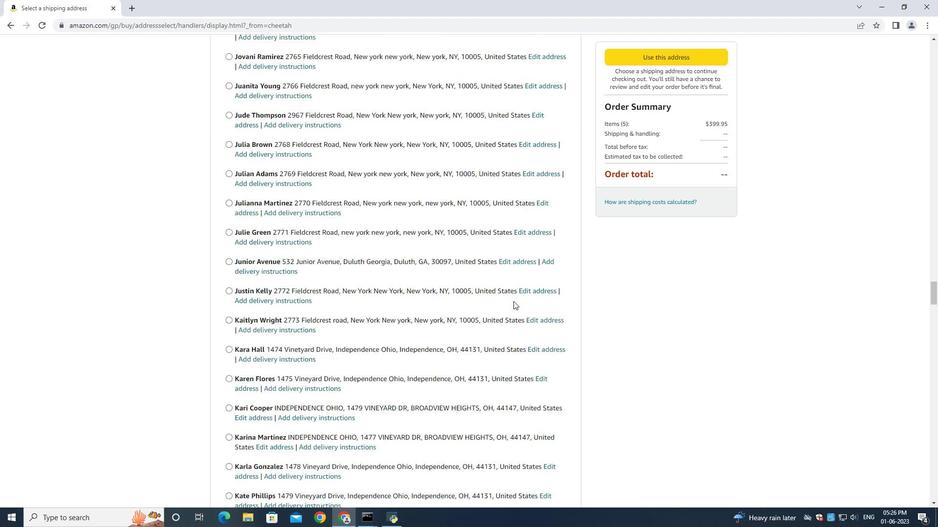 
Action: Mouse scrolled (513, 301) with delta (0, 0)
Screenshot: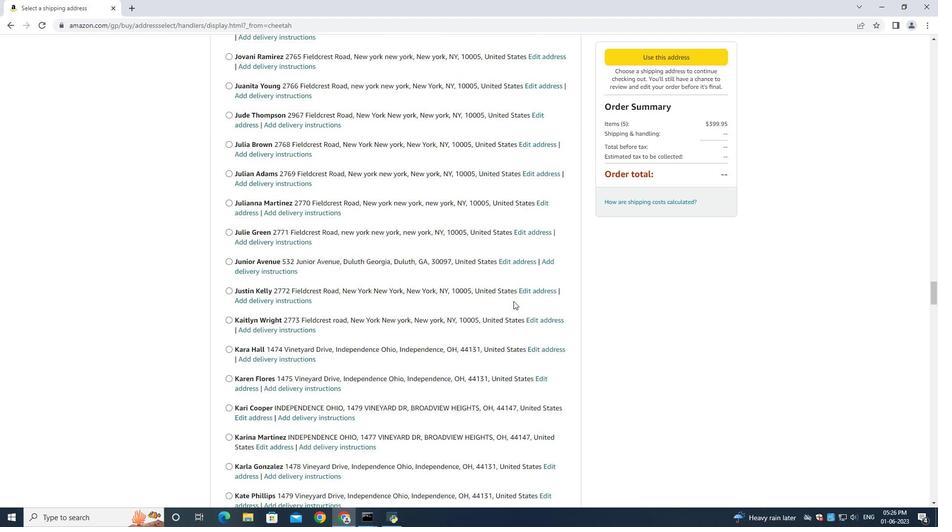 
Action: Mouse scrolled (513, 301) with delta (0, 0)
Screenshot: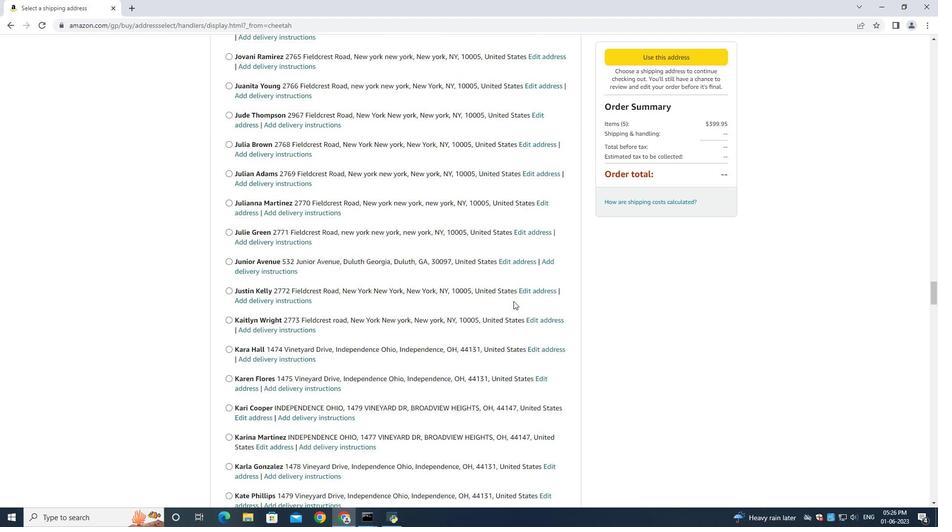 
Action: Mouse scrolled (513, 301) with delta (0, 0)
Screenshot: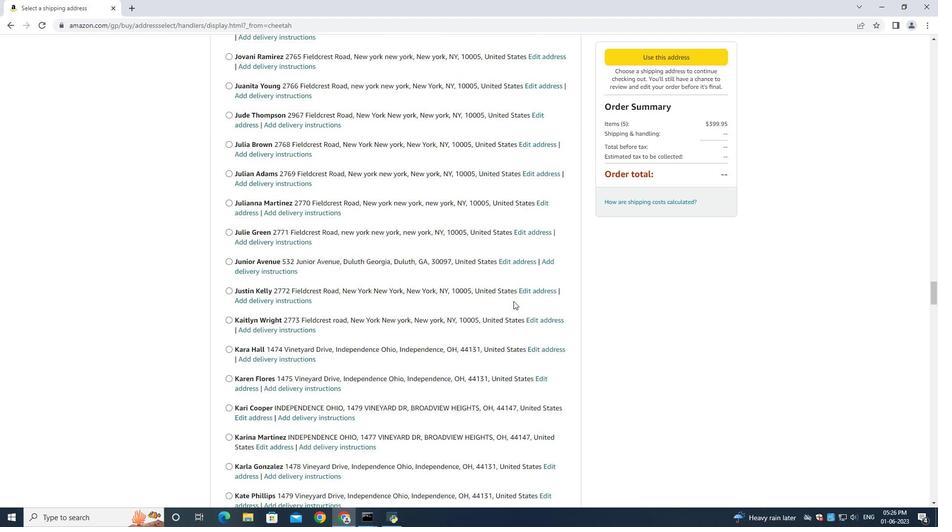 
Action: Mouse scrolled (513, 301) with delta (0, 0)
Screenshot: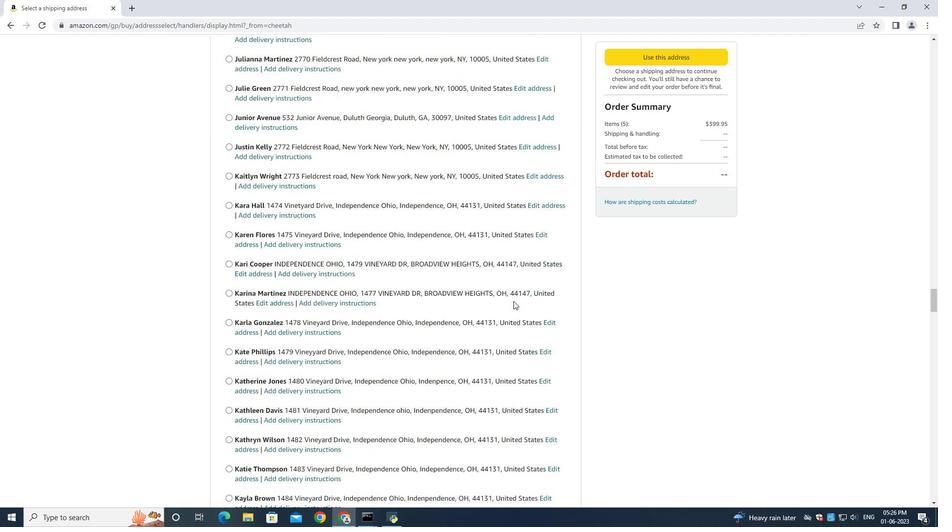 
Action: Mouse scrolled (513, 301) with delta (0, 0)
Screenshot: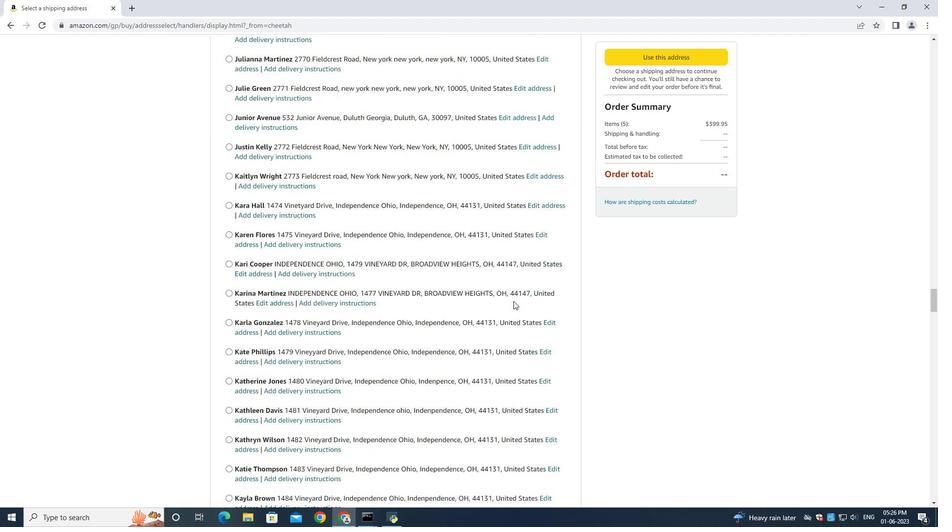 
Action: Mouse scrolled (513, 301) with delta (0, 0)
Screenshot: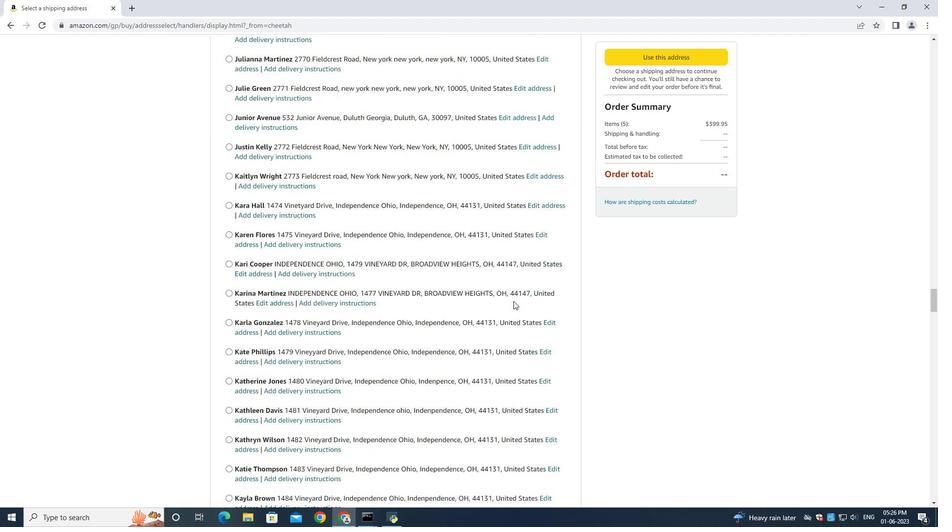 
Action: Mouse scrolled (513, 301) with delta (0, 0)
Screenshot: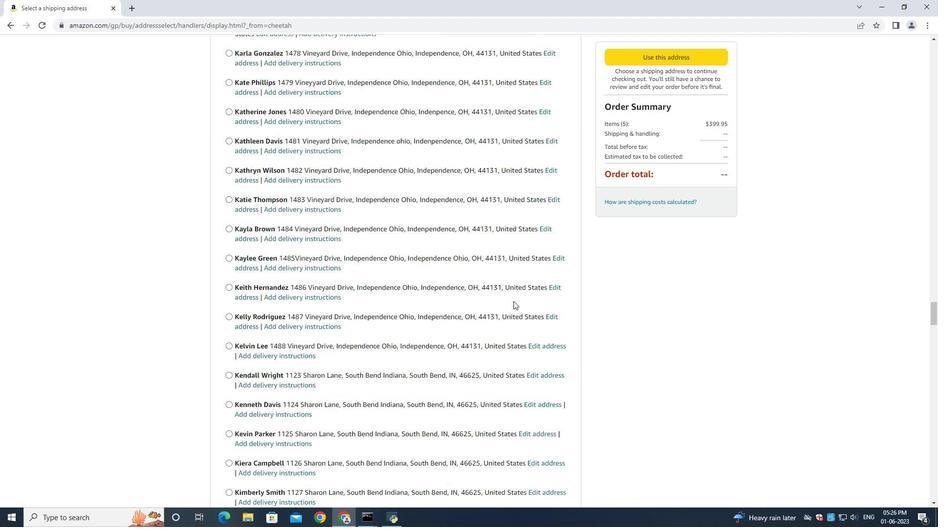 
Action: Mouse scrolled (513, 301) with delta (0, 0)
Screenshot: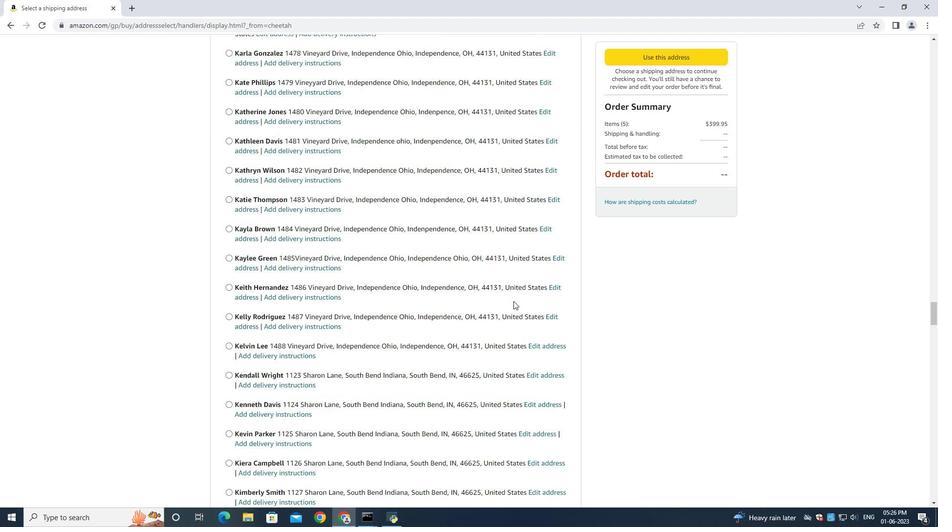 
Action: Mouse scrolled (513, 301) with delta (0, 0)
Screenshot: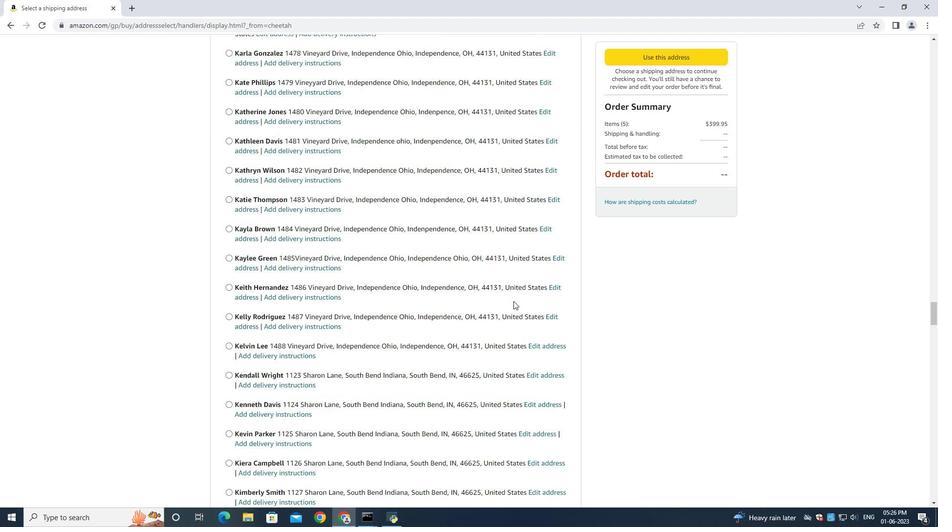 
Action: Mouse scrolled (513, 301) with delta (0, 0)
Screenshot: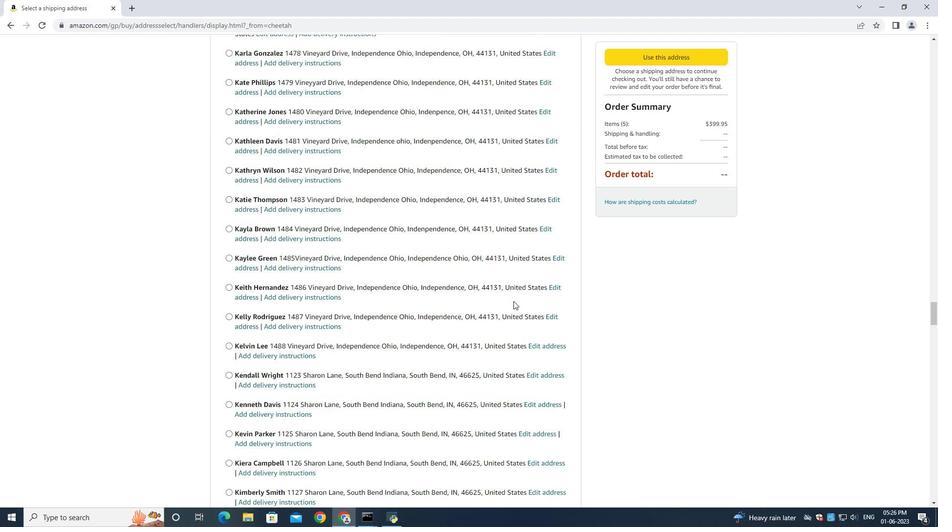 
Action: Mouse scrolled (513, 301) with delta (0, 0)
Screenshot: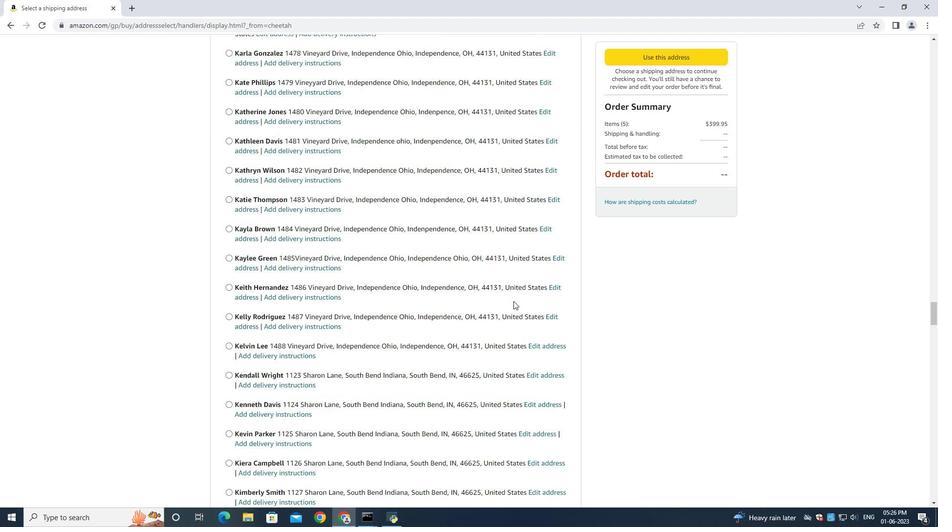 
Action: Mouse scrolled (513, 301) with delta (0, 0)
Screenshot: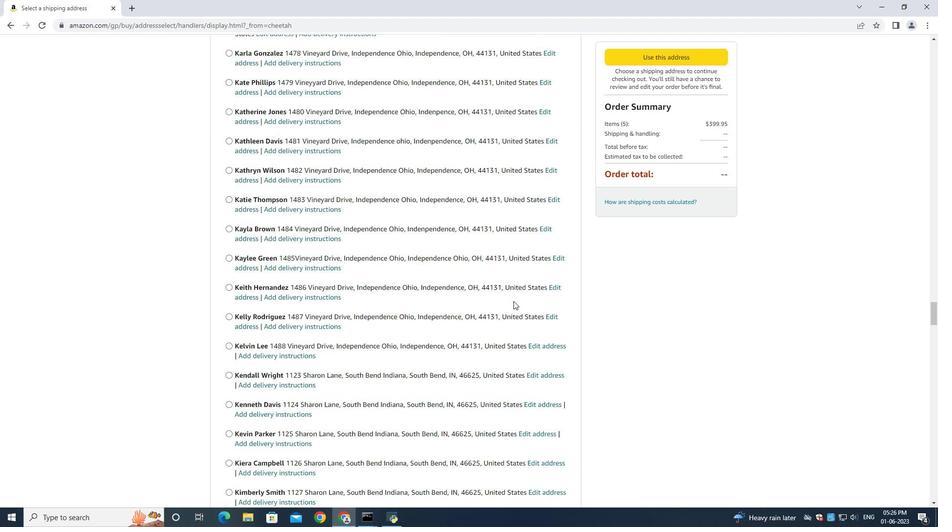 
Action: Mouse scrolled (513, 301) with delta (0, 0)
Screenshot: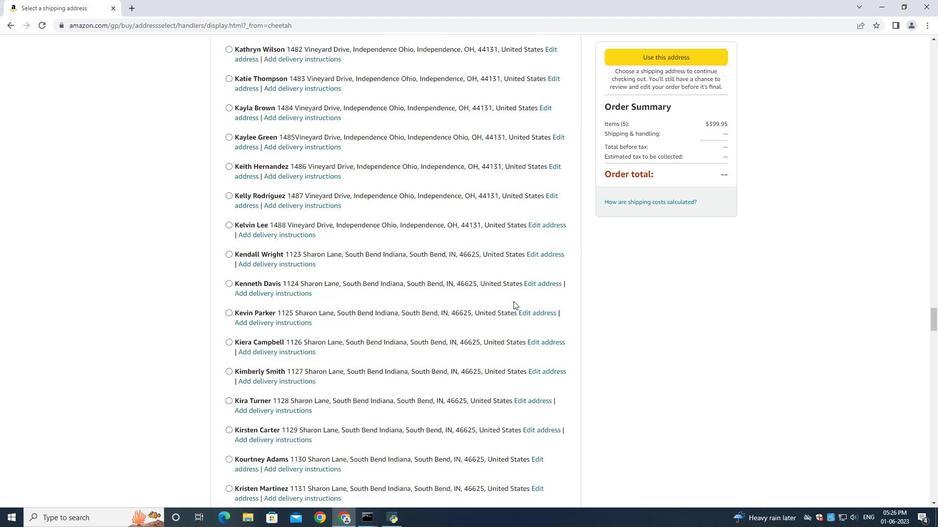 
Action: Mouse scrolled (513, 301) with delta (0, 0)
Screenshot: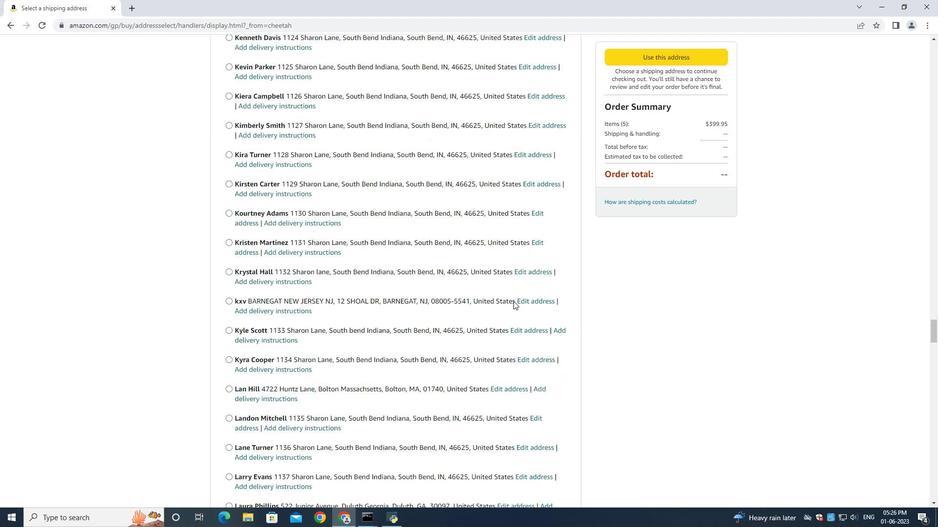
Action: Mouse scrolled (513, 301) with delta (0, 0)
Screenshot: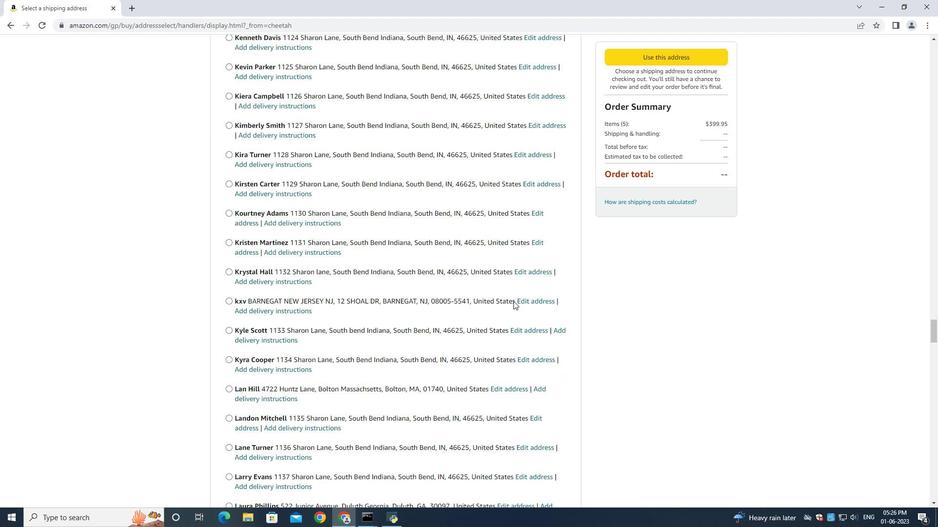 
Action: Mouse scrolled (513, 301) with delta (0, 0)
Screenshot: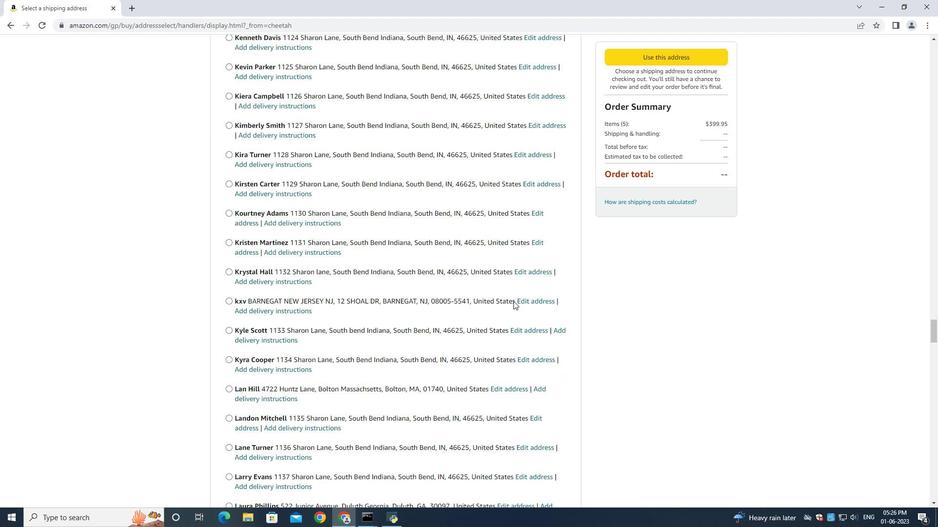 
Action: Mouse scrolled (513, 301) with delta (0, 0)
Screenshot: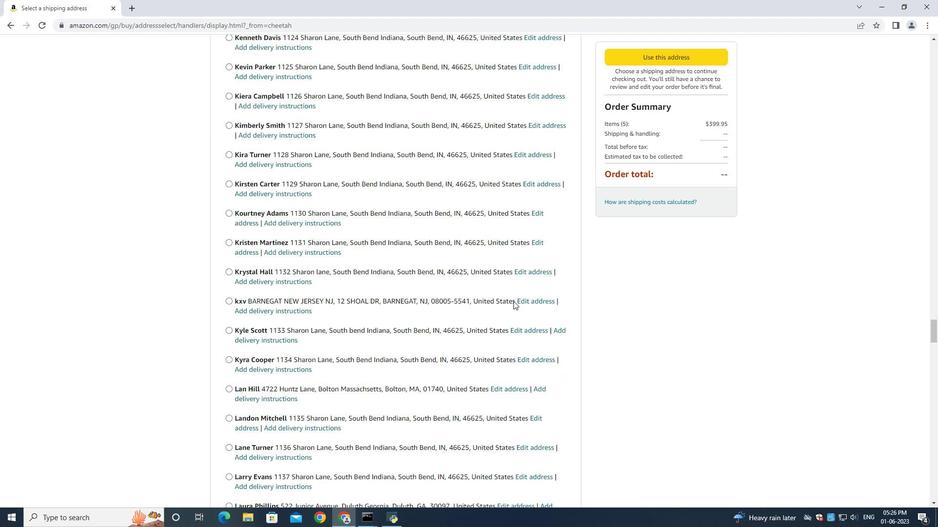 
Action: Mouse scrolled (513, 301) with delta (0, 0)
Screenshot: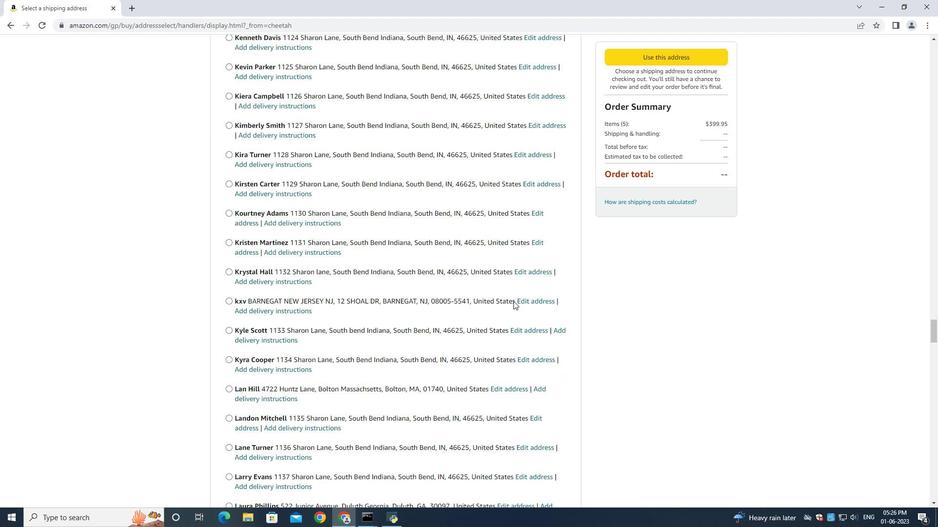 
Action: Mouse scrolled (513, 301) with delta (0, 0)
Screenshot: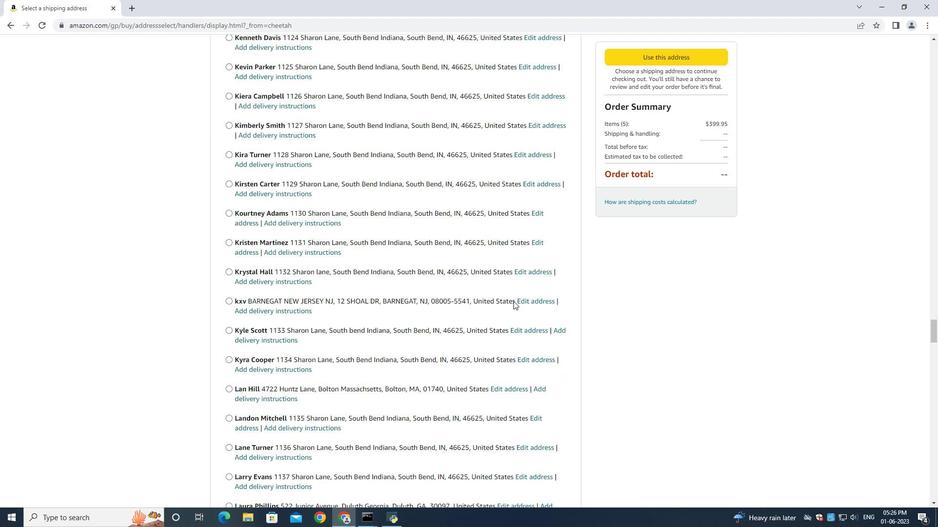 
Action: Mouse scrolled (513, 301) with delta (0, 0)
Screenshot: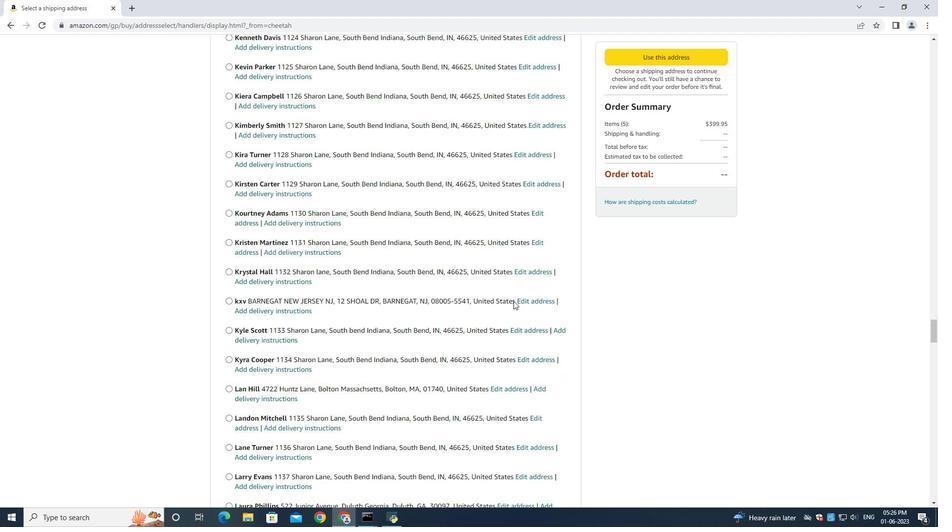 
Action: Mouse scrolled (513, 301) with delta (0, 0)
Screenshot: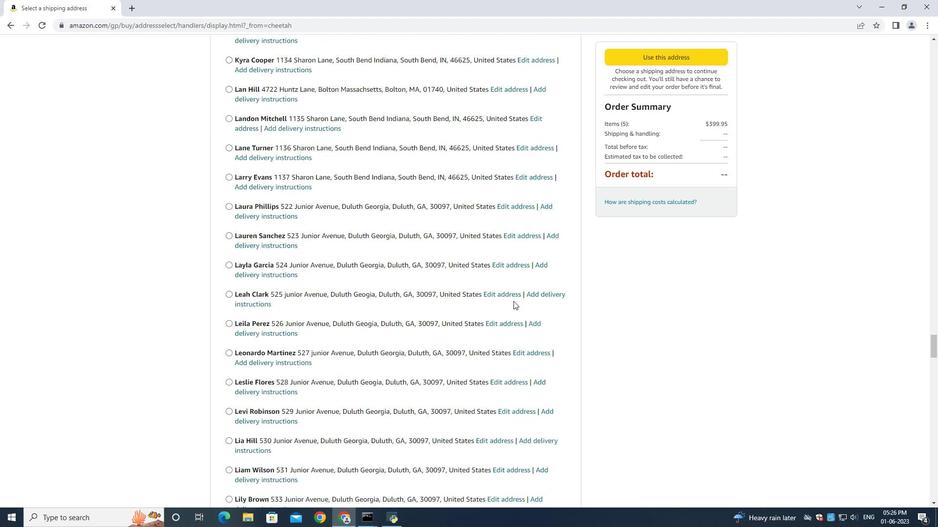 
Action: Mouse scrolled (513, 301) with delta (0, 0)
Screenshot: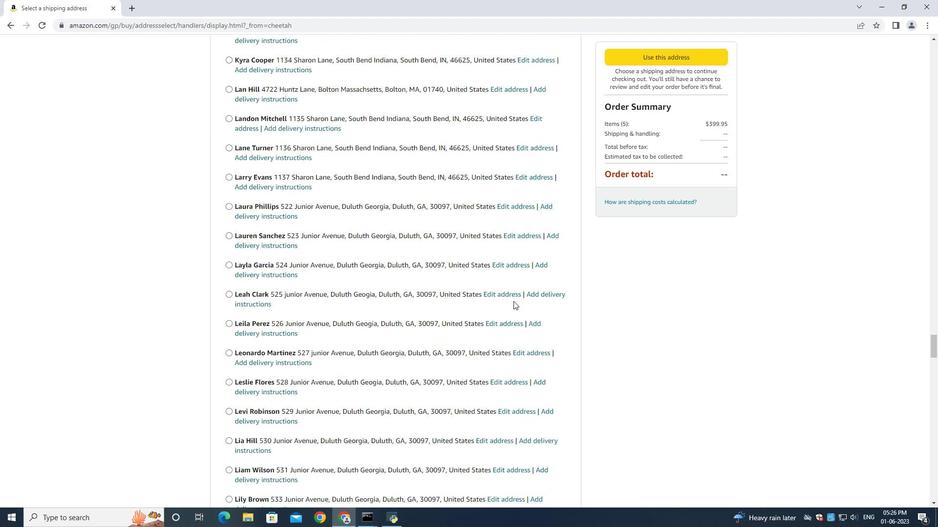 
Action: Mouse scrolled (513, 300) with delta (0, 0)
Screenshot: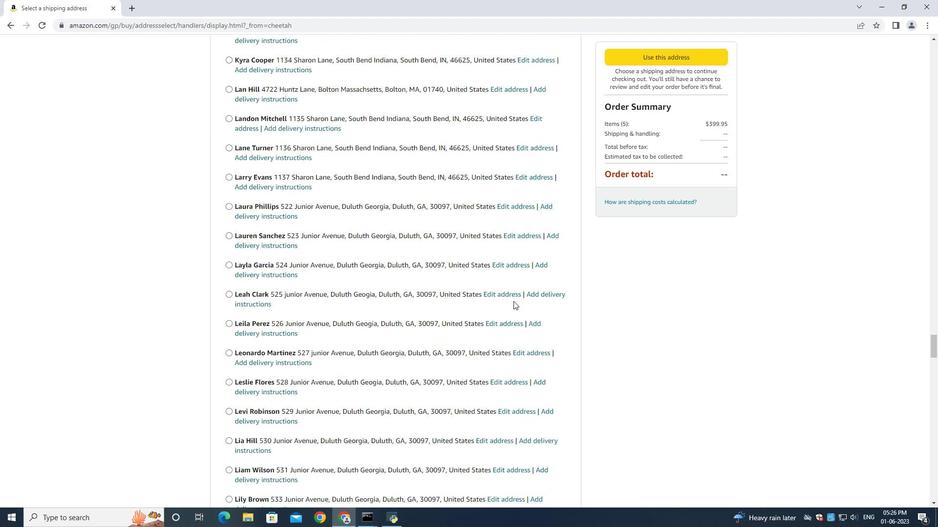 
Action: Mouse scrolled (513, 301) with delta (0, 0)
Screenshot: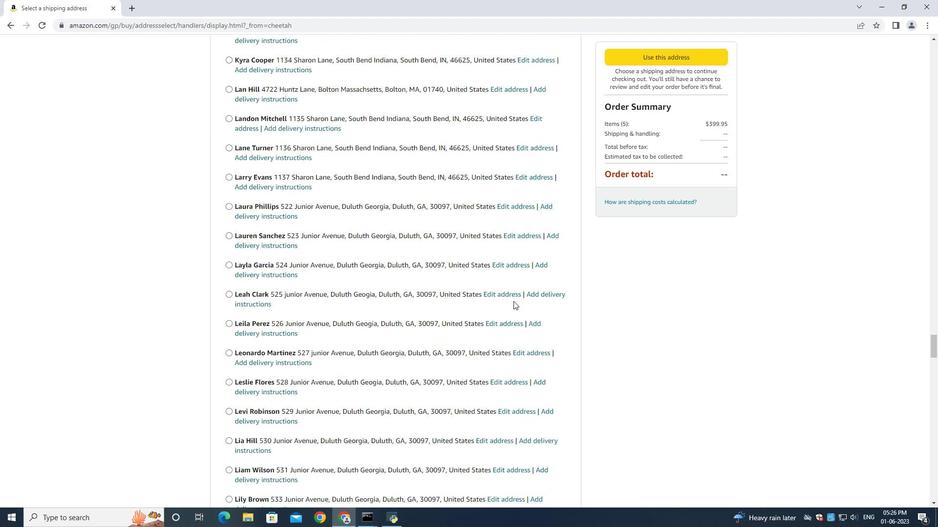 
Action: Mouse scrolled (513, 301) with delta (0, 0)
Screenshot: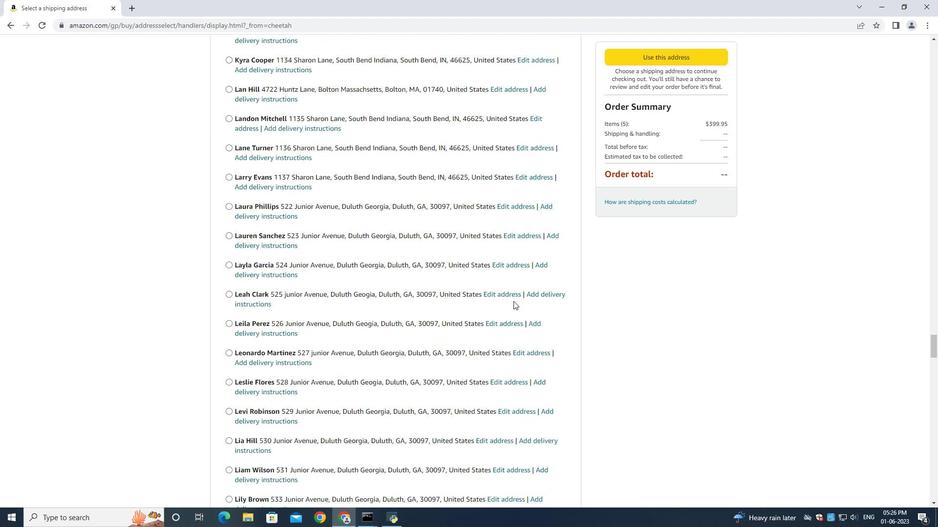 
Action: Mouse scrolled (513, 301) with delta (0, 0)
Screenshot: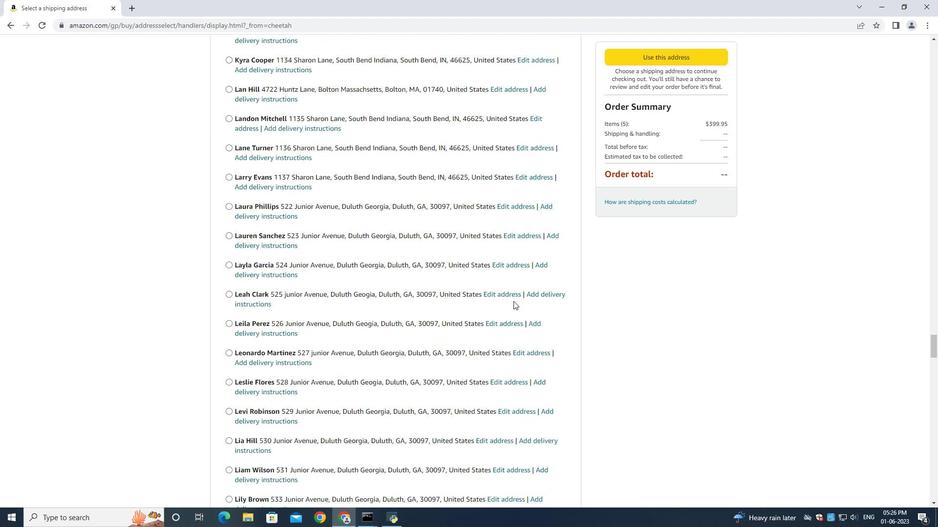 
Action: Mouse scrolled (513, 301) with delta (0, 0)
Screenshot: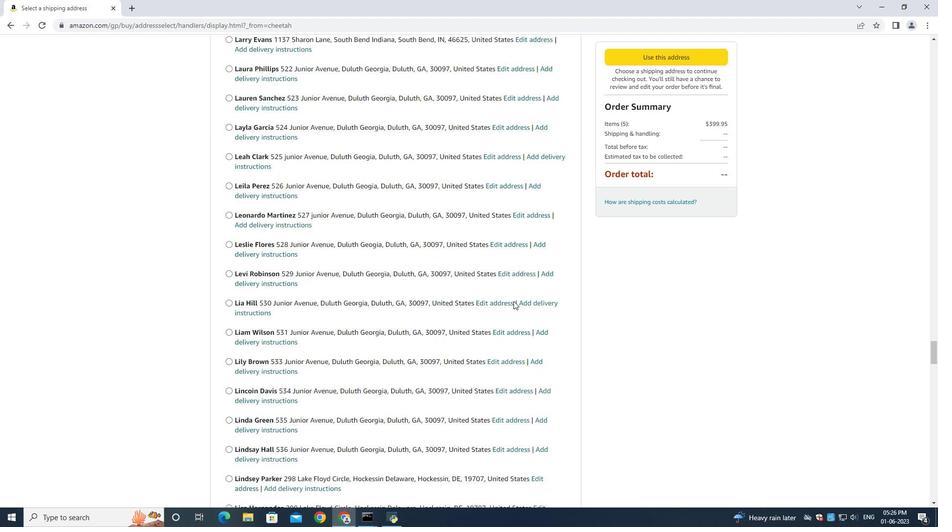 
Action: Mouse scrolled (513, 301) with delta (0, 0)
Screenshot: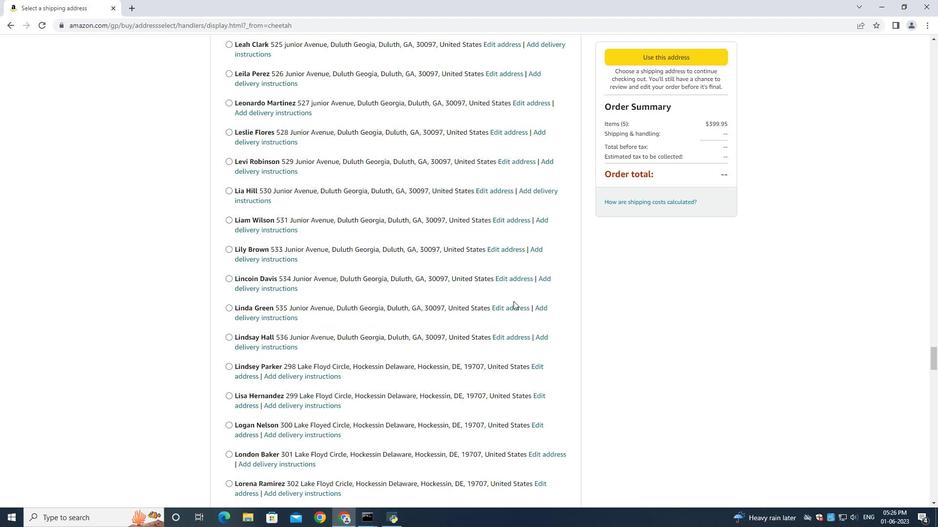 
Action: Mouse scrolled (513, 301) with delta (0, 0)
Screenshot: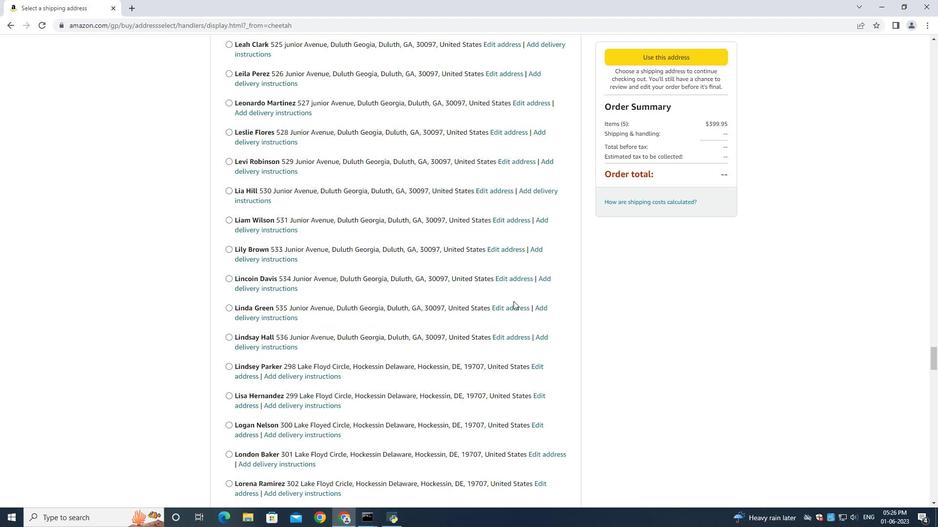 
Action: Mouse scrolled (513, 300) with delta (0, 0)
Screenshot: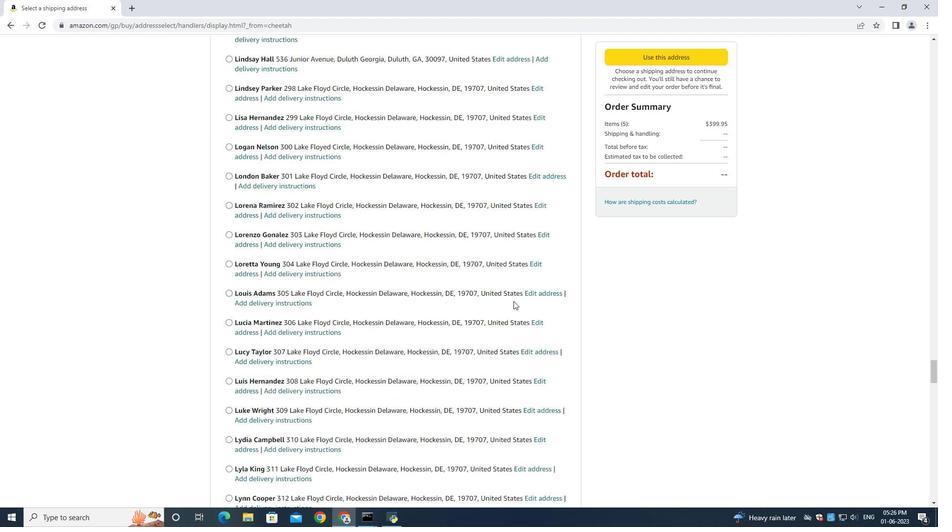 
Action: Mouse scrolled (513, 301) with delta (0, 0)
Screenshot: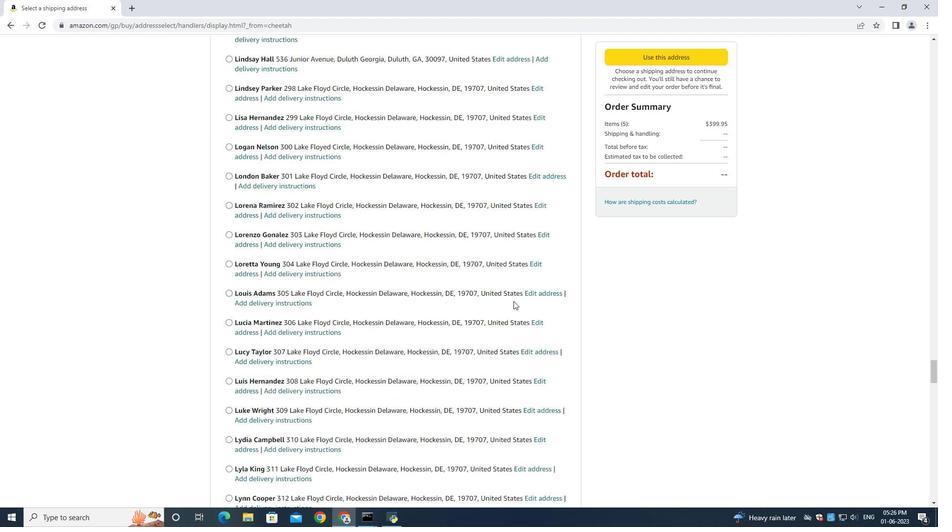 
Action: Mouse scrolled (513, 301) with delta (0, 0)
Screenshot: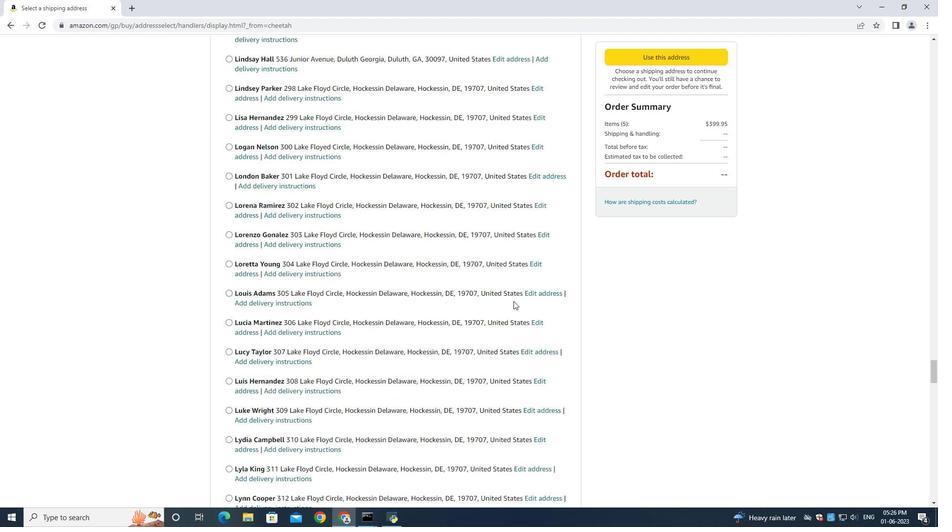 
Action: Mouse scrolled (513, 301) with delta (0, 0)
Screenshot: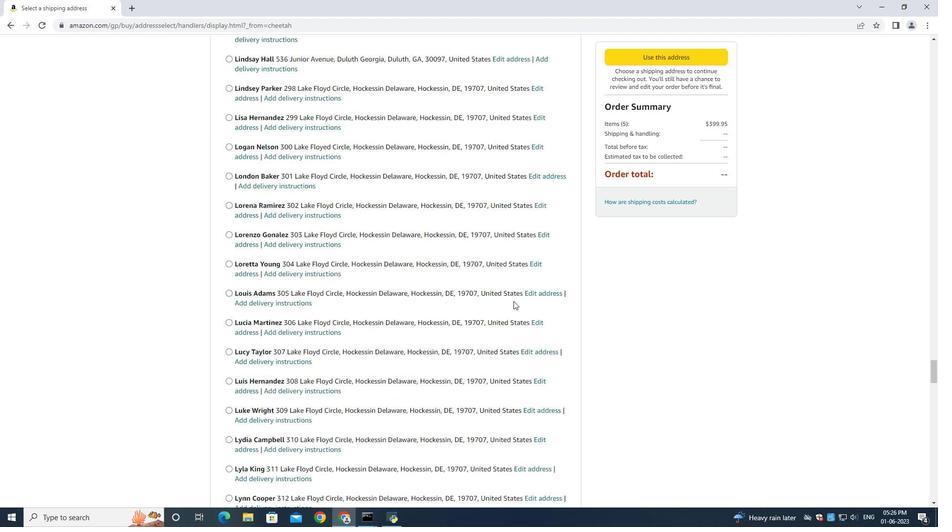 
Action: Mouse scrolled (513, 301) with delta (0, 0)
Screenshot: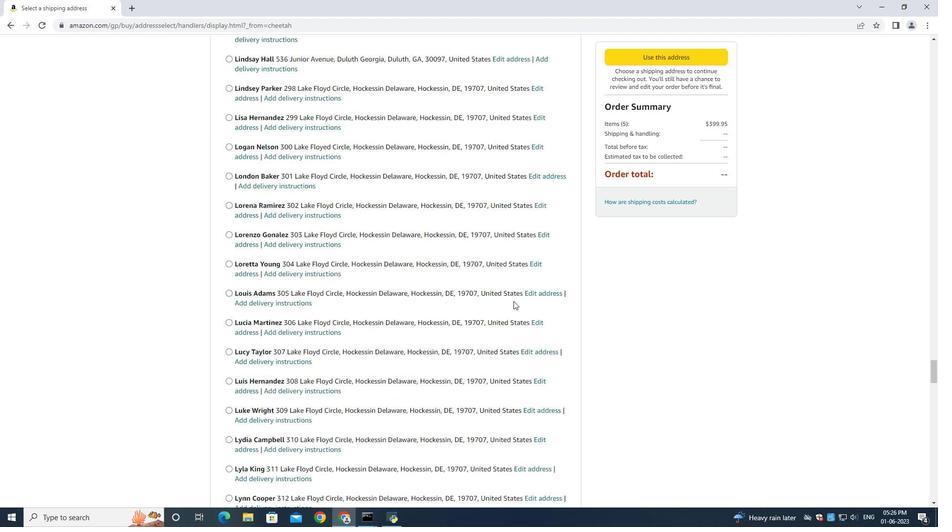 
Action: Mouse scrolled (513, 301) with delta (0, 0)
Screenshot: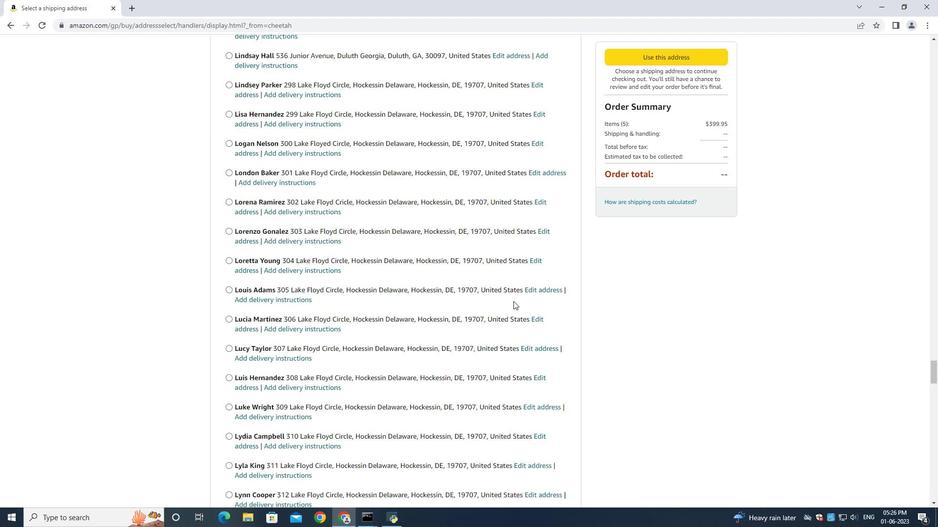 
Action: Mouse scrolled (513, 301) with delta (0, 0)
Screenshot: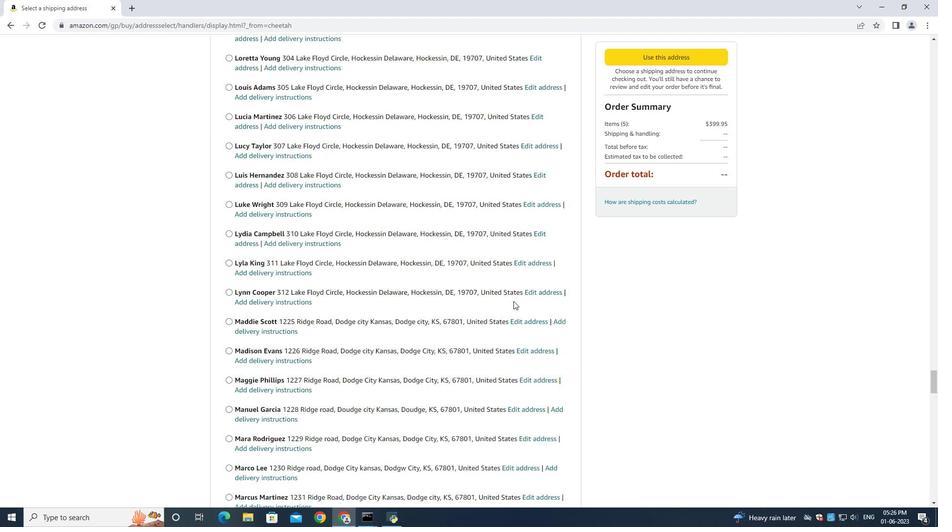 
Action: Mouse scrolled (513, 301) with delta (0, 0)
Screenshot: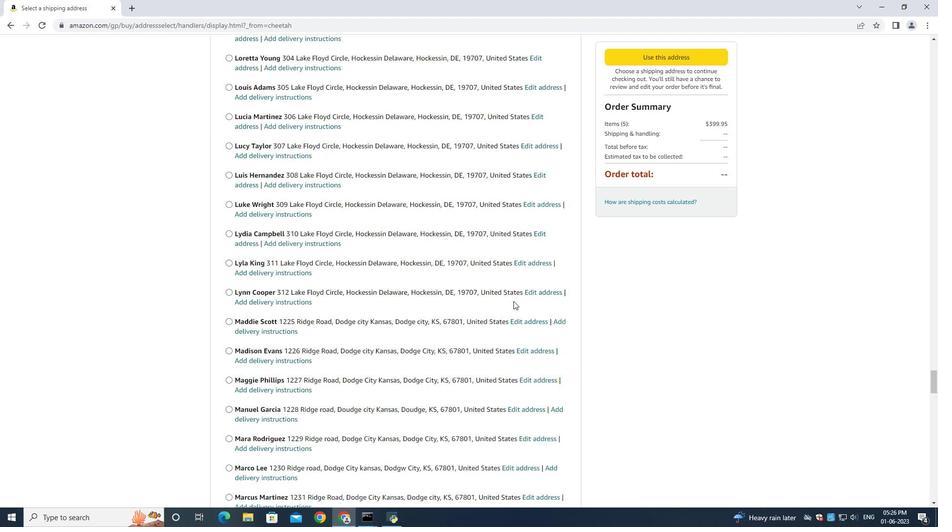 
Action: Mouse scrolled (513, 301) with delta (0, 0)
Screenshot: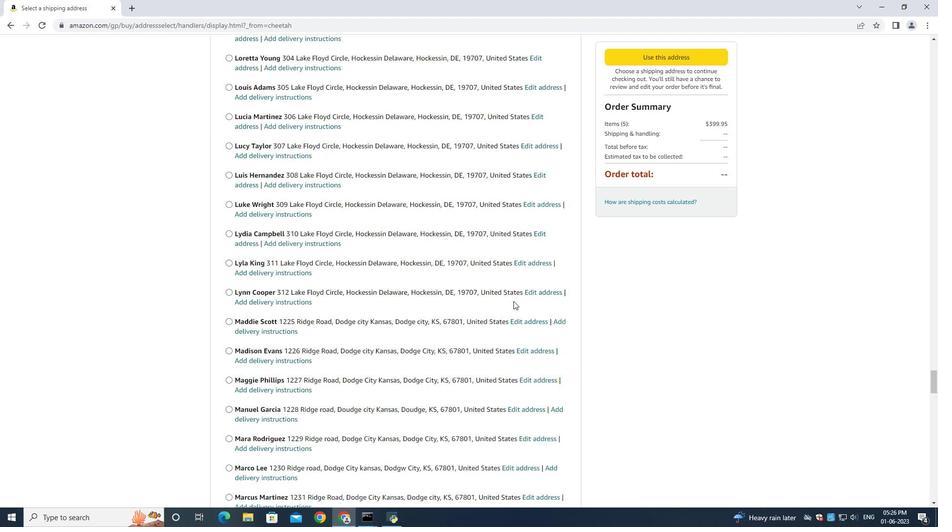 
Action: Mouse scrolled (513, 300) with delta (0, 0)
Screenshot: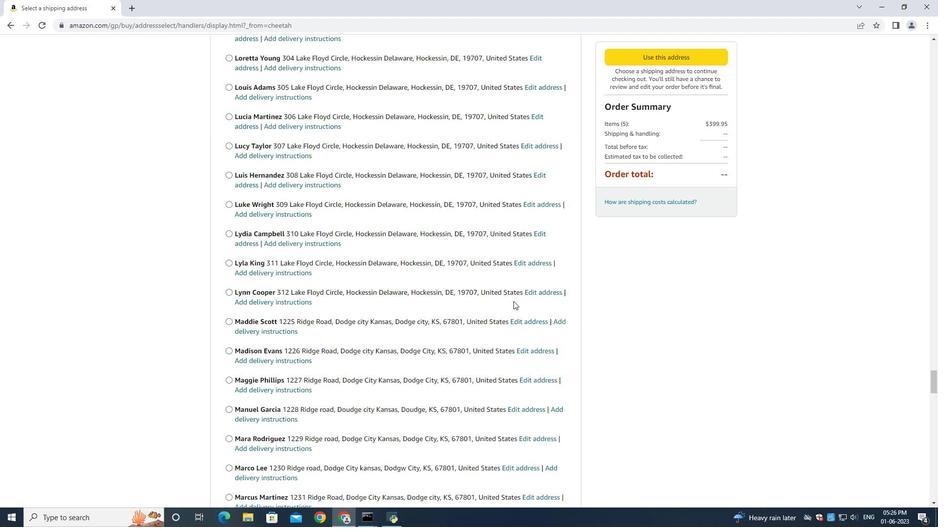 
Action: Mouse scrolled (513, 301) with delta (0, 0)
Screenshot: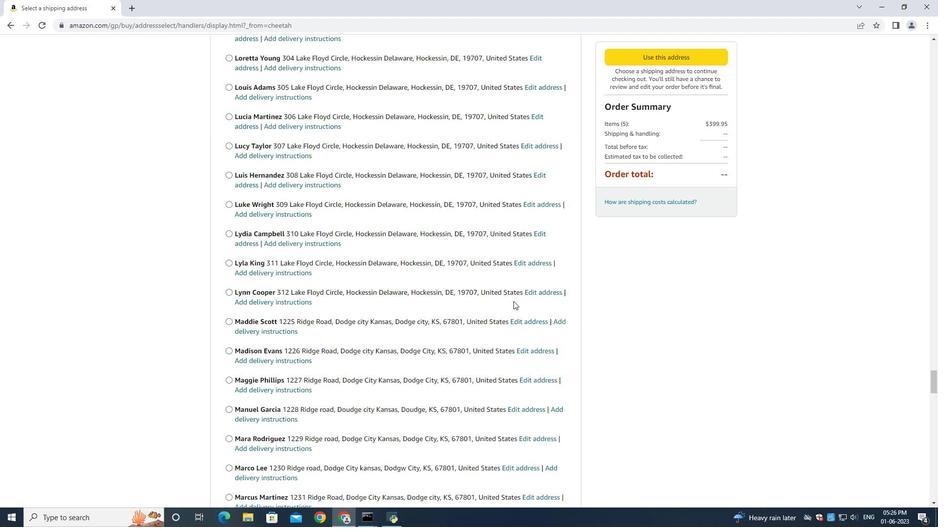 
Action: Mouse scrolled (513, 301) with delta (0, 0)
Screenshot: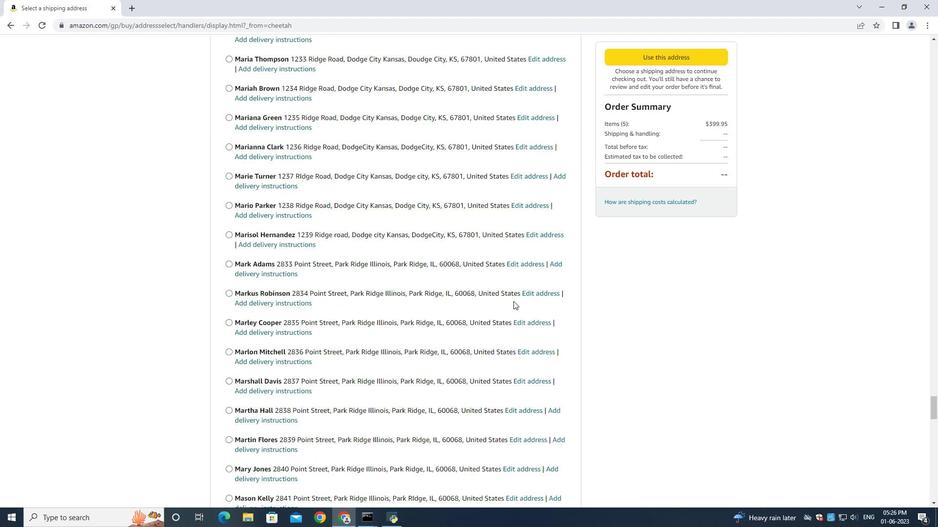 
Action: Mouse scrolled (513, 301) with delta (0, 0)
Screenshot: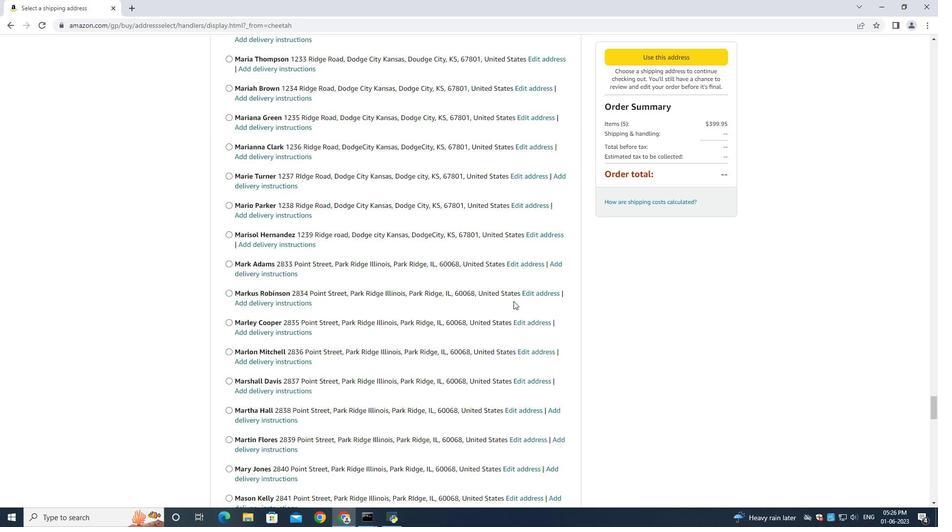 
Action: Mouse scrolled (513, 301) with delta (0, 0)
Screenshot: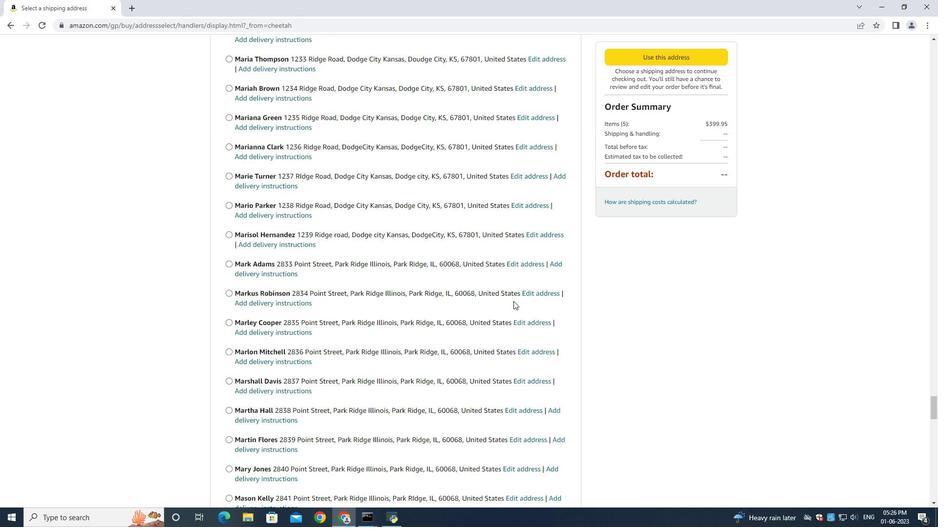 
Action: Mouse scrolled (513, 301) with delta (0, 0)
Screenshot: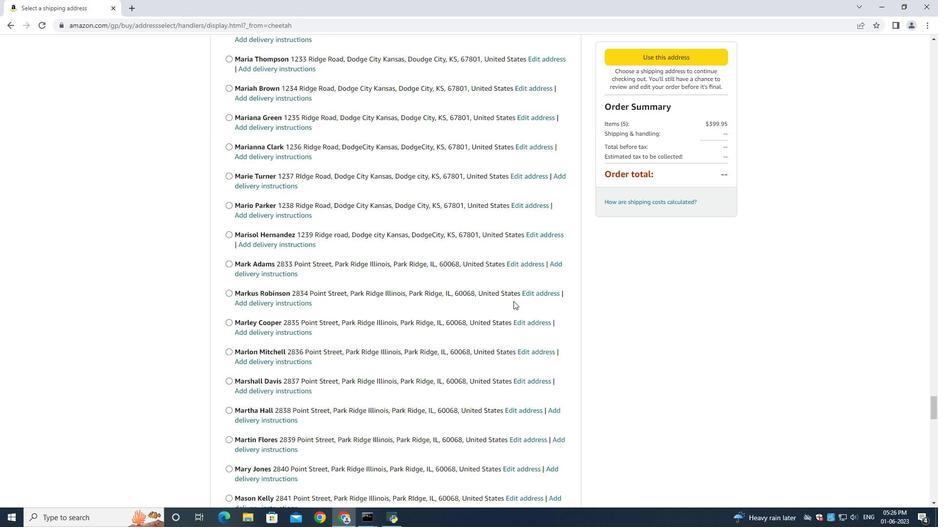 
Action: Mouse scrolled (513, 301) with delta (0, 0)
Screenshot: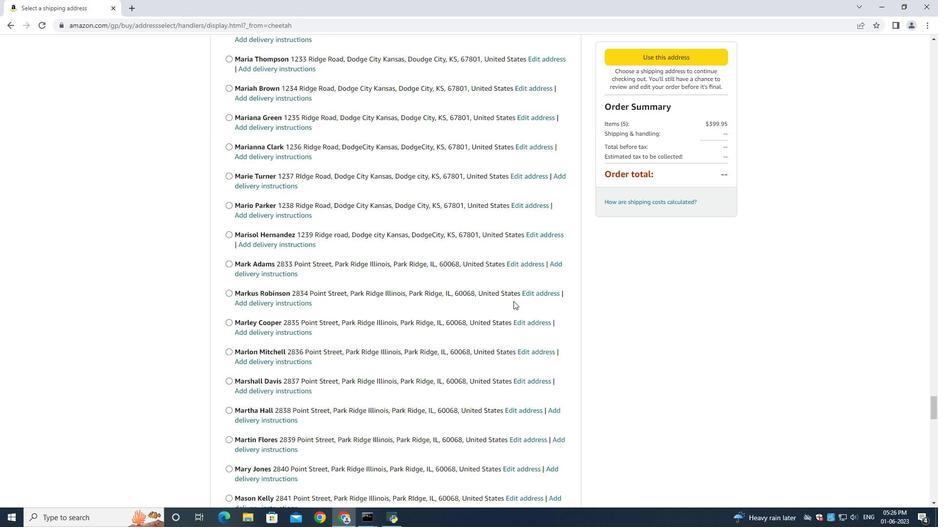 
Action: Mouse scrolled (513, 301) with delta (0, 0)
Screenshot: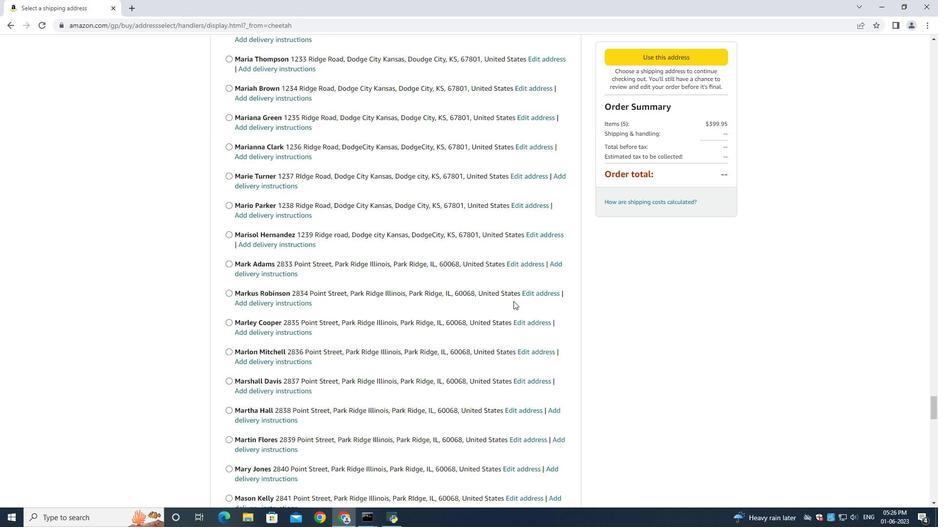 
Action: Mouse scrolled (513, 301) with delta (0, 0)
Screenshot: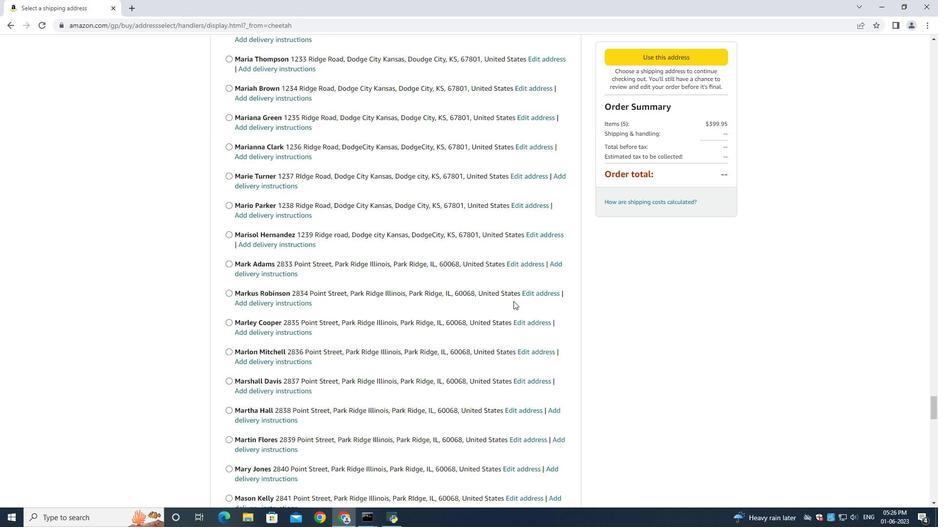 
Action: Mouse scrolled (513, 301) with delta (0, 0)
Screenshot: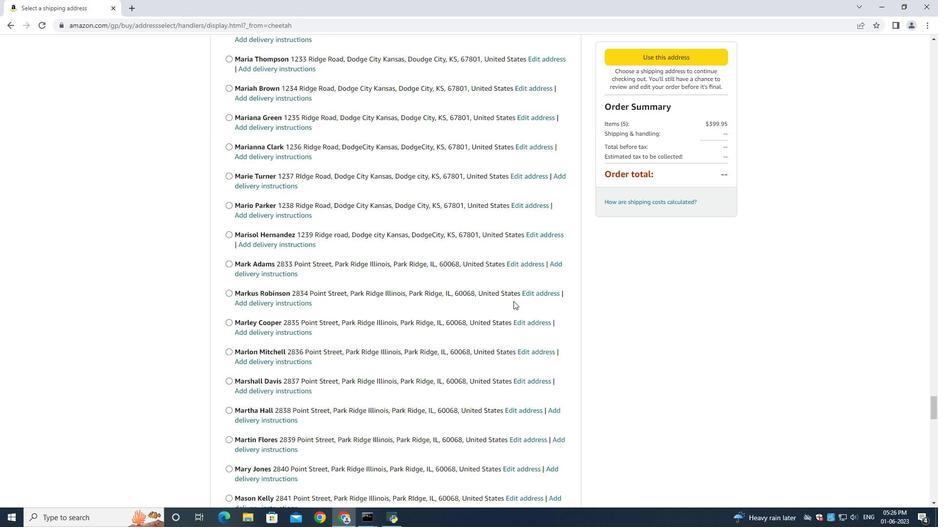 
Action: Mouse scrolled (513, 301) with delta (0, 0)
Screenshot: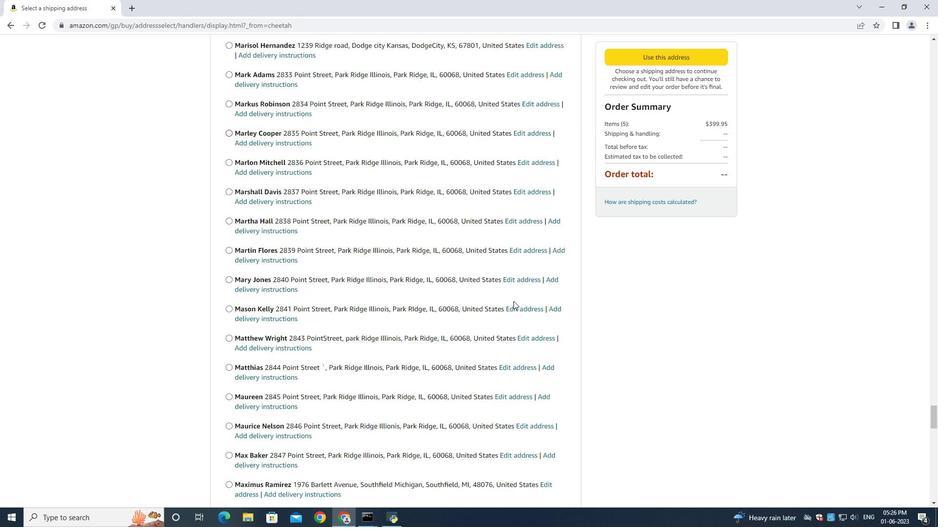
Action: Mouse scrolled (513, 300) with delta (0, 0)
Screenshot: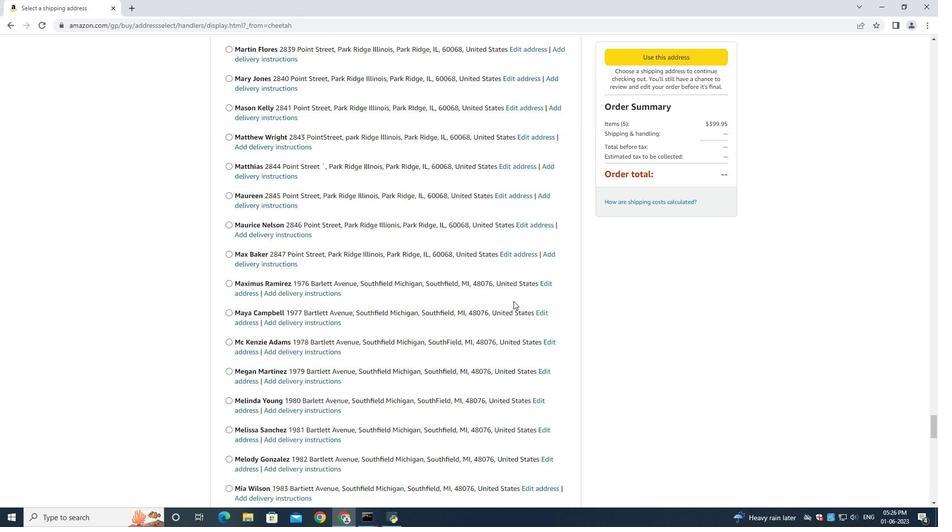 
Action: Mouse scrolled (513, 301) with delta (0, 0)
Screenshot: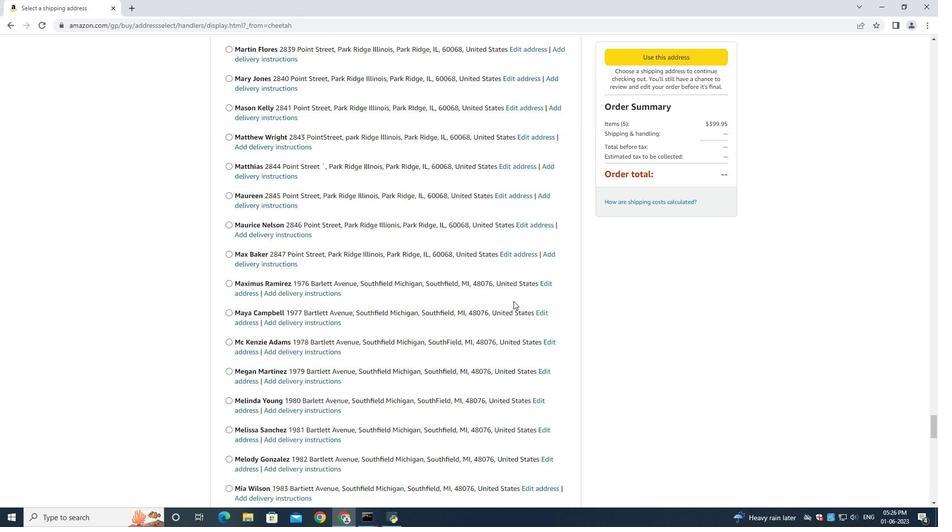 
Action: Mouse scrolled (513, 301) with delta (0, 0)
Screenshot: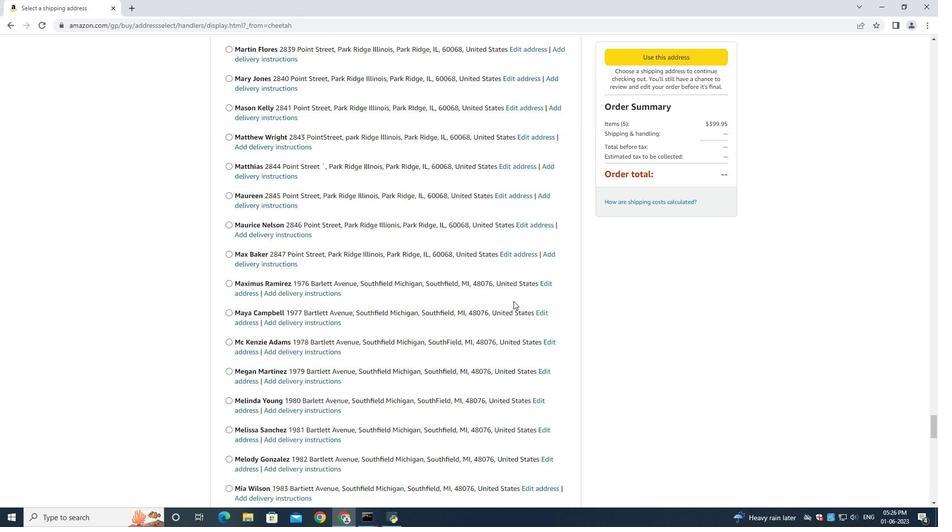 
Action: Mouse scrolled (513, 301) with delta (0, 0)
Screenshot: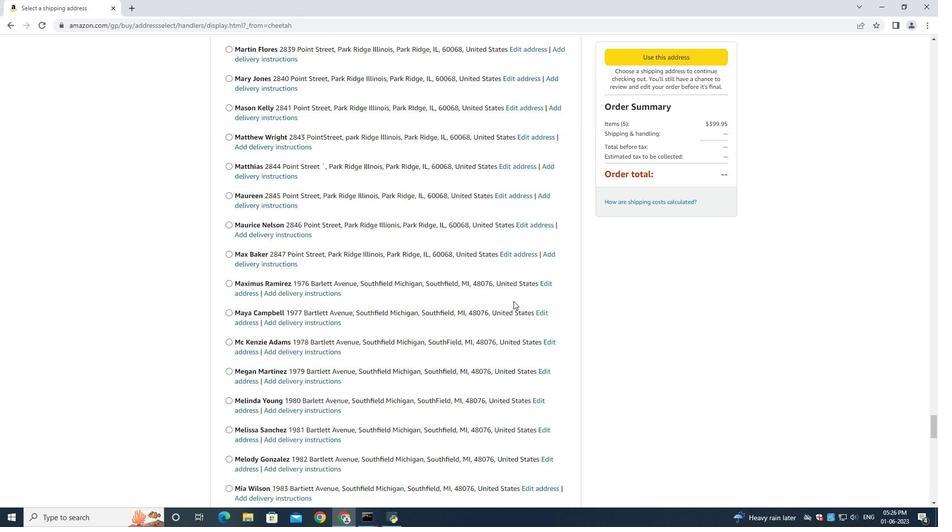 
Action: Mouse scrolled (513, 301) with delta (0, 0)
Screenshot: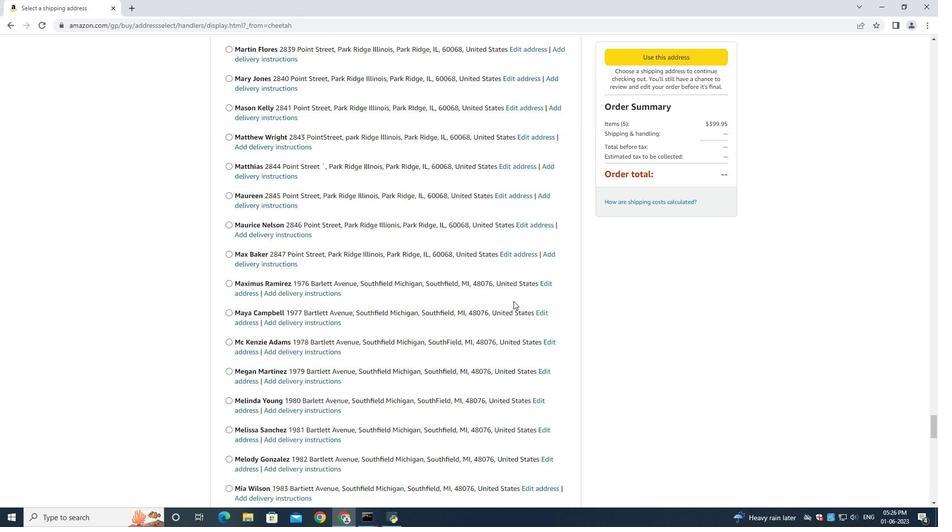 
Action: Mouse scrolled (513, 301) with delta (0, 0)
Screenshot: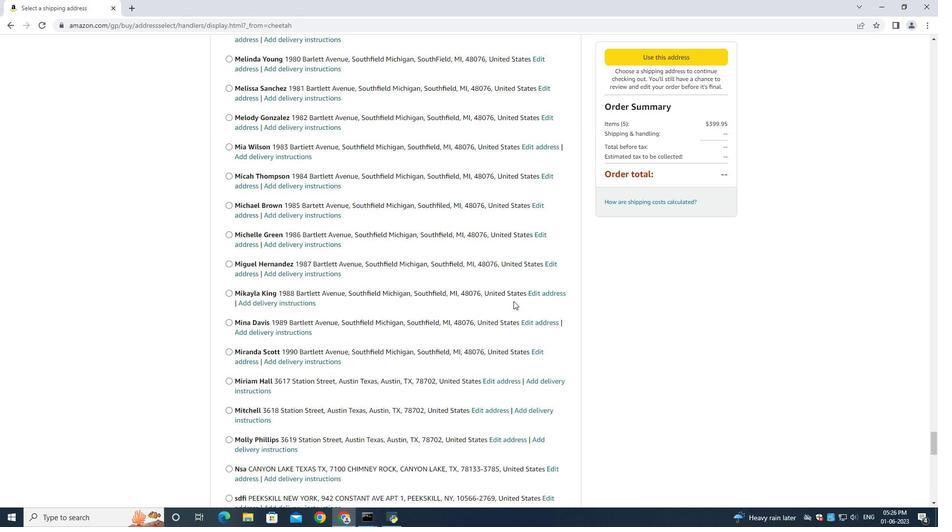 
Action: Mouse scrolled (513, 301) with delta (0, 0)
Screenshot: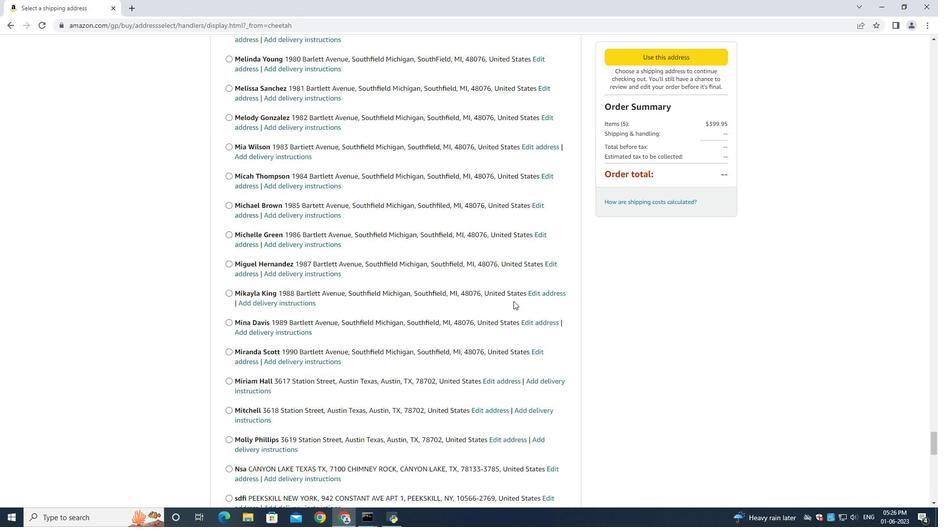 
Action: Mouse scrolled (513, 301) with delta (0, 0)
Screenshot: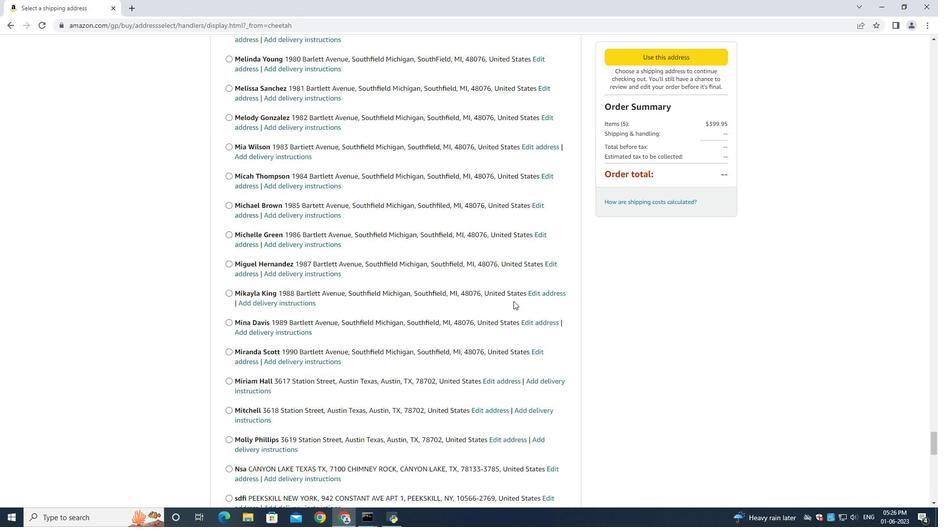 
Action: Mouse scrolled (513, 301) with delta (0, 0)
Screenshot: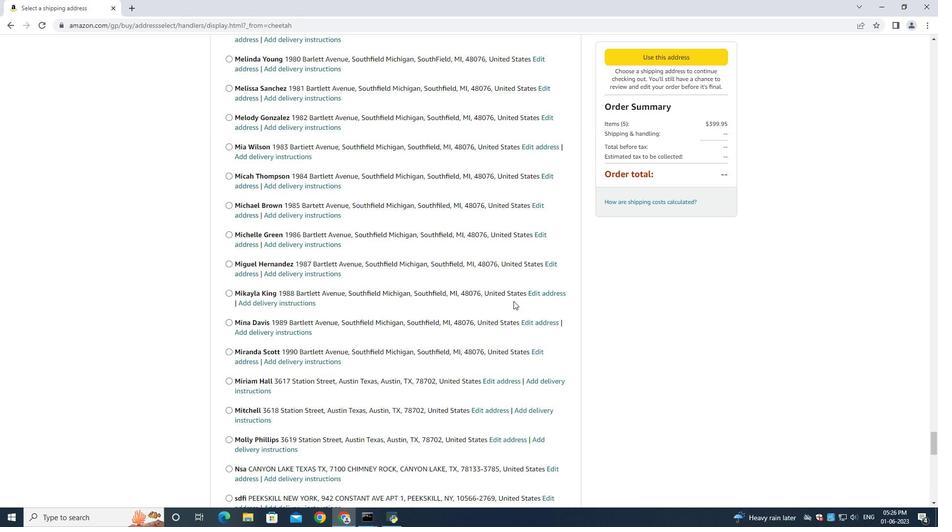 
Action: Mouse scrolled (513, 301) with delta (0, 0)
Screenshot: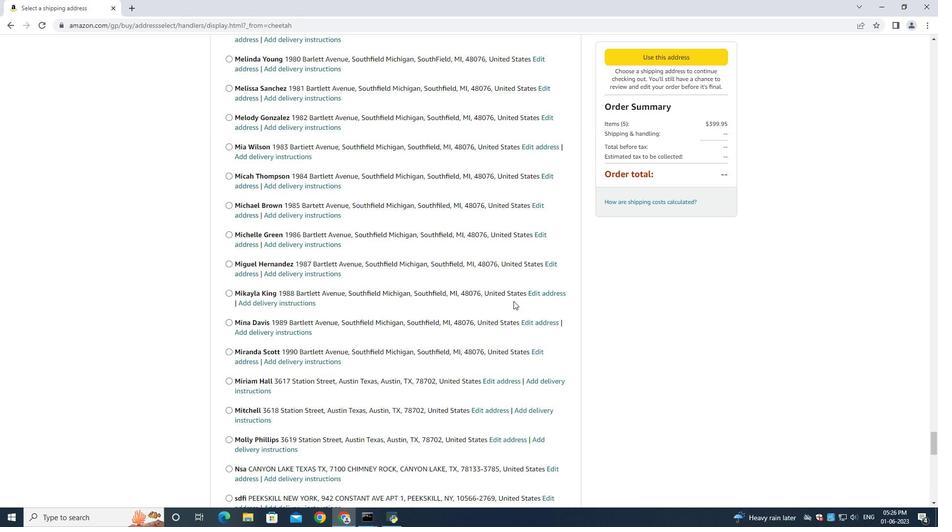 
Action: Mouse scrolled (513, 301) with delta (0, 0)
Screenshot: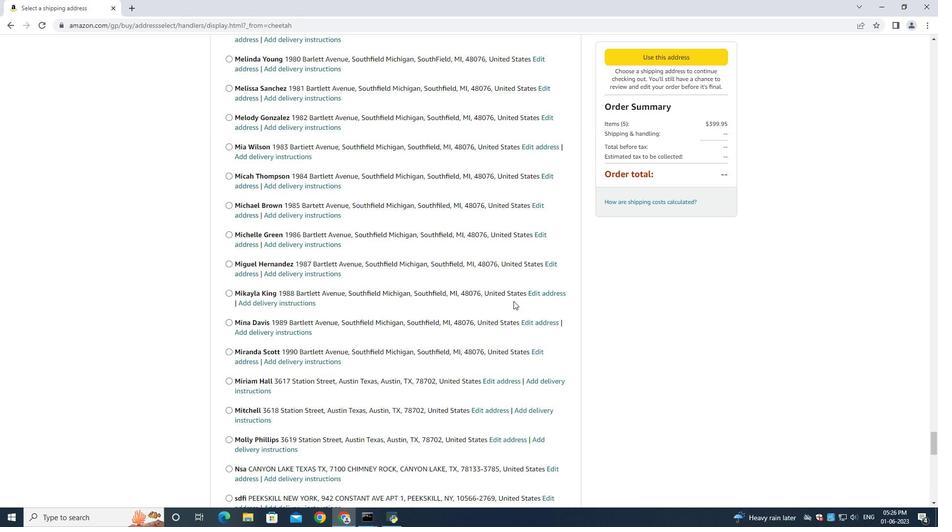 
Action: Mouse scrolled (513, 301) with delta (0, 0)
Screenshot: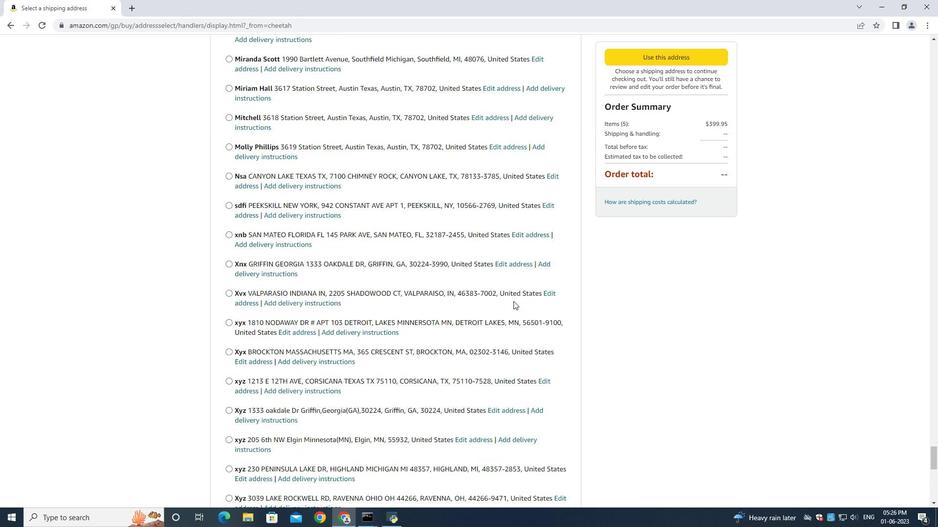 
Action: Mouse scrolled (513, 301) with delta (0, 0)
Screenshot: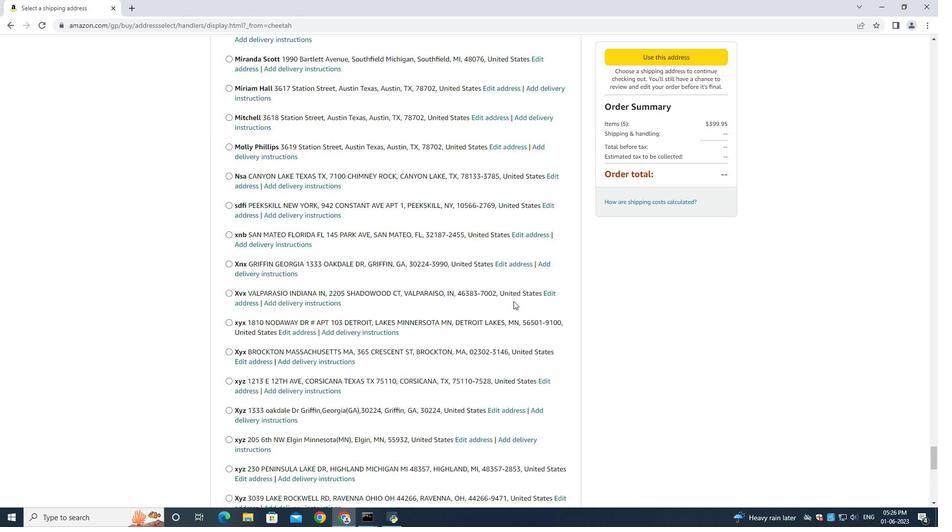 
Action: Mouse scrolled (513, 301) with delta (0, 0)
Screenshot: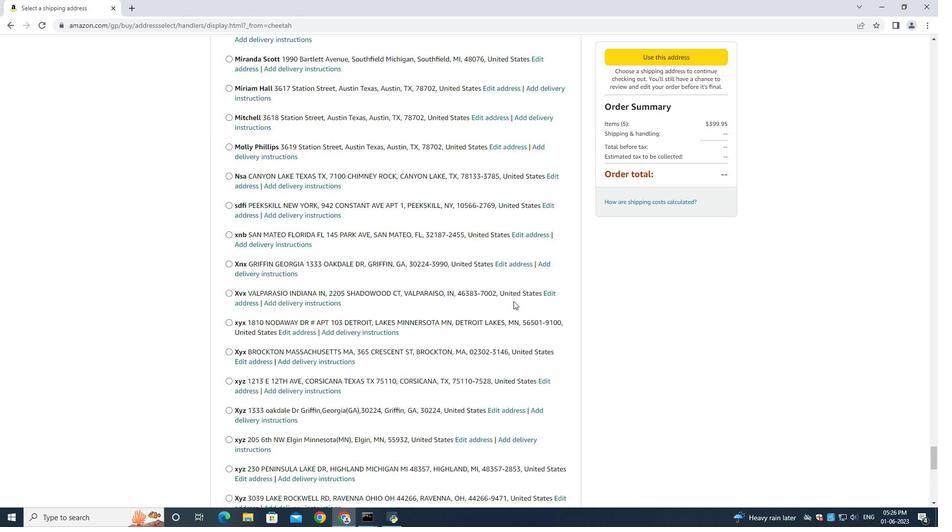 
Action: Mouse scrolled (513, 301) with delta (0, 0)
Screenshot: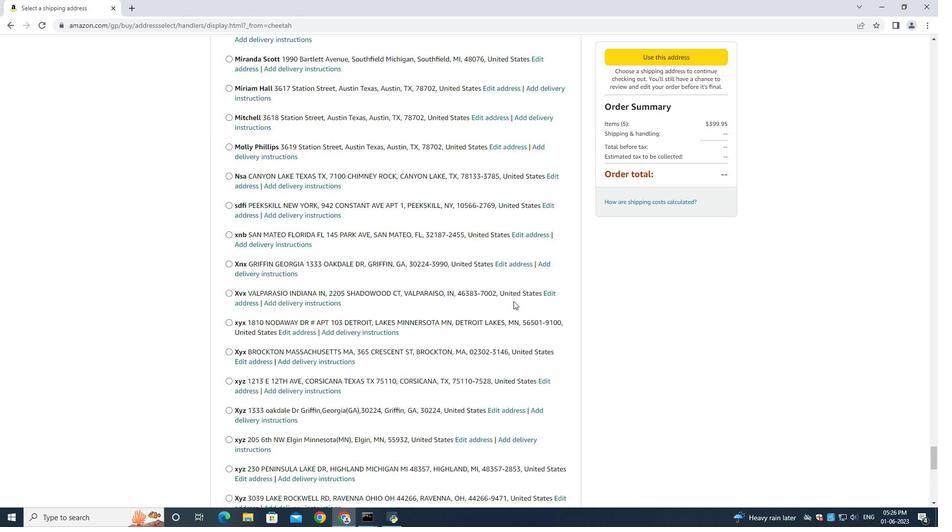 
Action: Mouse scrolled (513, 301) with delta (0, 0)
Screenshot: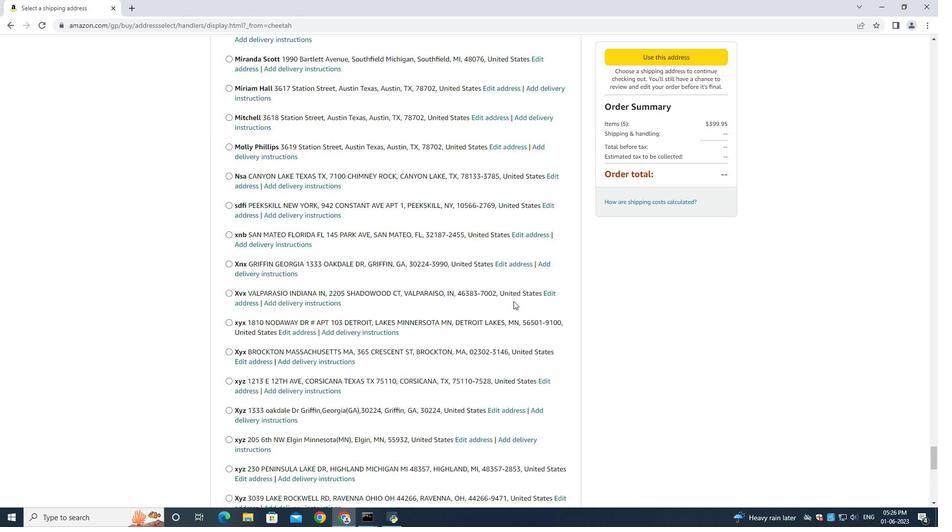 
Action: Mouse scrolled (513, 300) with delta (0, 0)
Screenshot: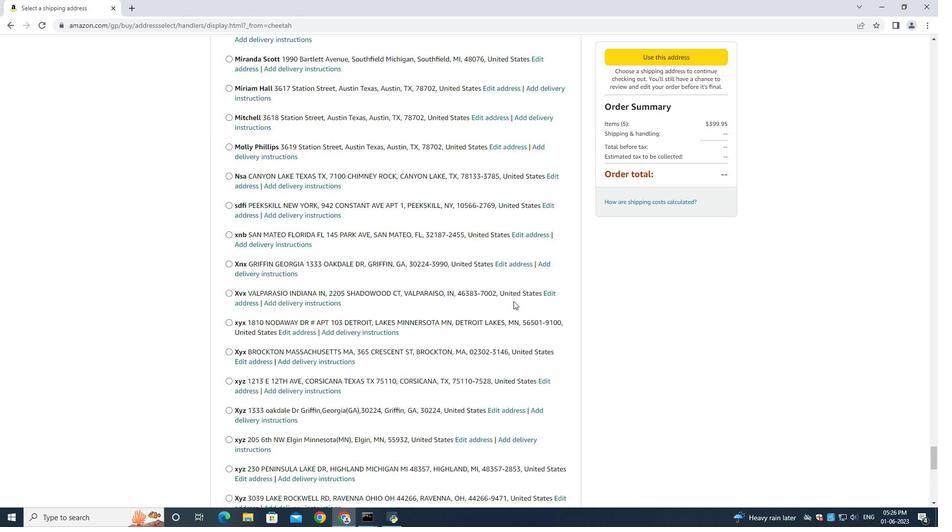 
Action: Mouse scrolled (513, 301) with delta (0, 0)
Screenshot: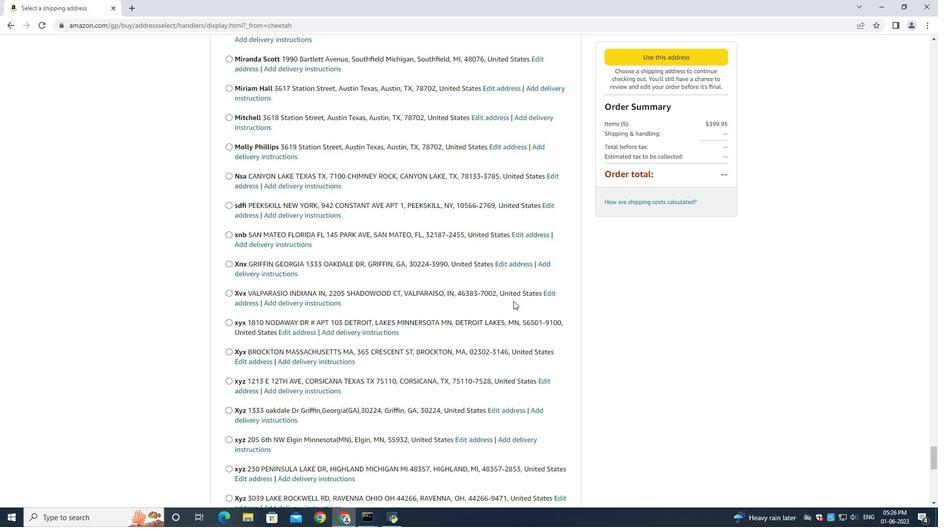 
Action: Mouse scrolled (513, 301) with delta (0, 0)
Screenshot: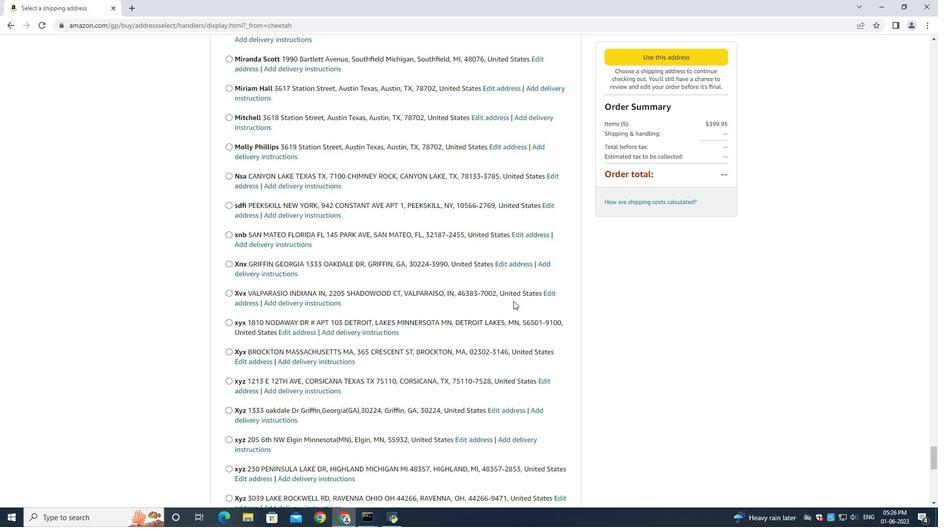 
Action: Mouse scrolled (513, 301) with delta (0, 0)
Screenshot: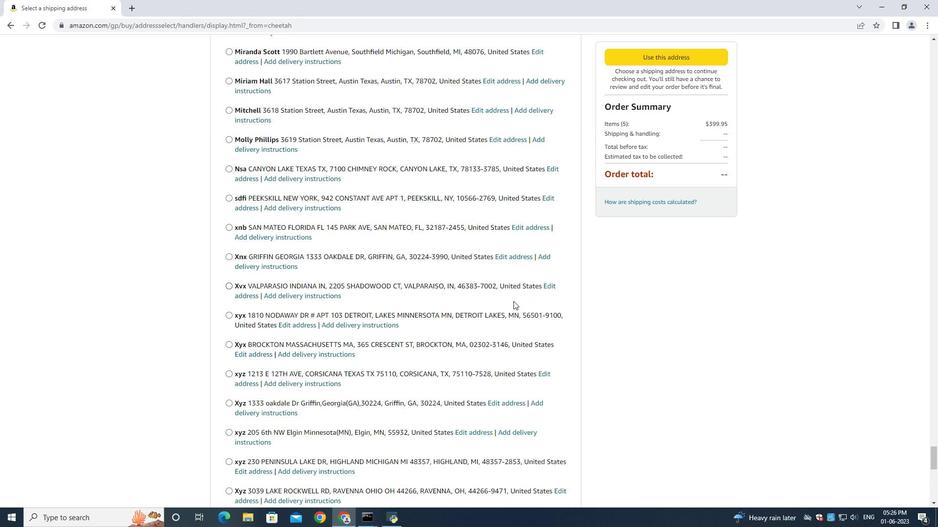 
Action: Mouse scrolled (513, 301) with delta (0, 0)
Screenshot: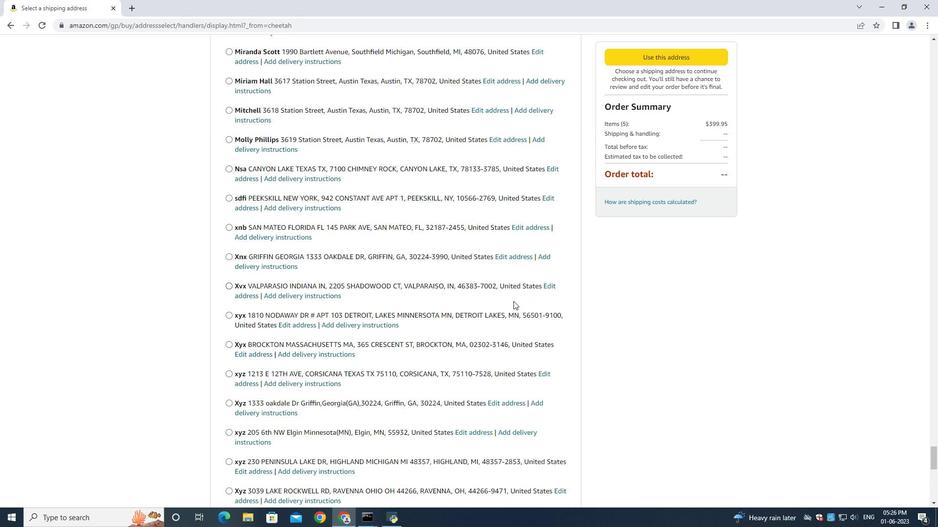
Action: Mouse scrolled (513, 301) with delta (0, 0)
Screenshot: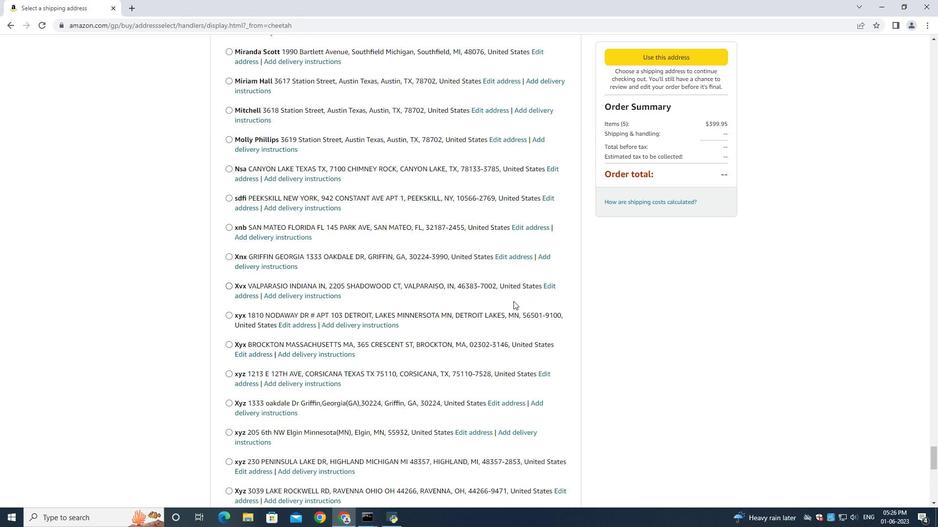 
Action: Mouse scrolled (513, 301) with delta (0, 0)
Screenshot: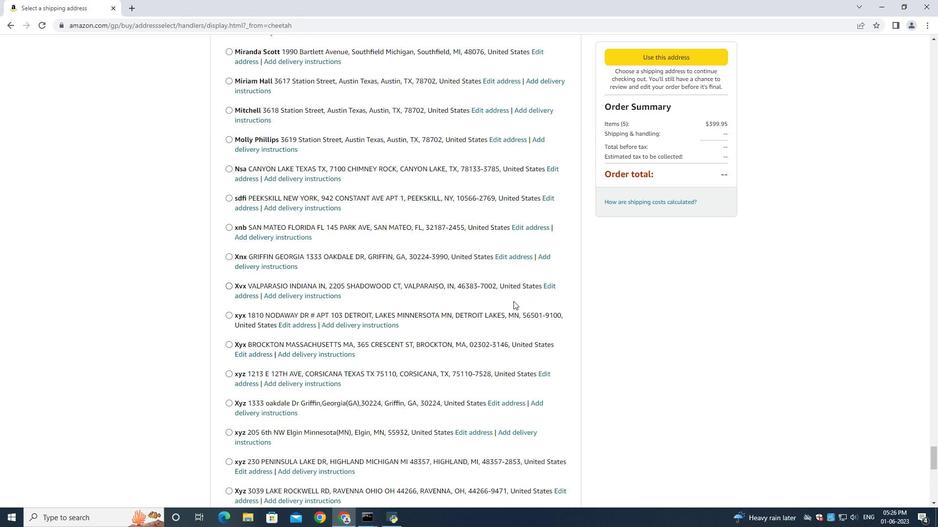 
Action: Mouse scrolled (513, 301) with delta (0, 0)
Screenshot: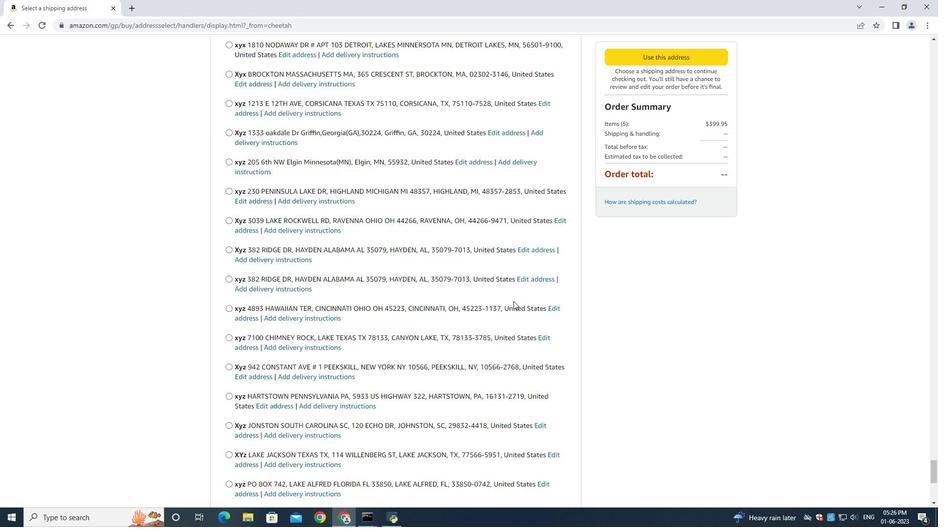 
Action: Mouse scrolled (513, 300) with delta (0, 0)
Screenshot: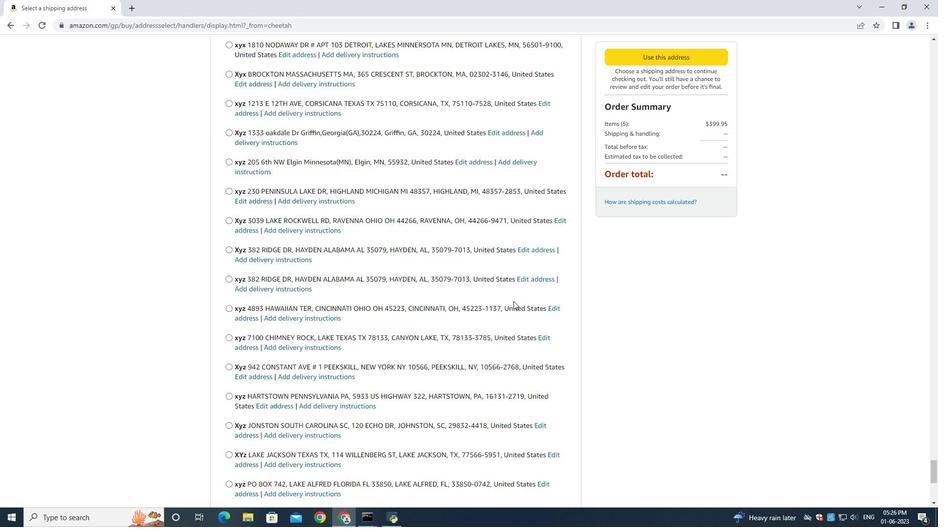 
Action: Mouse scrolled (513, 301) with delta (0, 0)
Screenshot: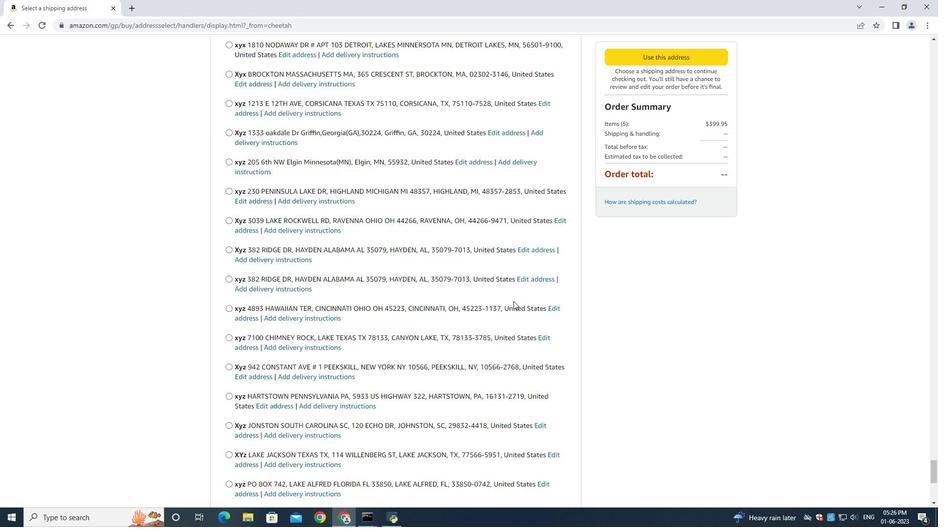 
Action: Mouse moved to (268, 244)
Screenshot: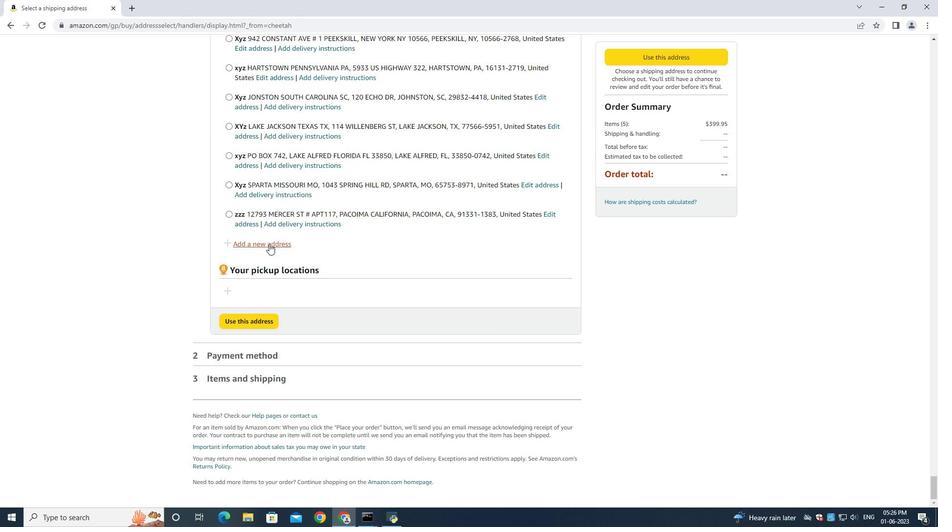 
Action: Mouse pressed left at (268, 244)
Screenshot: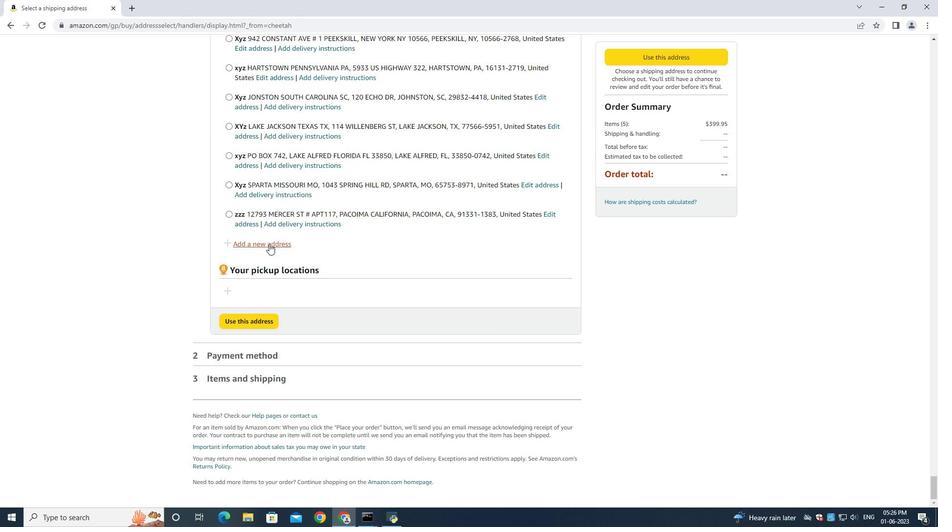 
Action: Mouse moved to (342, 239)
Screenshot: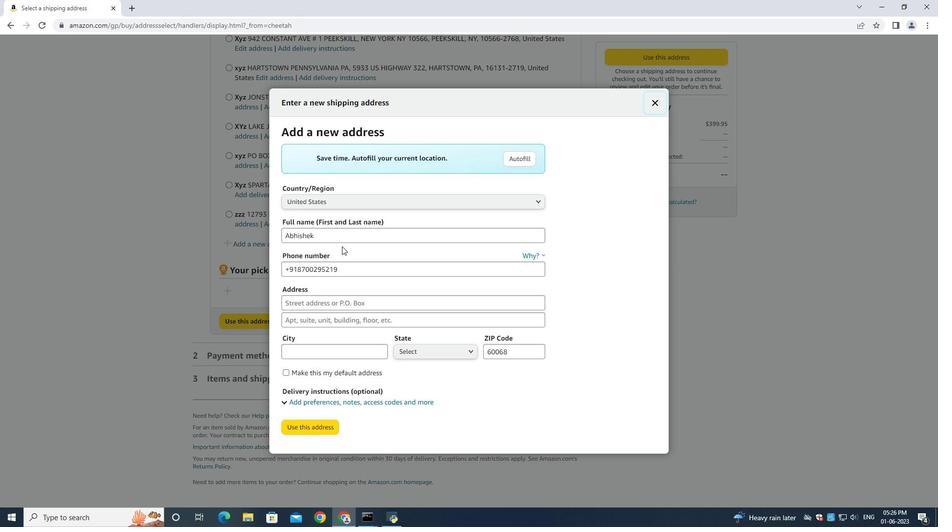 
Action: Mouse pressed left at (342, 239)
Screenshot: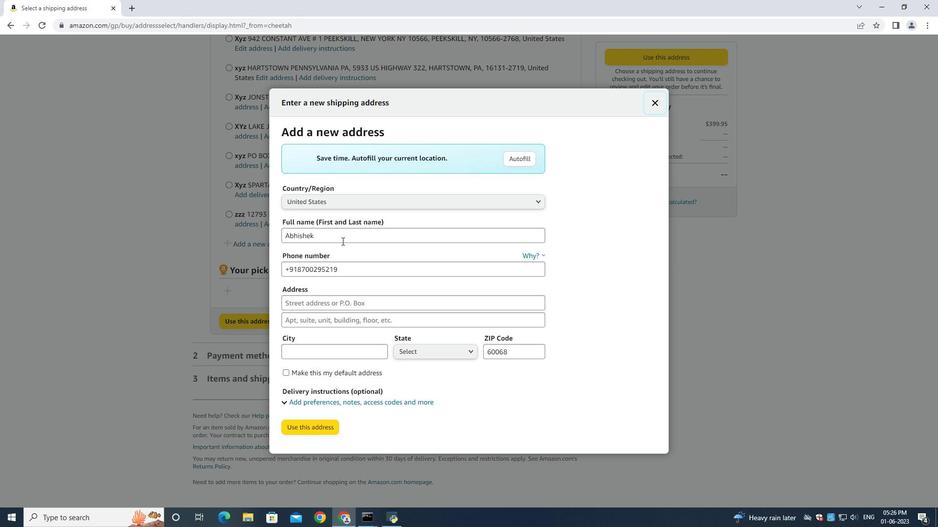 
Action: Key pressed ctrl+A<Key.backspace><Key.shift><Key.shift><Key.shift><Key.shift><Key.shift><Key.shift><Key.shift><Key.shift><Key.shift><Key.shift><Key.shift><Key.shift><Key.shift><Key.shift><Key.shift><Key.shift><Key.shift><Key.shift><Key.shift><Key.shift><Key.shift><Key.shift><Key.shift><Key.shift><Key.shift><Key.shift><Key.shift><Key.shift><Key.shift><Key.shift><Key.shift><Key.shift><Key.shift><Key.shift><Key.shift><Key.shift><Key.shift><Key.shift><Key.shift><Key.shift><Key.shift><Key.shift><Key.shift><Key.shift><Key.shift><Key.shift><Key.shift><Key.shift><Key.shift><Key.shift><Key.shift><Key.shift><Key.shift><Key.shift><Key.shift><Key.shift><Key.shift><Key.shift><Key.shift><Key.shift><Key.shift><Key.shift><Key.shift><Key.shift><Key.shift><Key.shift><Key.shift><Key.shift><Key.shift><Key.shift><Key.shift><Key.shift><Key.shift><Key.shift><Key.shift><Key.shift><Key.shift><Key.shift><Key.shift><Key.shift><Key.shift><Key.shift><Key.shift><Key.shift><Key.shift><Key.shift><Key.shift><Key.shift><Key.shift><Key.shift><Key.shift><Key.shift><Key.shift><Key.shift><Key.shift><Key.shift><Key.shift><Key.shift><Key.shift><Key.shift><Key.shift><Key.shift><Key.shift><Key.shift><Key.shift><Key.shift><Key.shift><Key.shift><Key.shift><Key.shift><Key.shift><Key.shift><Key.shift><Key.shift><Key.shift><Key.shift><Key.shift><Key.shift>Andrew<Key.space><Key.shift><Key.shift><Key.shift><Key.shift><Key.shift><Key.shift><Key.shift><Key.shift><Key.shift><Key.shift><Key.shift><Key.shift><Key.shift><Key.shift><Key.shift><Key.shift><Key.shift><Key.shift><Key.shift><Key.shift><Key.shift>Lee<Key.space><Key.tab><Key.tab><Key.backspace>5122113583<Key.tab><Key.shift>3630<Key.space><Key.shift>Station<Key.space><Key.shift>St<Key.backspace>treet<Key.space><Key.shift>A<Key.backspace><Key.tab><Key.shift>Austin<Key.space>texas<Key.tab><Key.shift>Austin<Key.space><Key.tab><Key.shift><Key.shift><Key.shift><Key.shift><Key.shift><Key.shift><Key.shift><Key.shift><Key.shift><Key.shift><Key.shift><Key.shift><Key.shift><Key.shift>
Screenshot: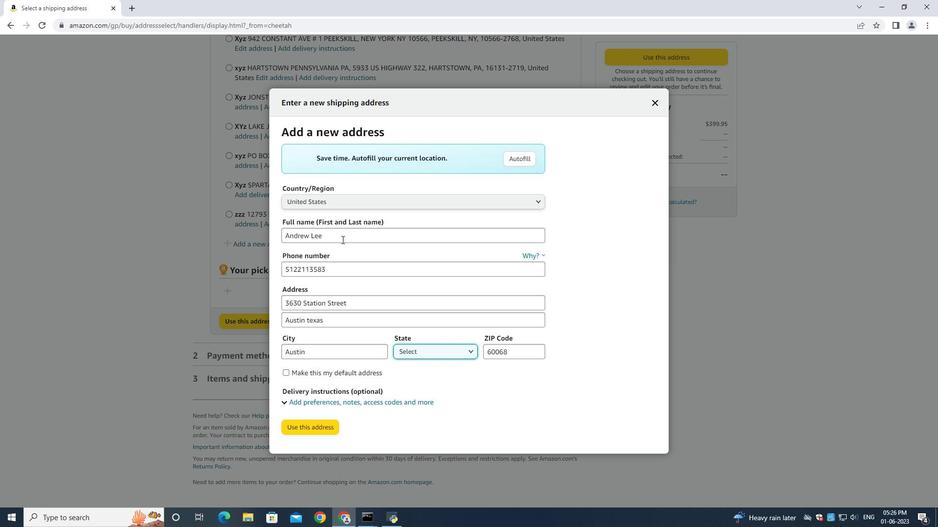 
Action: Mouse moved to (456, 352)
Screenshot: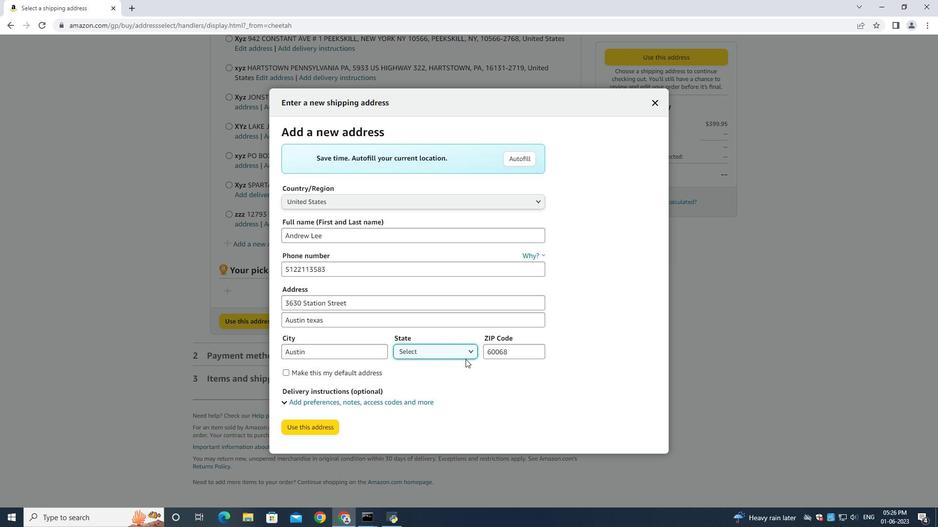 
Action: Mouse pressed left at (456, 352)
Screenshot: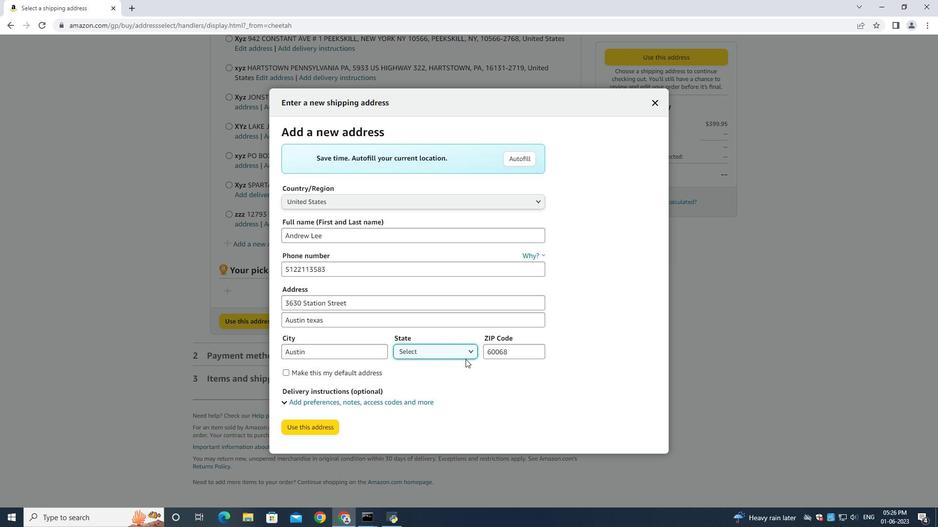 
Action: Mouse moved to (461, 338)
Screenshot: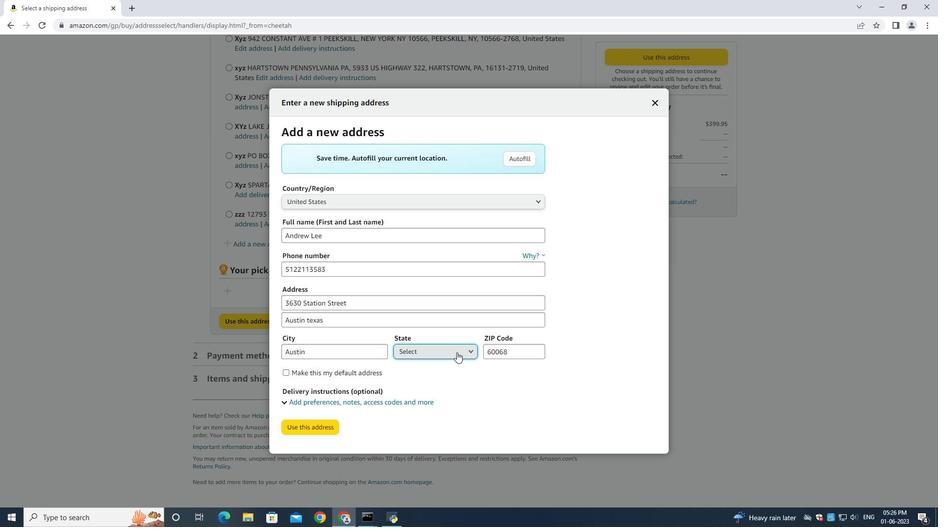 
Action: Key pressed tex
Screenshot: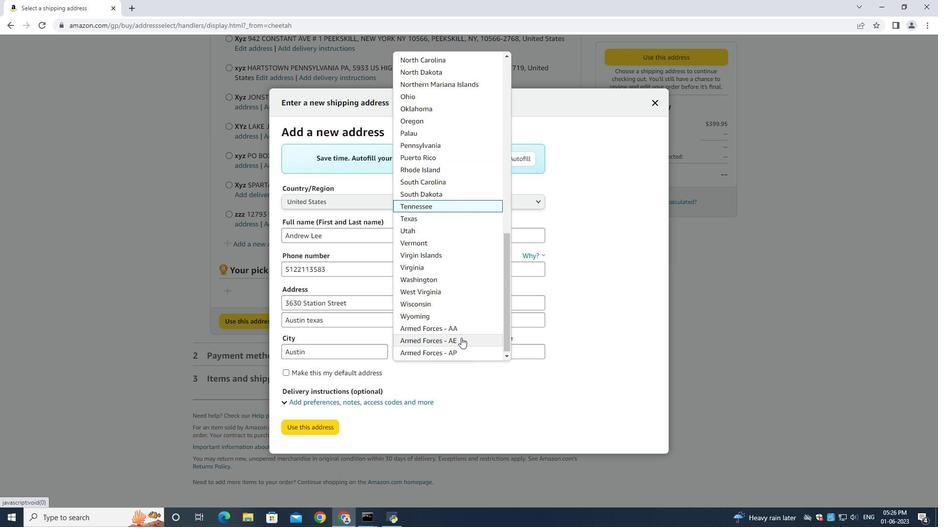 
Action: Mouse moved to (523, 353)
Screenshot: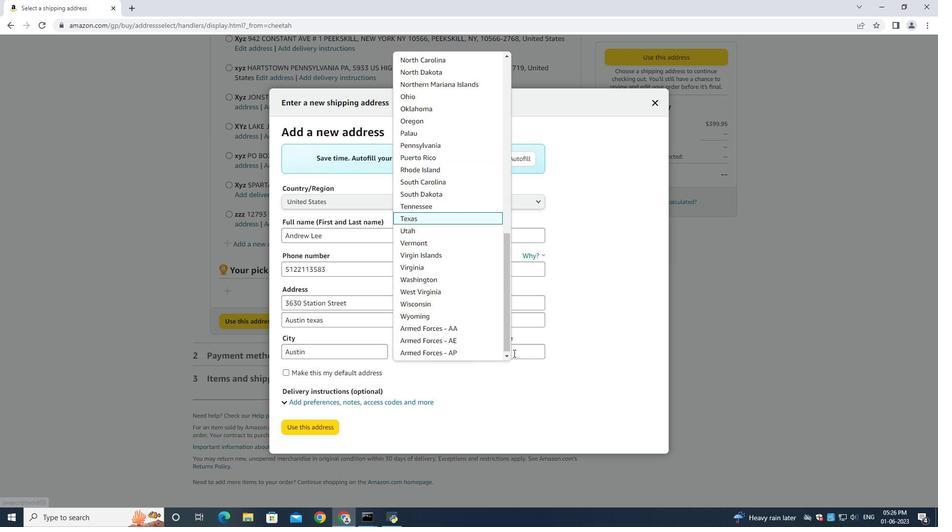 
Action: Mouse pressed left at (523, 353)
Screenshot: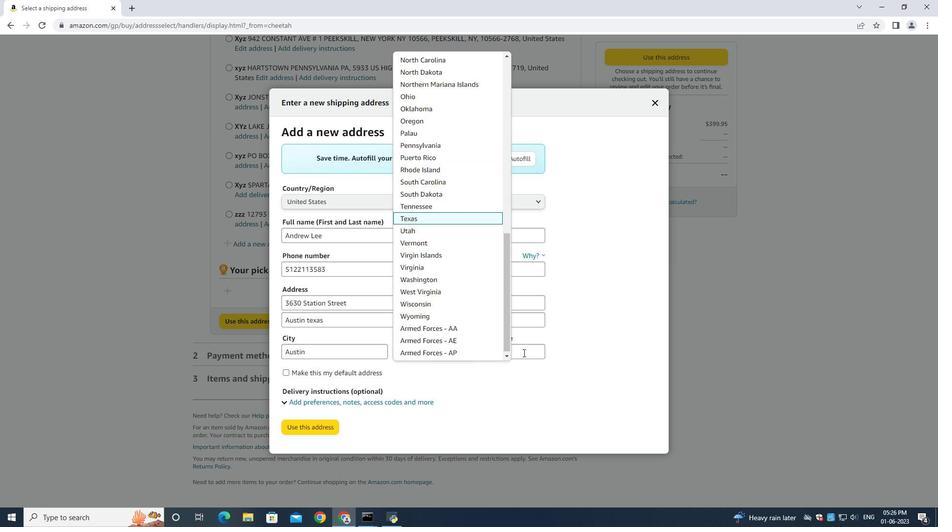 
Action: Mouse moved to (445, 351)
Screenshot: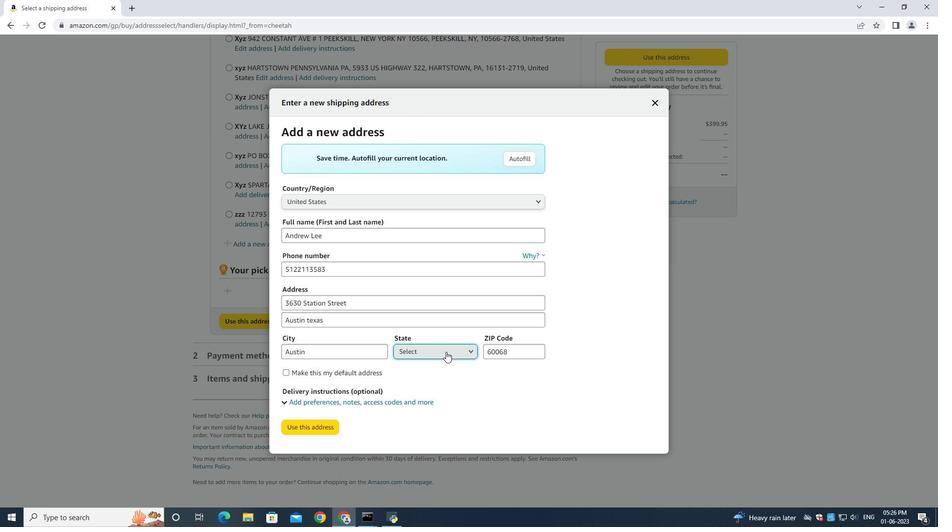 
Action: Mouse pressed left at (445, 351)
Screenshot: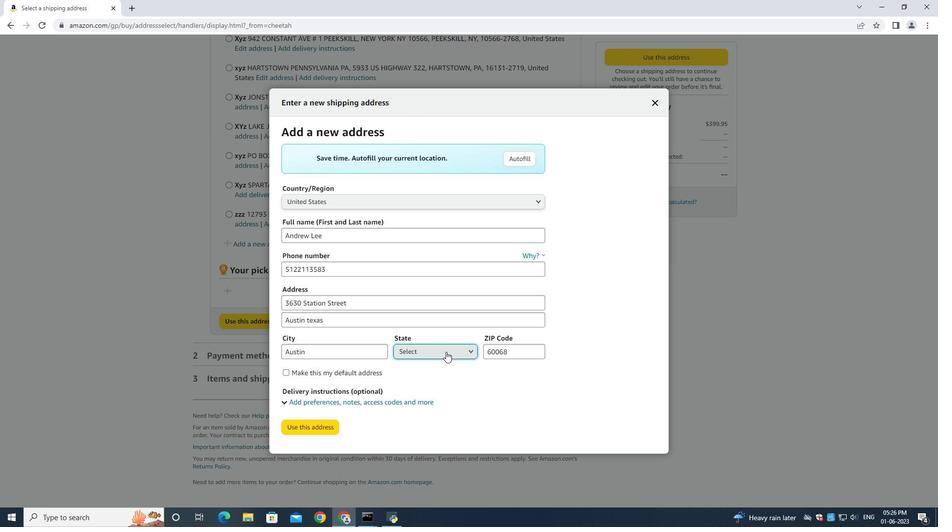 
Action: Mouse moved to (402, 238)
Screenshot: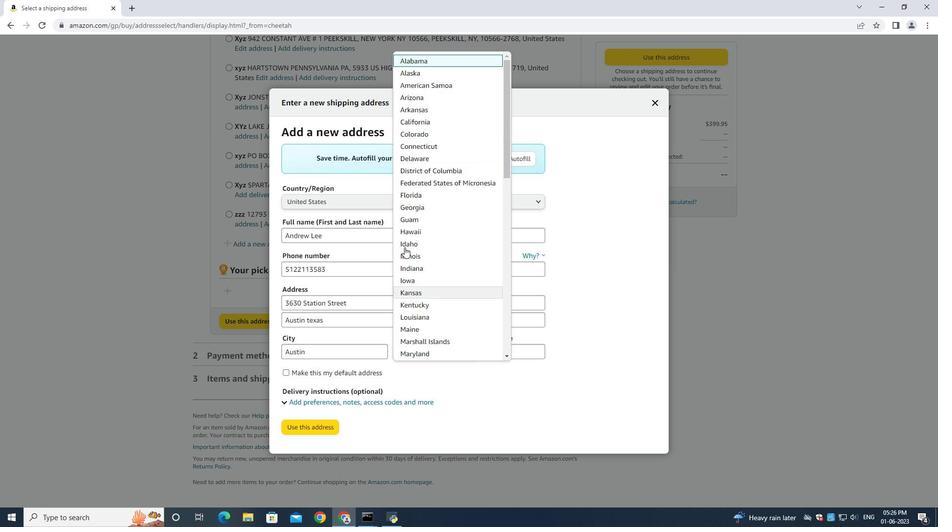 
Action: Key pressed tex
Screenshot: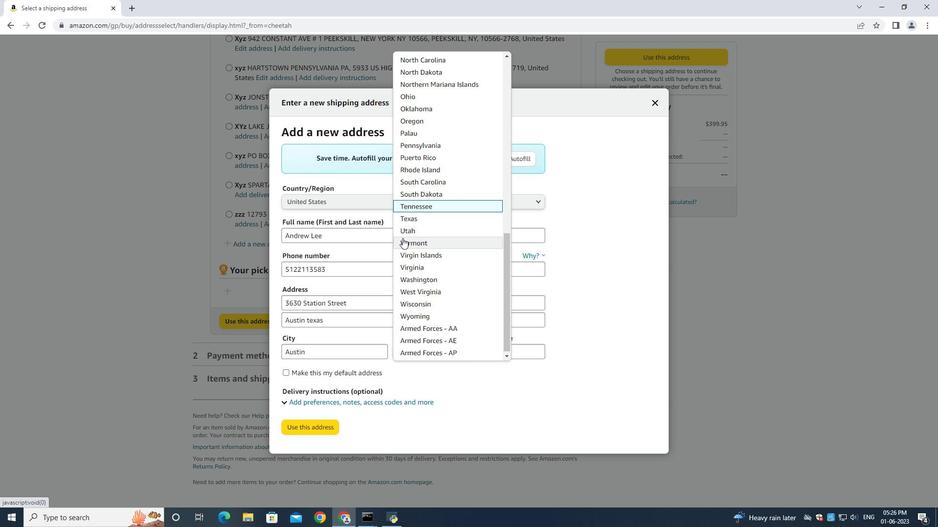 
Action: Mouse moved to (411, 215)
Screenshot: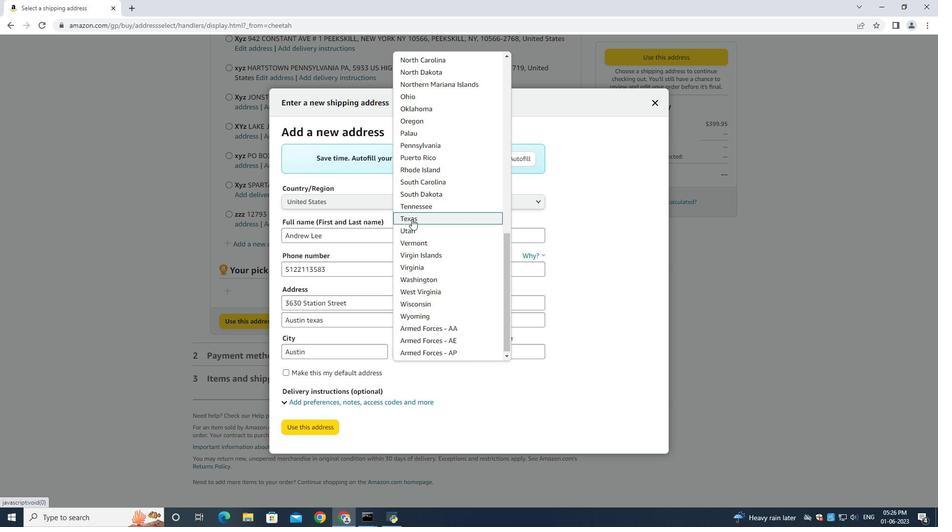 
Action: Mouse pressed left at (411, 215)
Screenshot: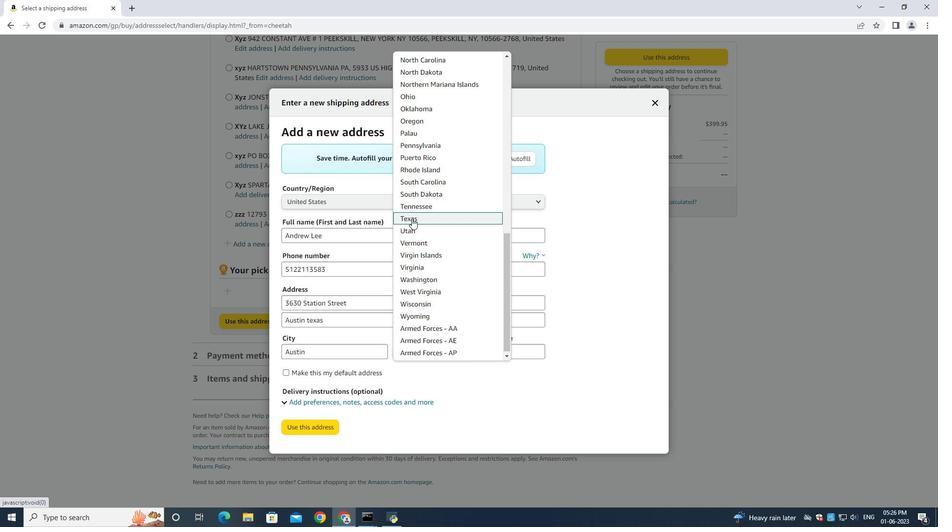 
Action: Mouse moved to (512, 354)
Screenshot: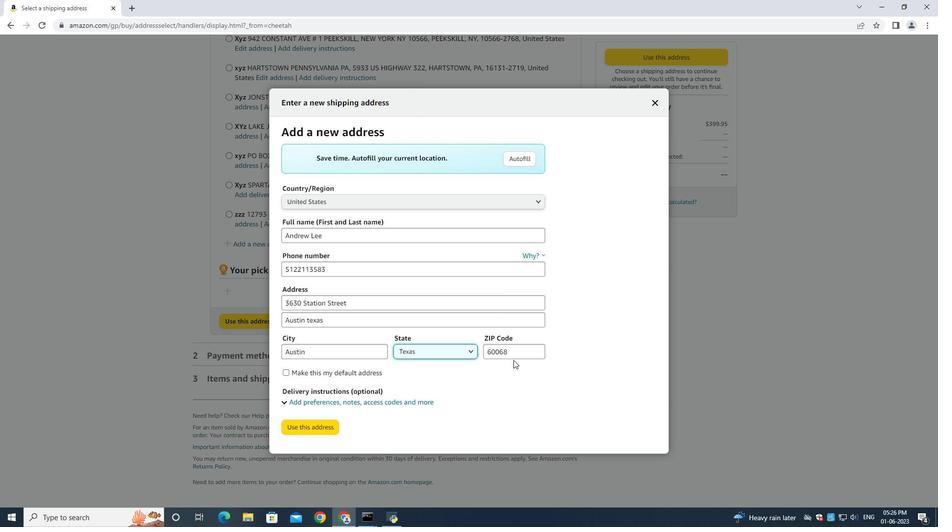 
Action: Mouse pressed left at (512, 354)
Screenshot: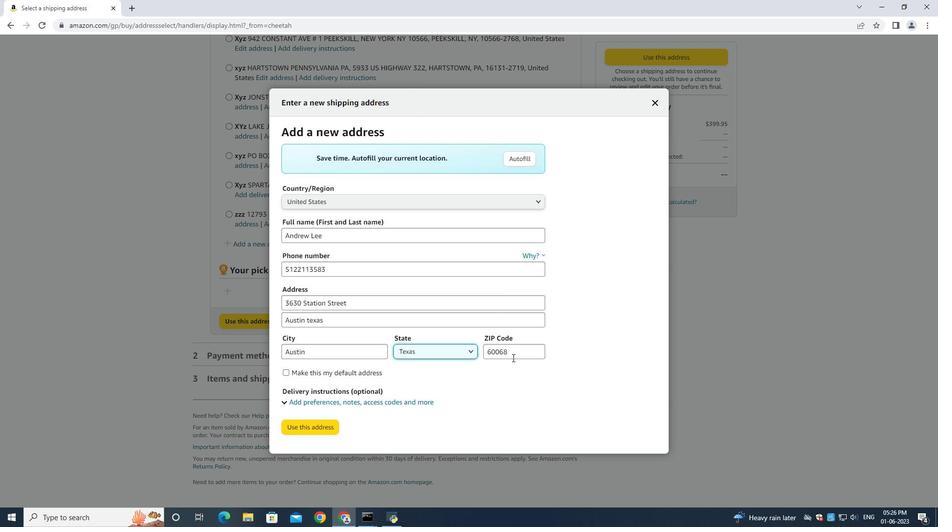 
Action: Key pressed ctrl+A<Key.backspace>78702
Screenshot: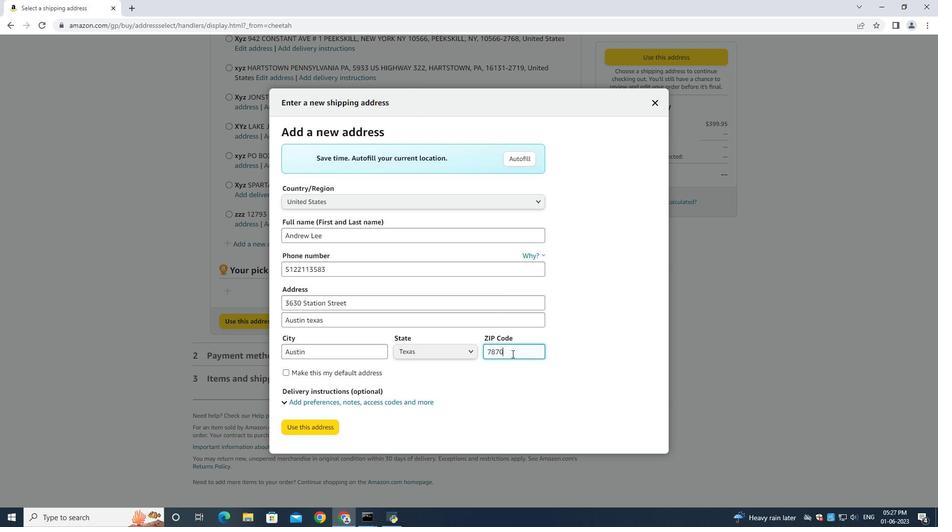 
Action: Mouse moved to (303, 424)
Screenshot: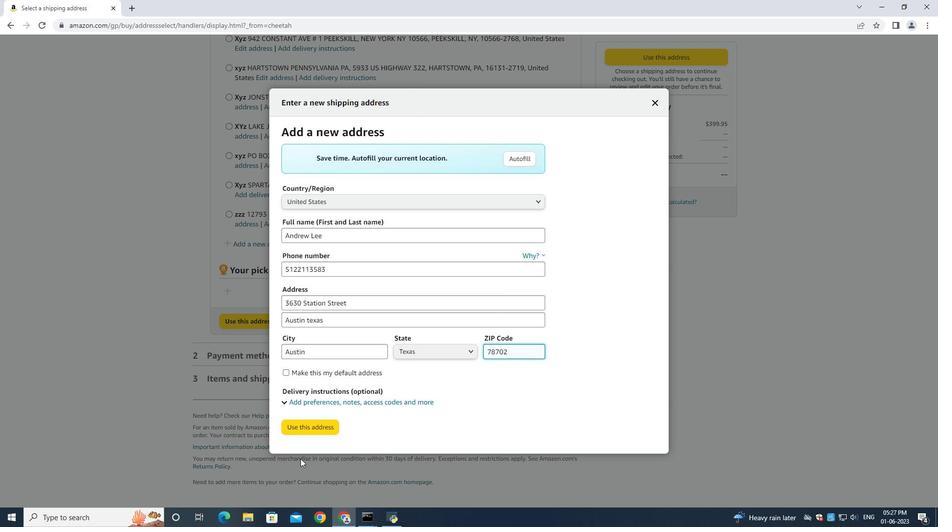 
Action: Mouse pressed left at (303, 424)
Screenshot: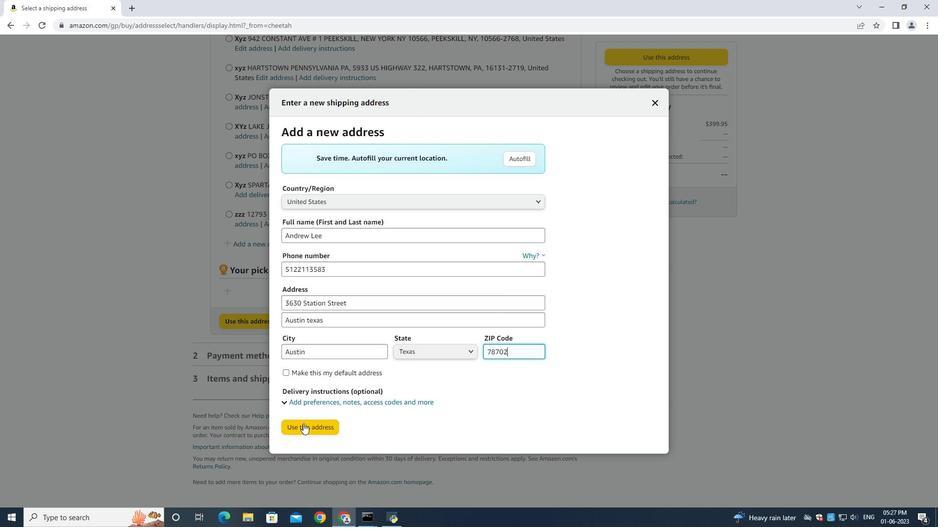 
Action: Mouse moved to (311, 499)
Screenshot: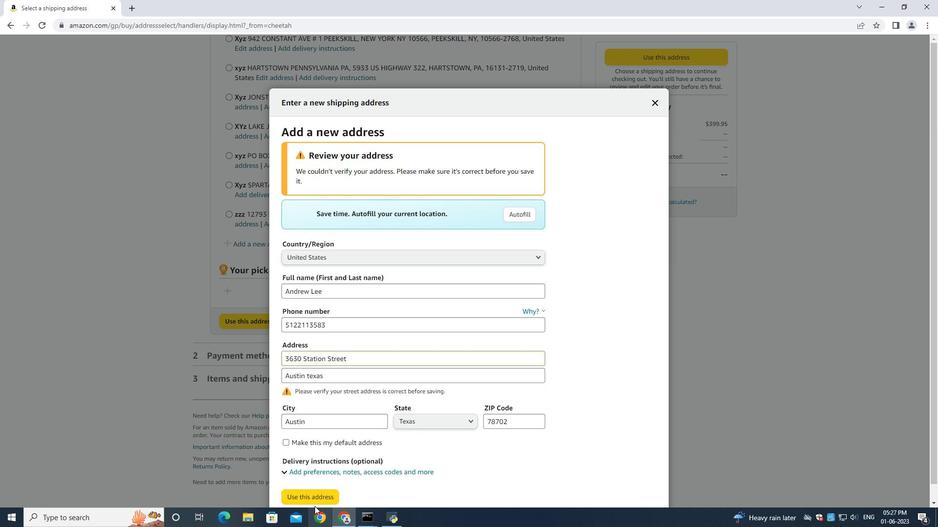 
Action: Mouse pressed left at (311, 499)
Screenshot: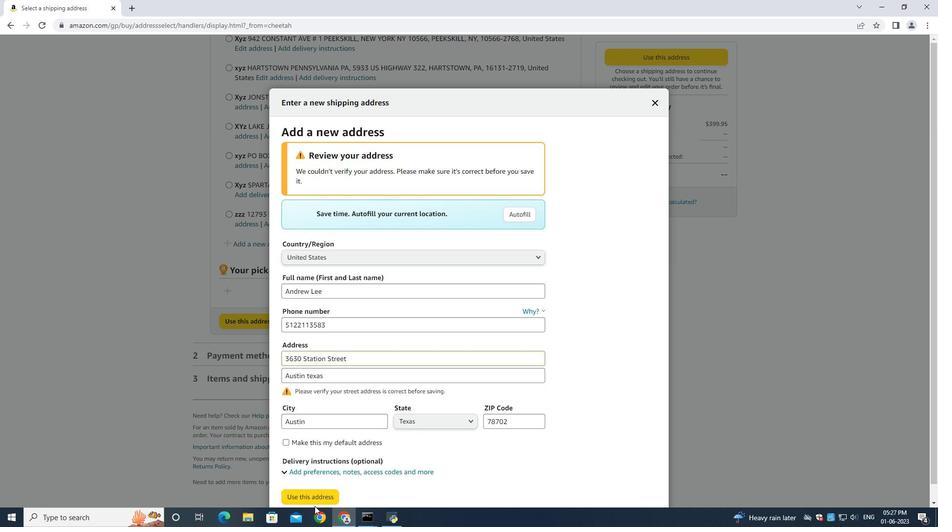 
Action: Mouse moved to (309, 290)
Screenshot: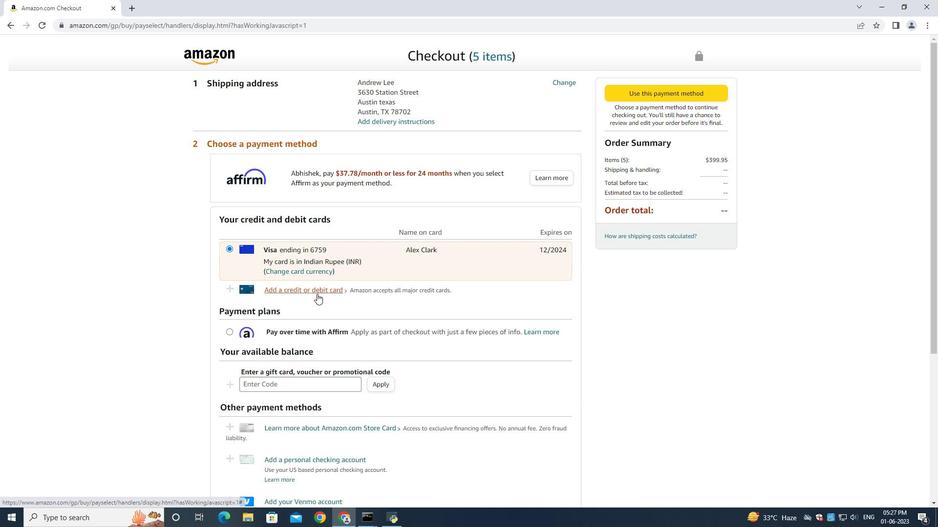 
Action: Mouse pressed left at (309, 290)
Screenshot: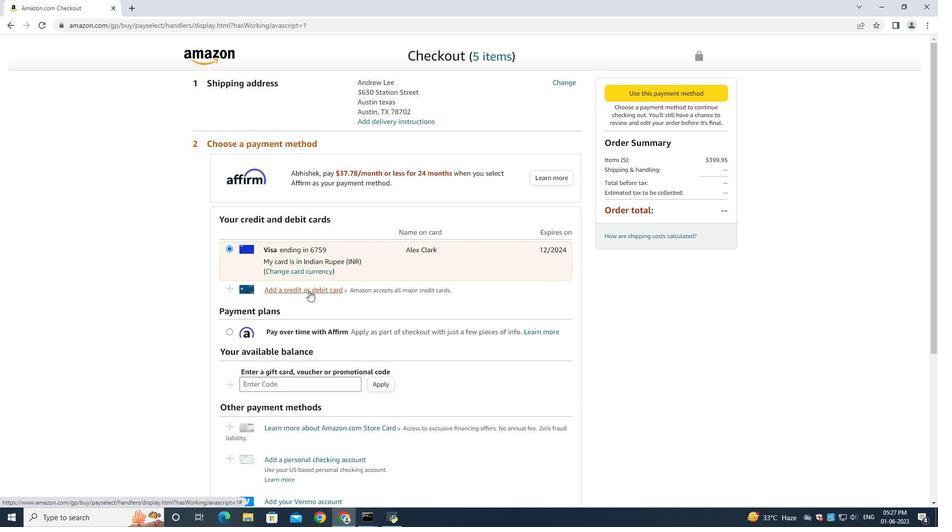 
Action: Mouse moved to (385, 244)
Screenshot: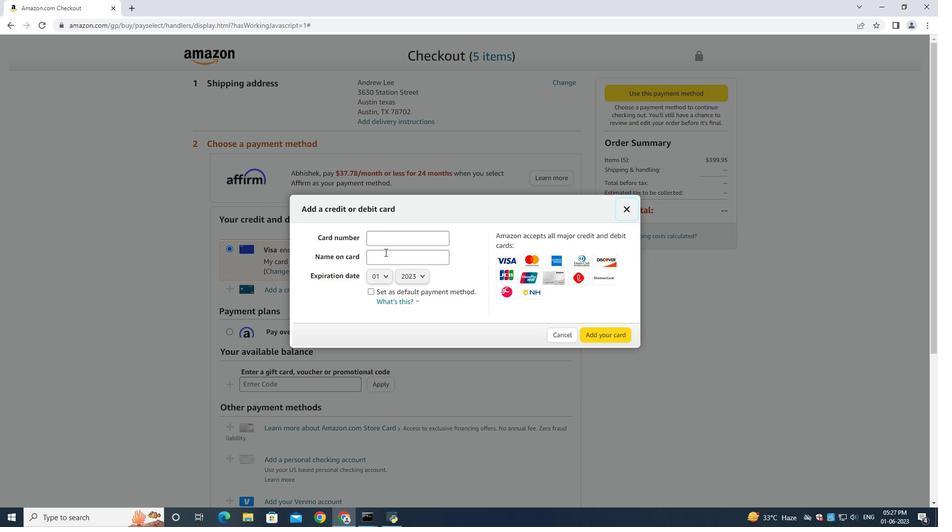 
Action: Mouse pressed left at (385, 244)
Screenshot: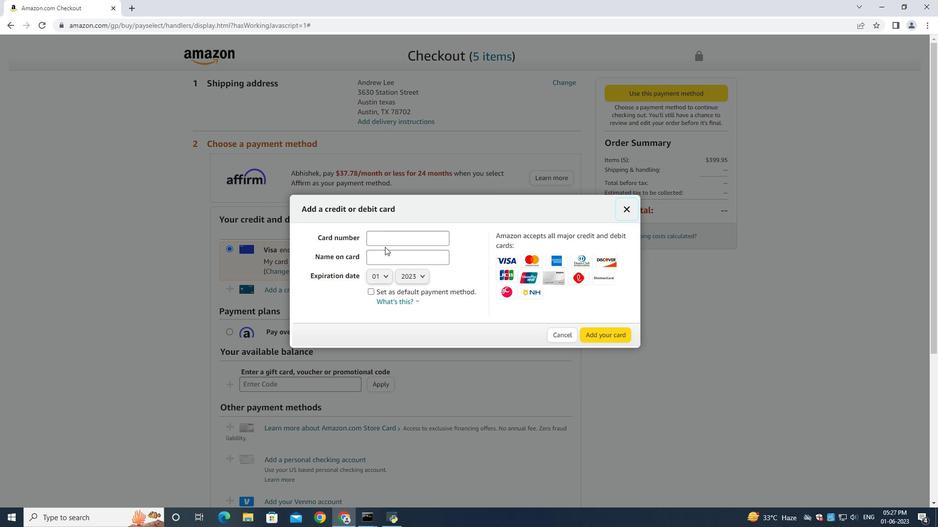 
Action: Key pressed 4893754559587965
Screenshot: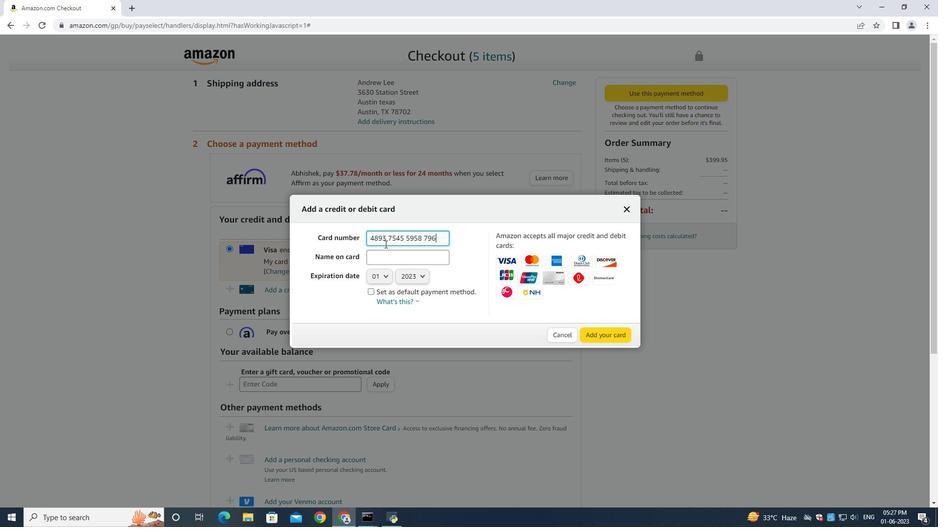 
Action: Mouse moved to (405, 260)
Screenshot: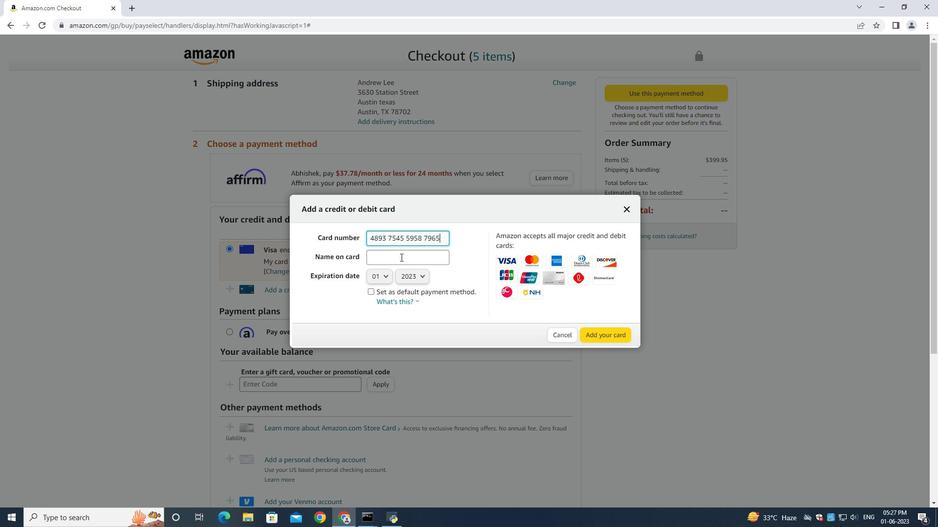 
Action: Mouse pressed left at (405, 260)
Screenshot: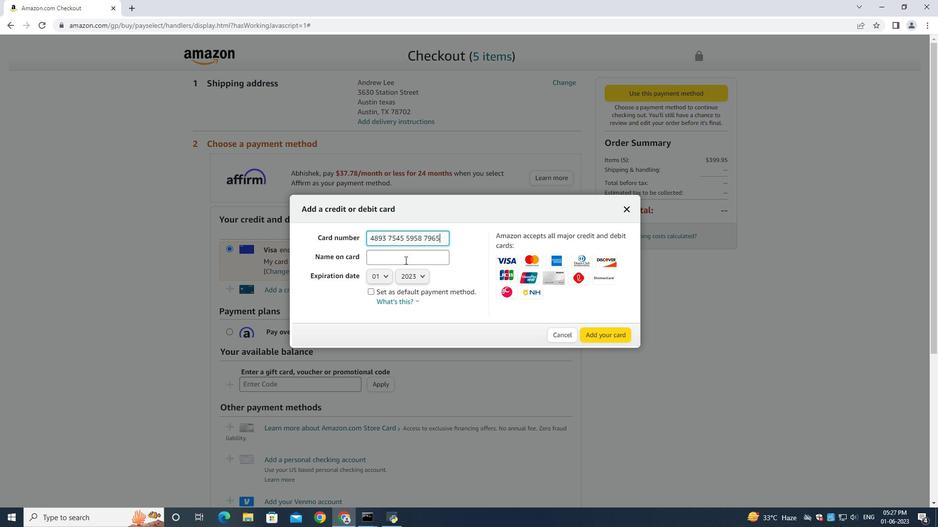 
Action: Mouse moved to (405, 260)
Screenshot: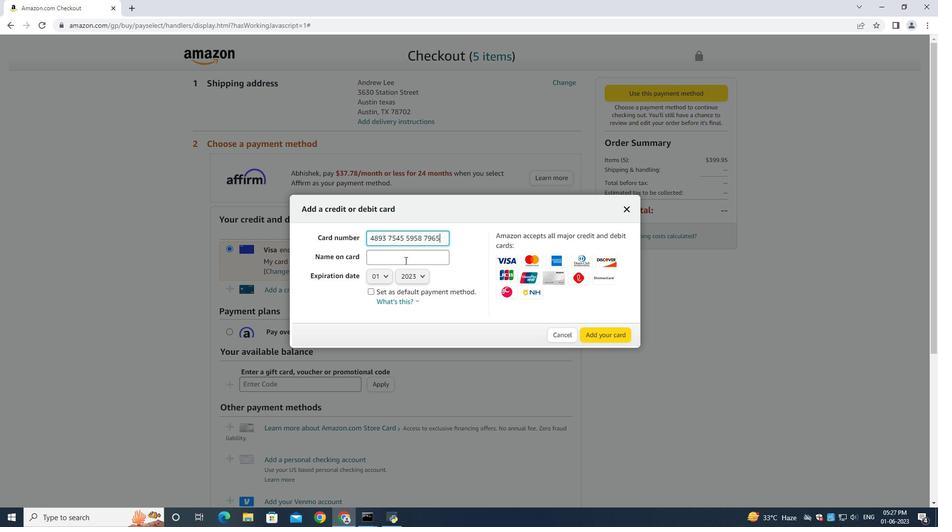 
Action: Key pressed <Key.shift>John<Key.space><Key.shift><Key.shift>Baker
Screenshot: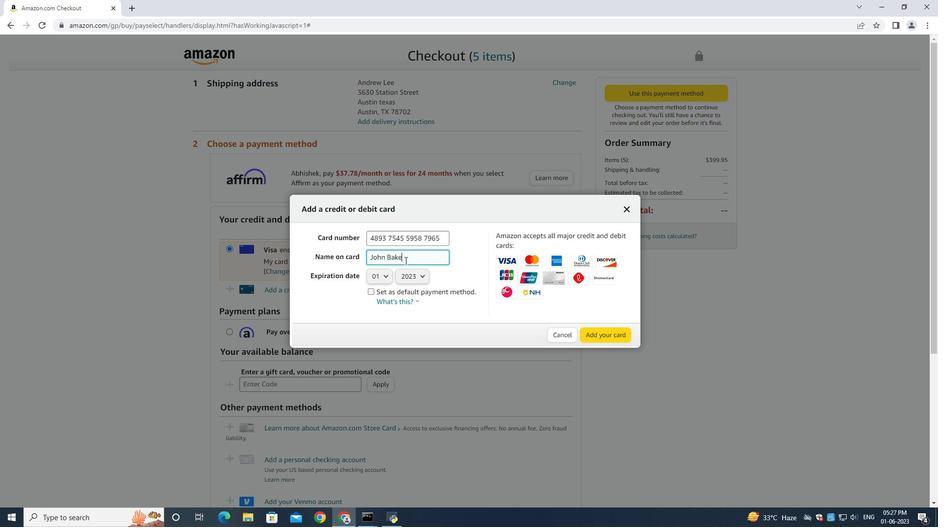 
Action: Mouse moved to (375, 277)
Screenshot: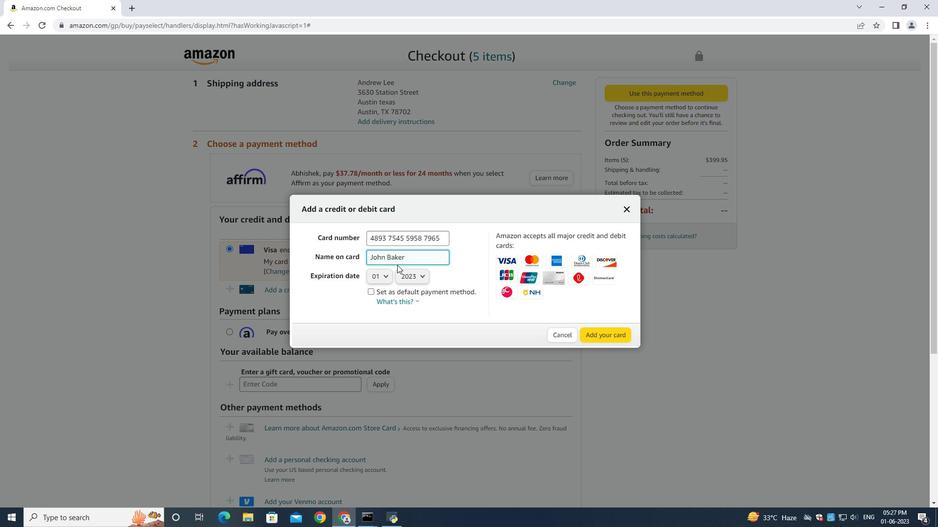 
Action: Mouse pressed left at (375, 277)
Screenshot: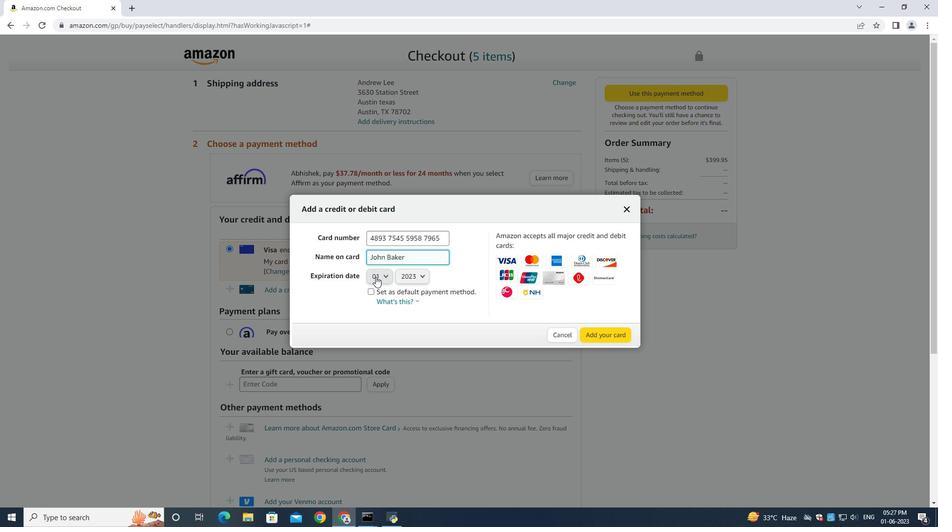 
Action: Mouse moved to (377, 340)
Screenshot: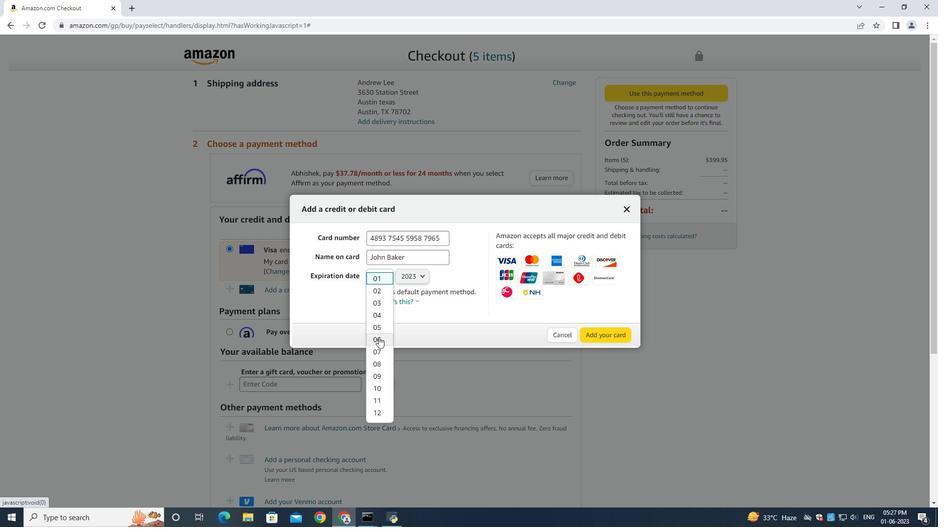 
Action: Mouse pressed left at (377, 340)
Screenshot: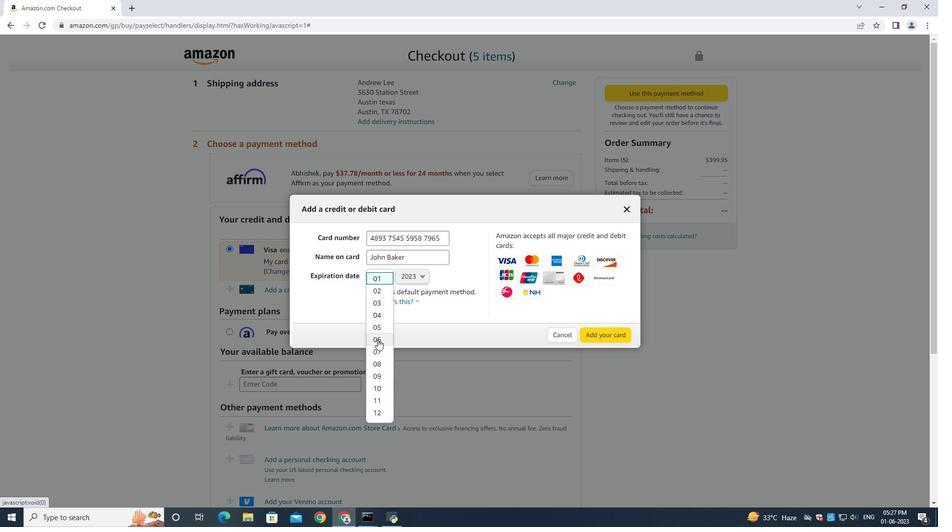 
Action: Mouse moved to (412, 269)
Screenshot: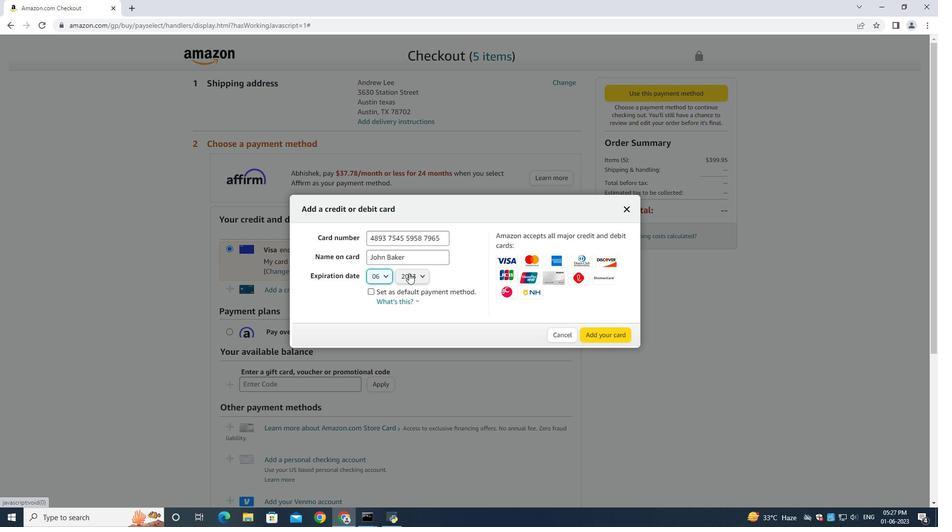 
Action: Mouse pressed left at (412, 269)
